 Task: For heading  Tahoma with underline.  font size for heading20,  'Change the font style of data to'Arial.  and font size to 12,  Change the alignment of both headline & data to Align left.  In the sheet  FinStatementtemplates
Action: Mouse moved to (919, 117)
Screenshot: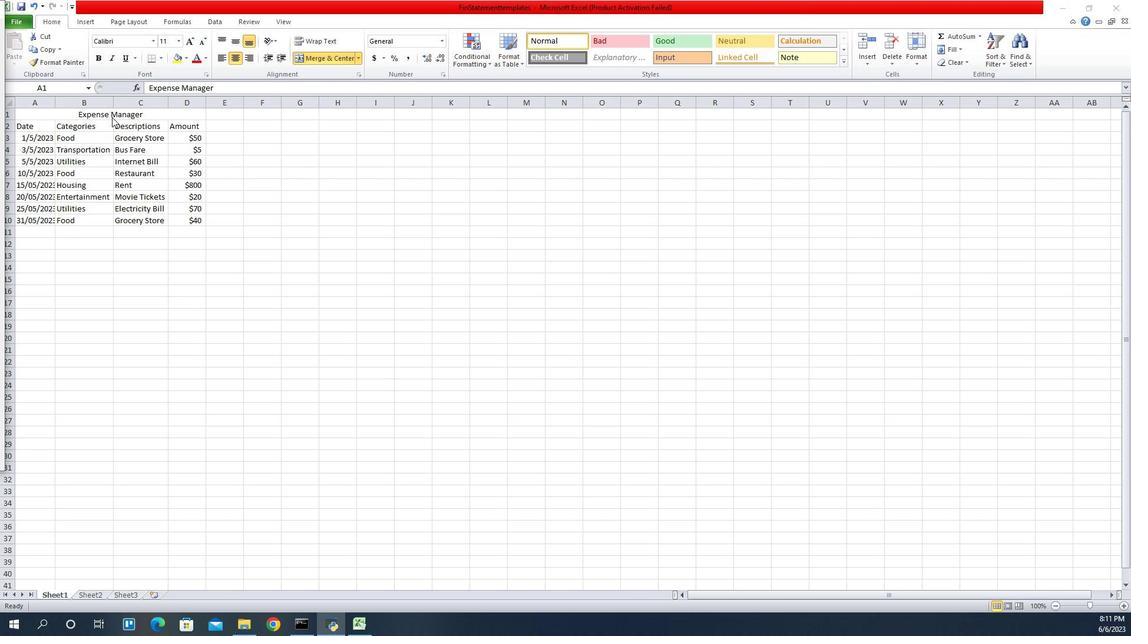 
Action: Mouse pressed left at (919, 117)
Screenshot: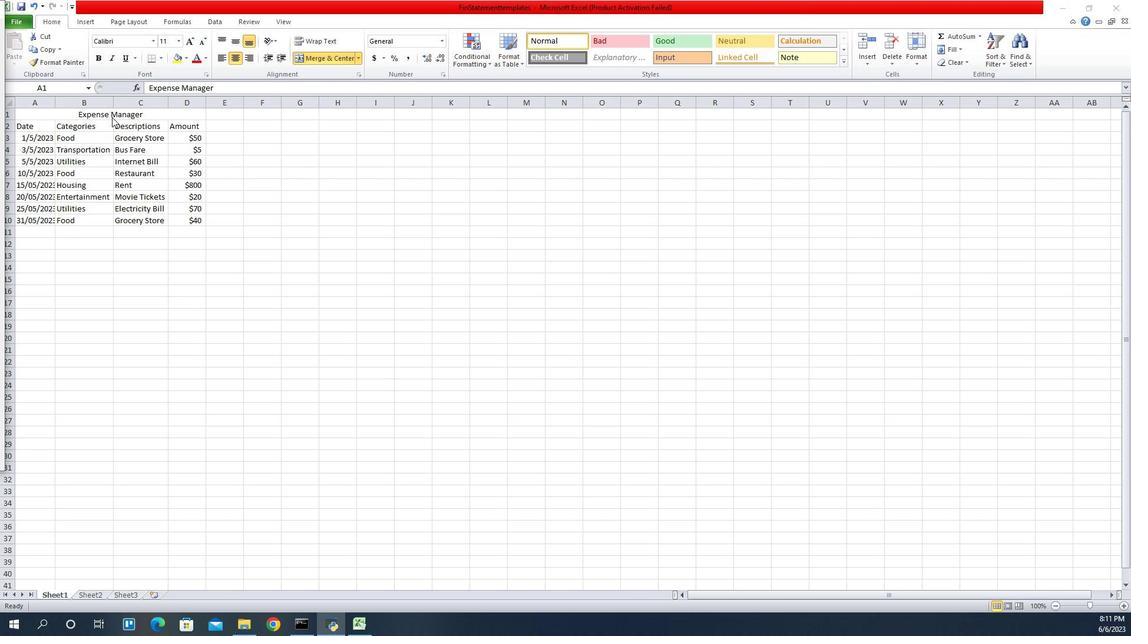 
Action: Mouse moved to (957, 43)
Screenshot: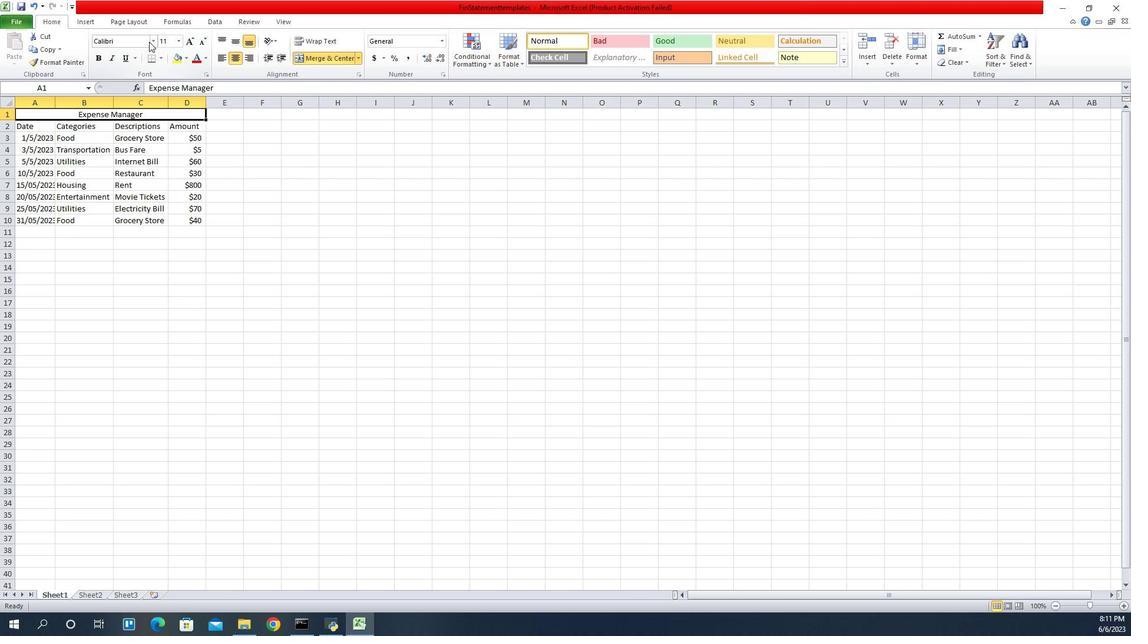 
Action: Mouse pressed left at (957, 43)
Screenshot: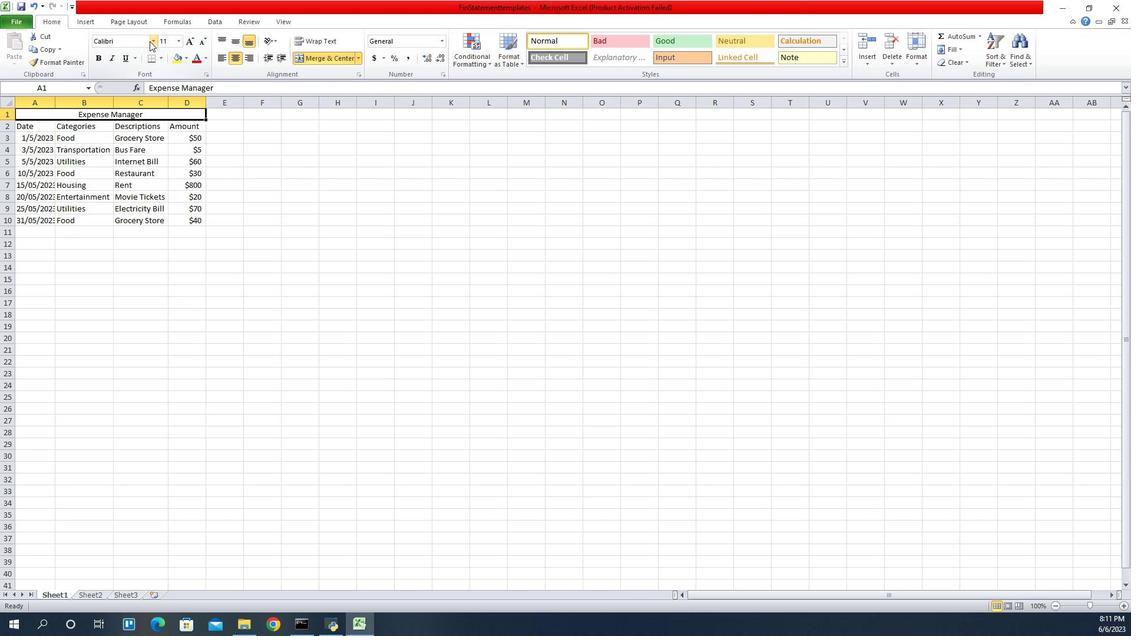 
Action: Mouse moved to (949, 90)
Screenshot: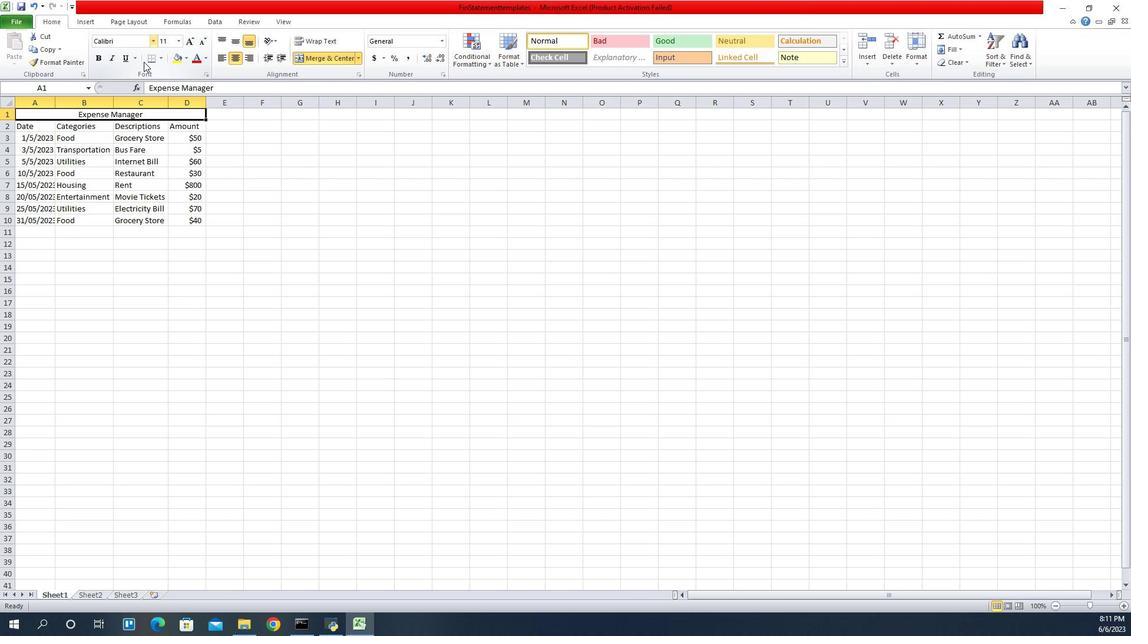 
Action: Mouse scrolled (949, 90) with delta (0, 0)
Screenshot: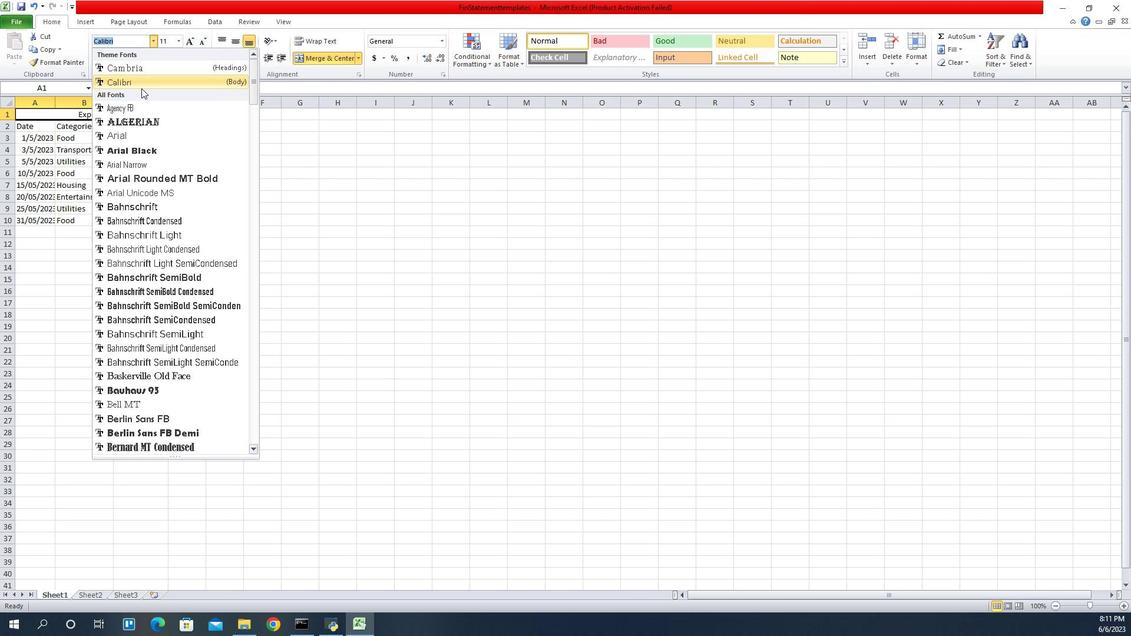 
Action: Mouse scrolled (949, 90) with delta (0, 0)
Screenshot: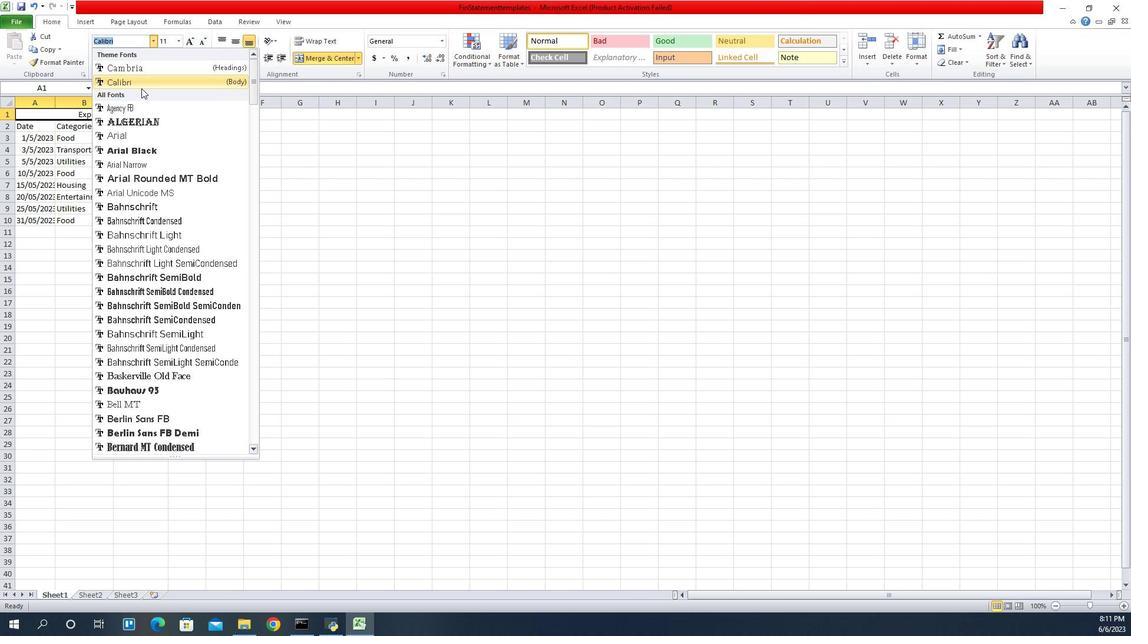 
Action: Mouse scrolled (949, 90) with delta (0, 0)
Screenshot: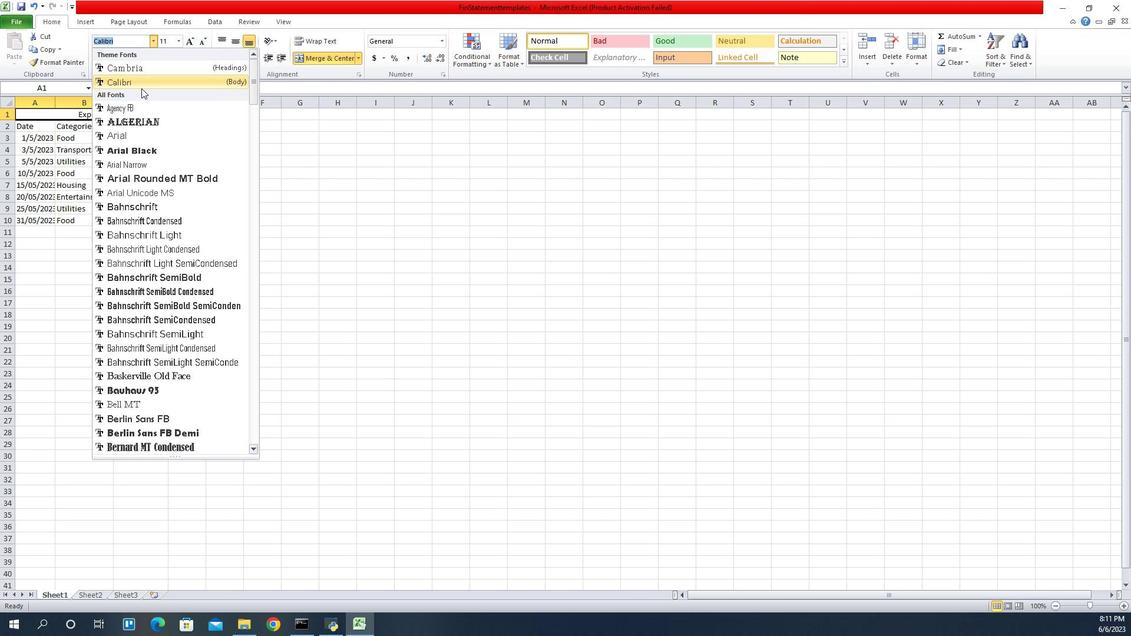 
Action: Mouse moved to (947, 100)
Screenshot: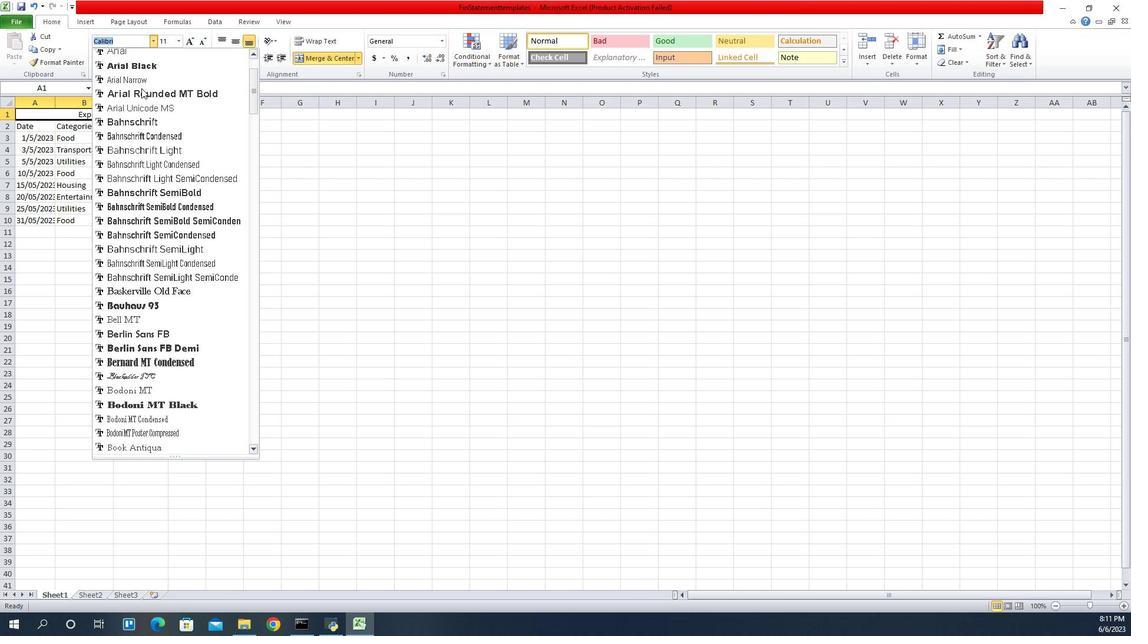 
Action: Mouse scrolled (947, 99) with delta (0, 0)
Screenshot: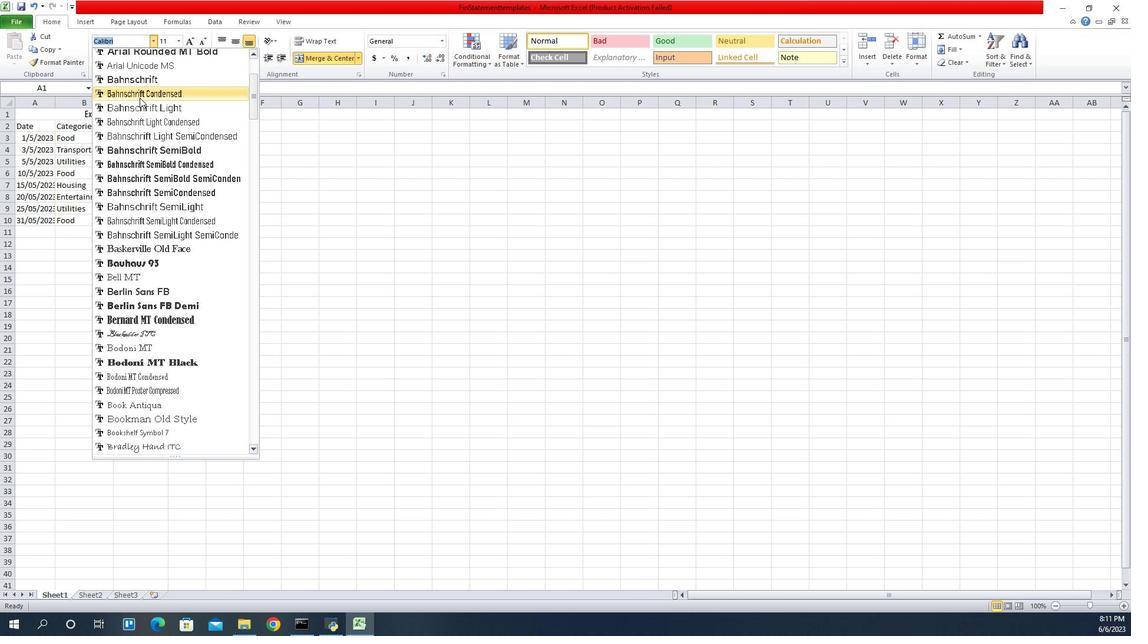 
Action: Mouse scrolled (947, 99) with delta (0, 0)
Screenshot: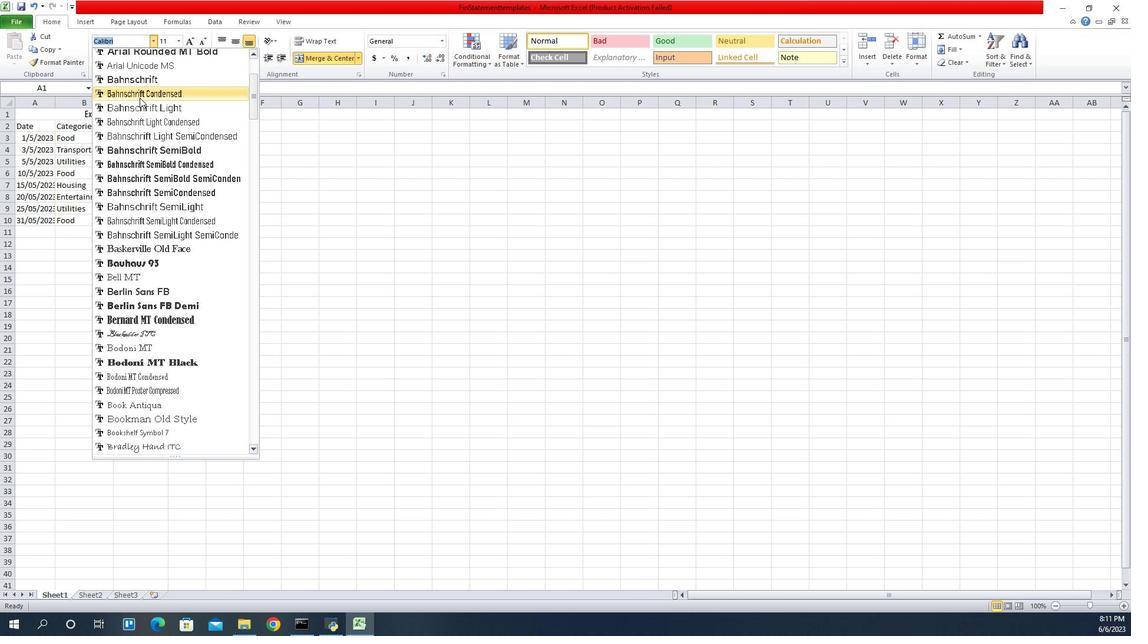
Action: Mouse scrolled (947, 99) with delta (0, 0)
Screenshot: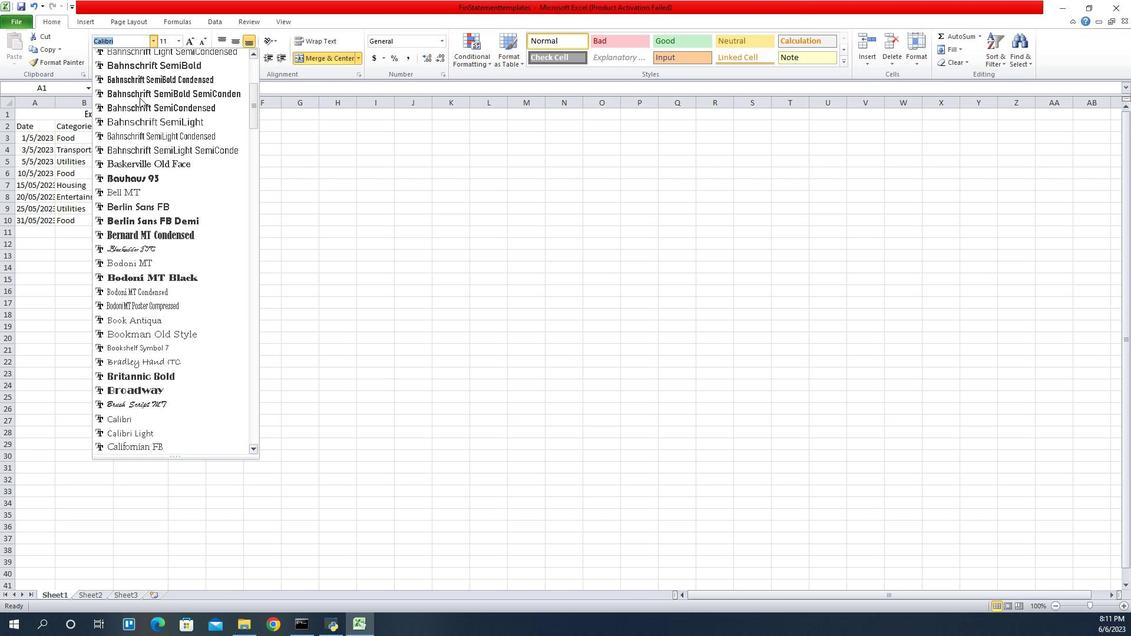 
Action: Mouse scrolled (947, 99) with delta (0, 0)
Screenshot: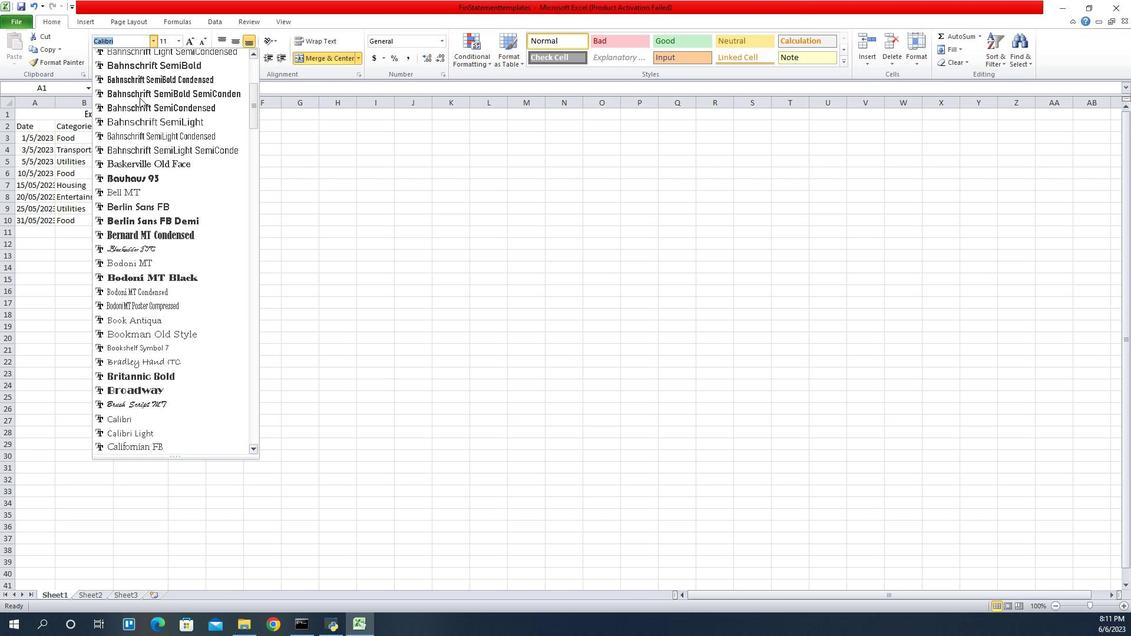 
Action: Mouse scrolled (947, 99) with delta (0, 0)
Screenshot: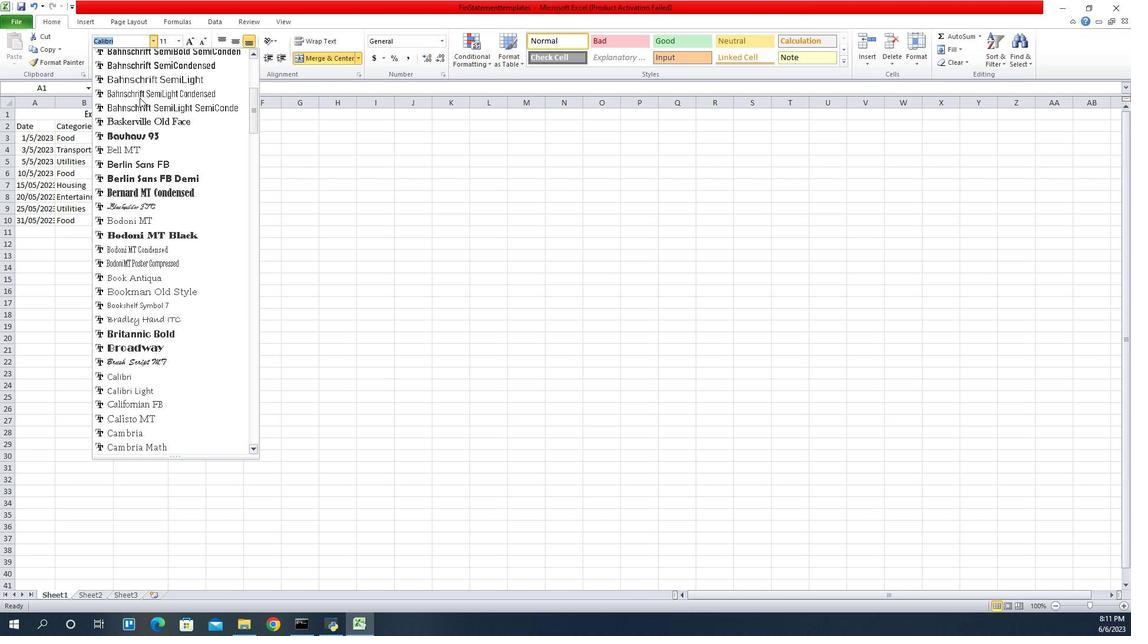 
Action: Mouse scrolled (947, 99) with delta (0, 0)
Screenshot: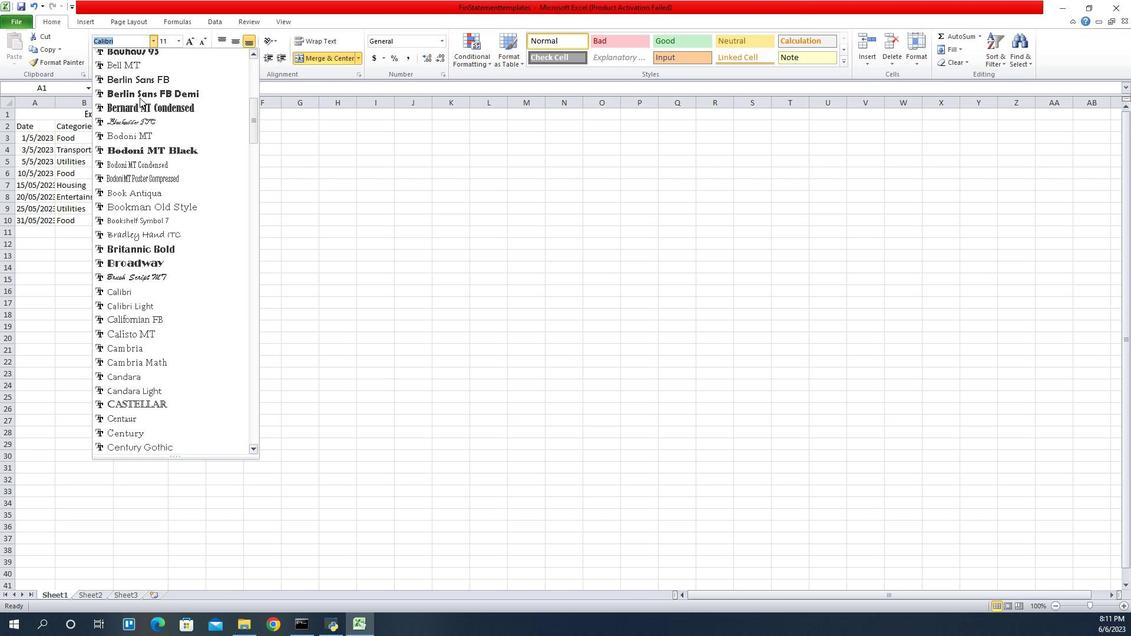 
Action: Mouse scrolled (947, 99) with delta (0, 0)
Screenshot: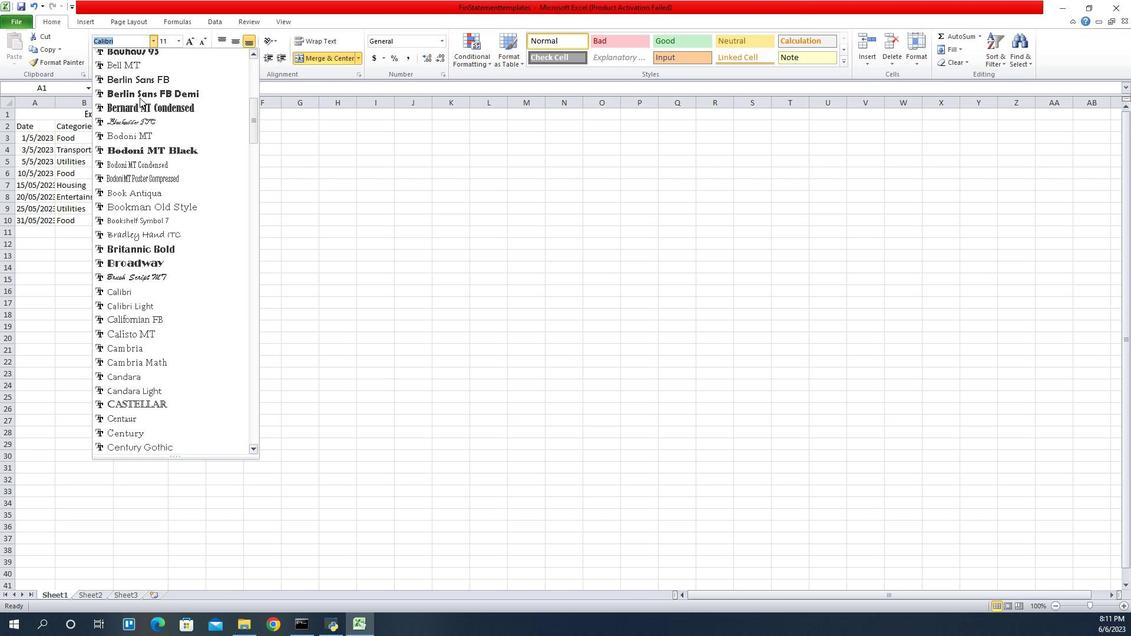 
Action: Mouse scrolled (947, 99) with delta (0, 0)
Screenshot: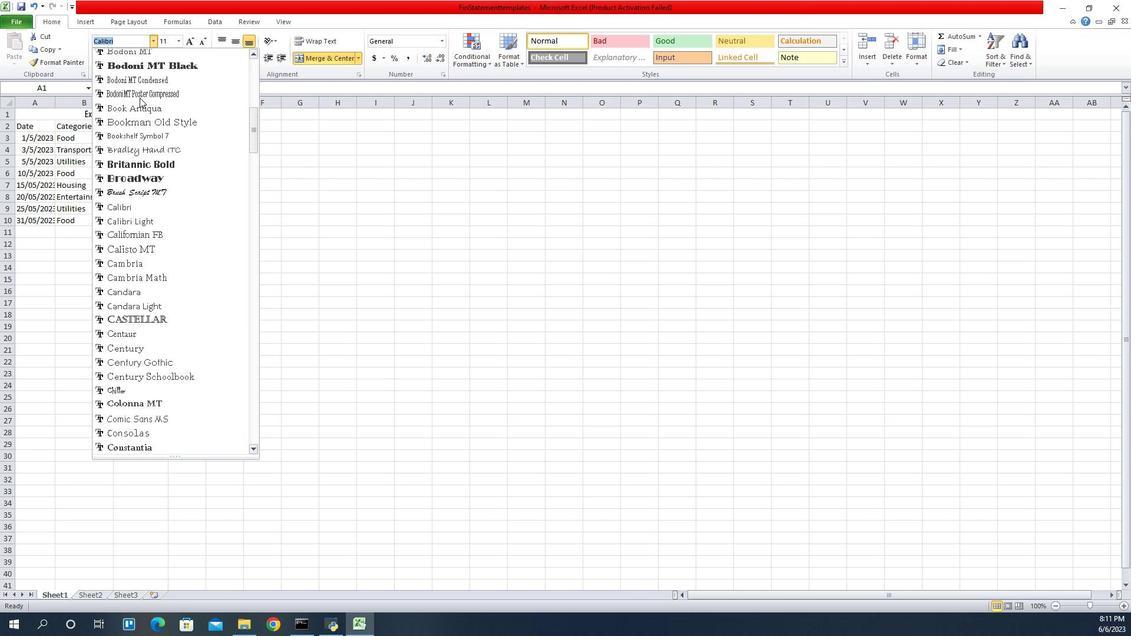 
Action: Mouse scrolled (947, 99) with delta (0, 0)
Screenshot: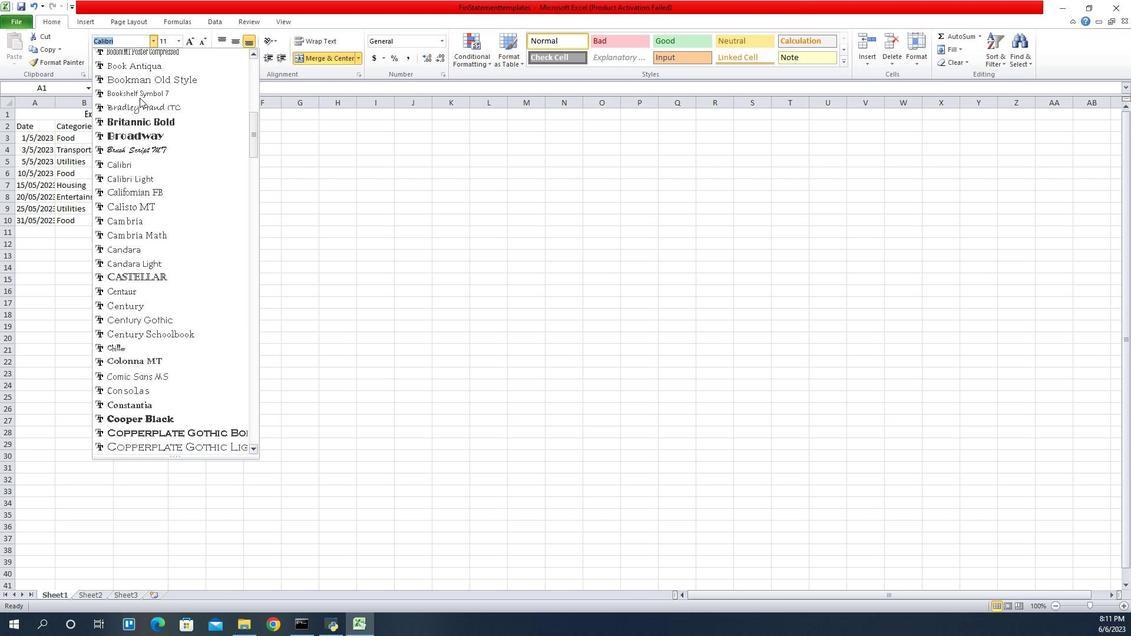 
Action: Mouse scrolled (947, 99) with delta (0, 0)
Screenshot: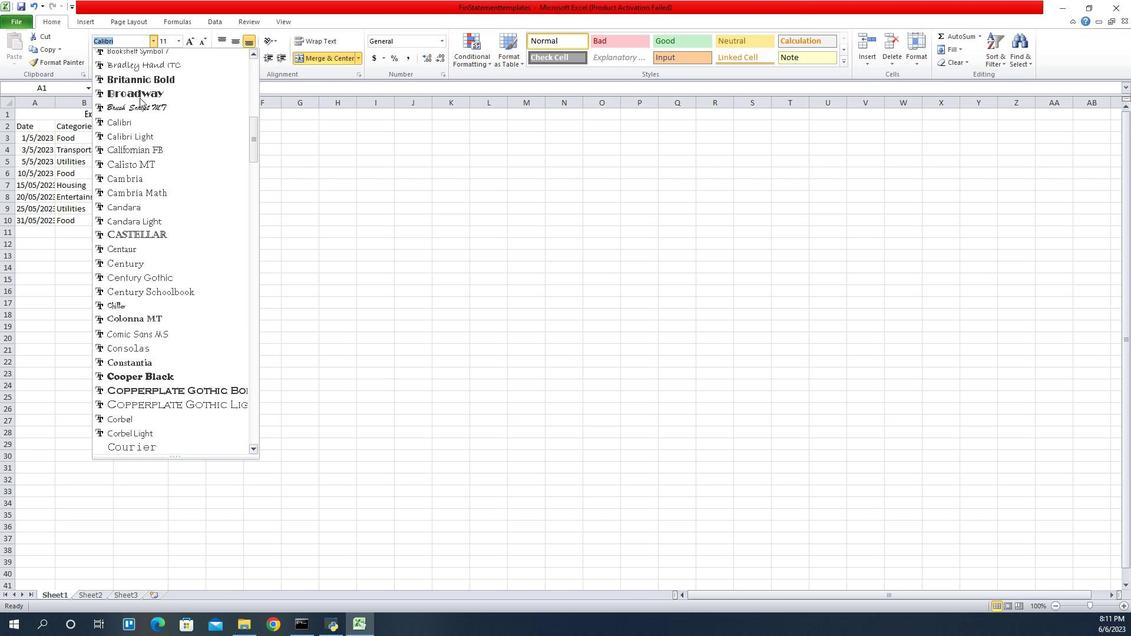 
Action: Mouse scrolled (947, 99) with delta (0, 0)
Screenshot: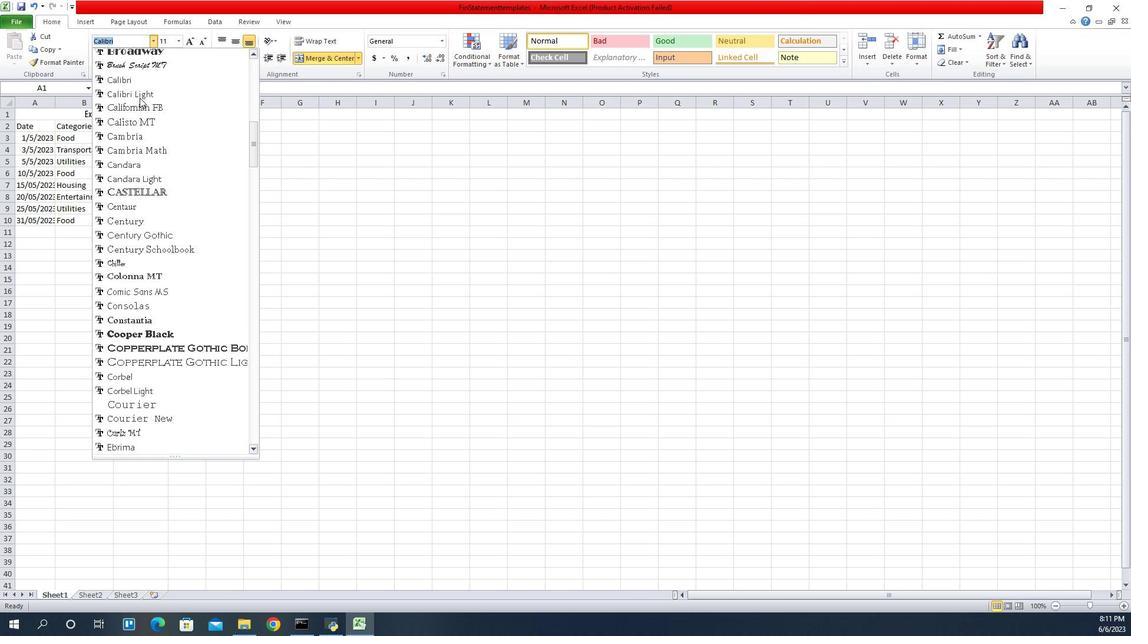 
Action: Mouse scrolled (947, 99) with delta (0, 0)
Screenshot: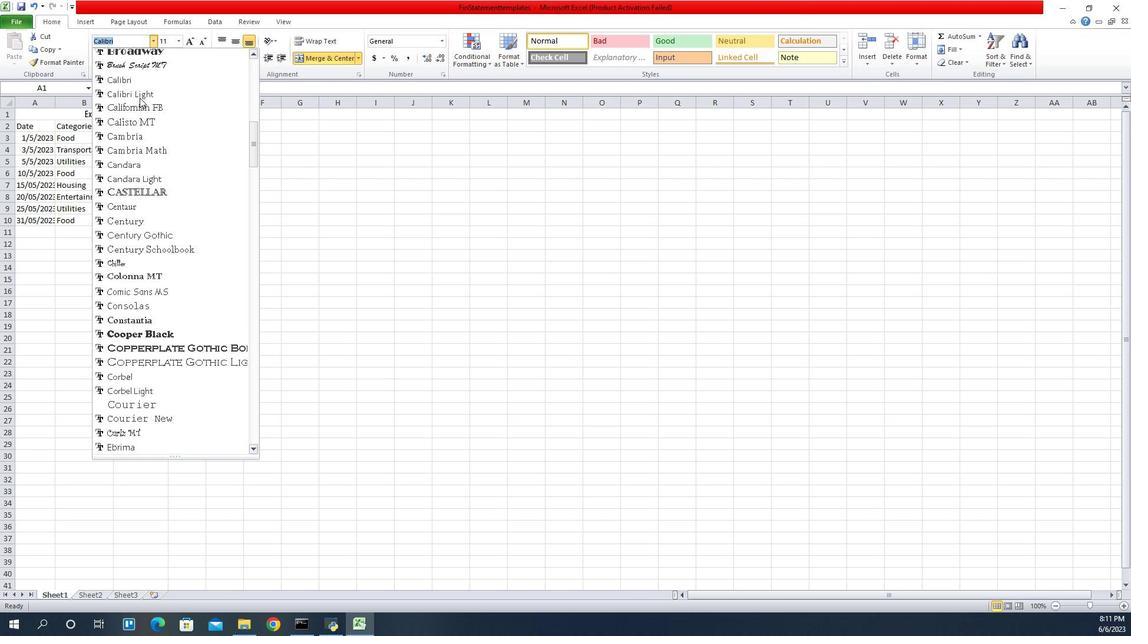 
Action: Mouse scrolled (947, 99) with delta (0, 0)
Screenshot: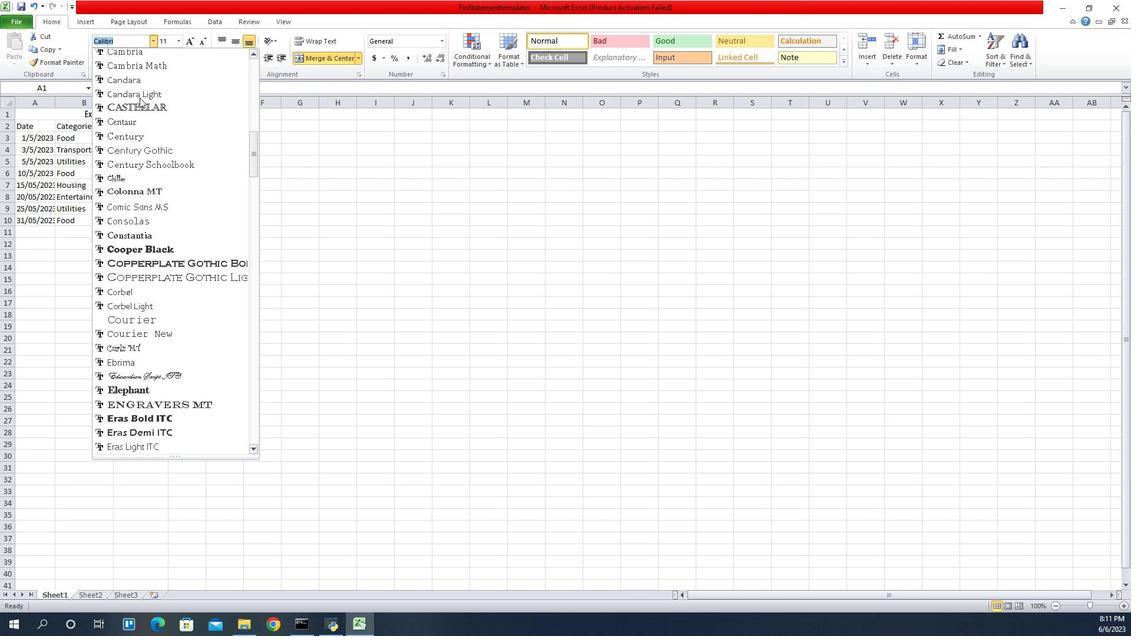 
Action: Mouse scrolled (947, 99) with delta (0, 0)
Screenshot: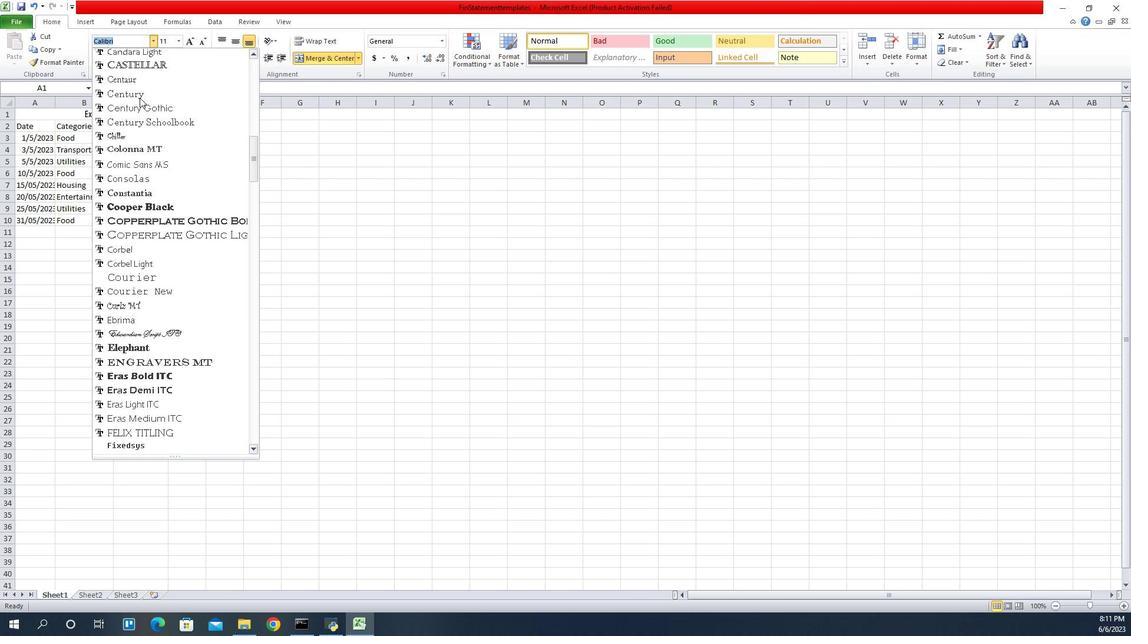 
Action: Mouse scrolled (947, 99) with delta (0, 0)
Screenshot: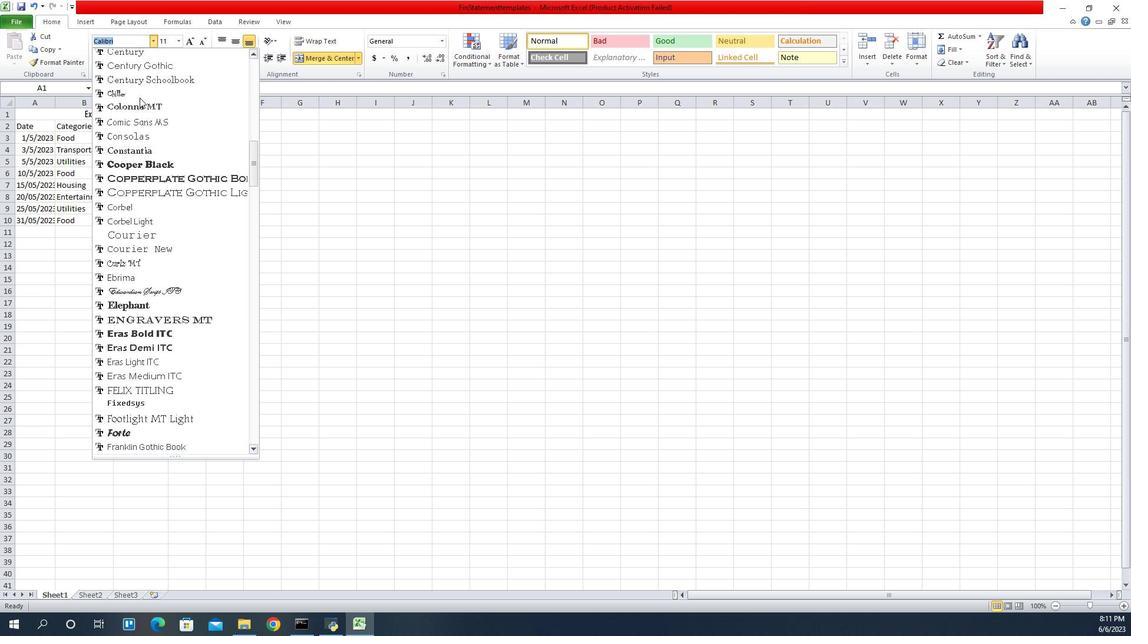 
Action: Mouse scrolled (947, 99) with delta (0, 0)
Screenshot: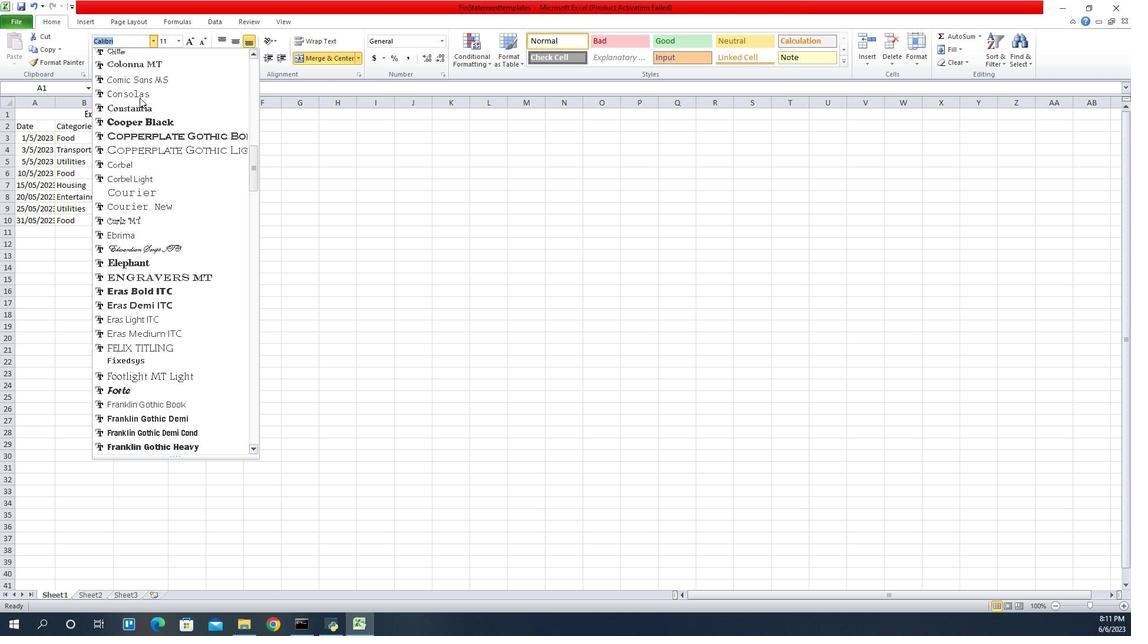 
Action: Mouse scrolled (947, 99) with delta (0, 0)
Screenshot: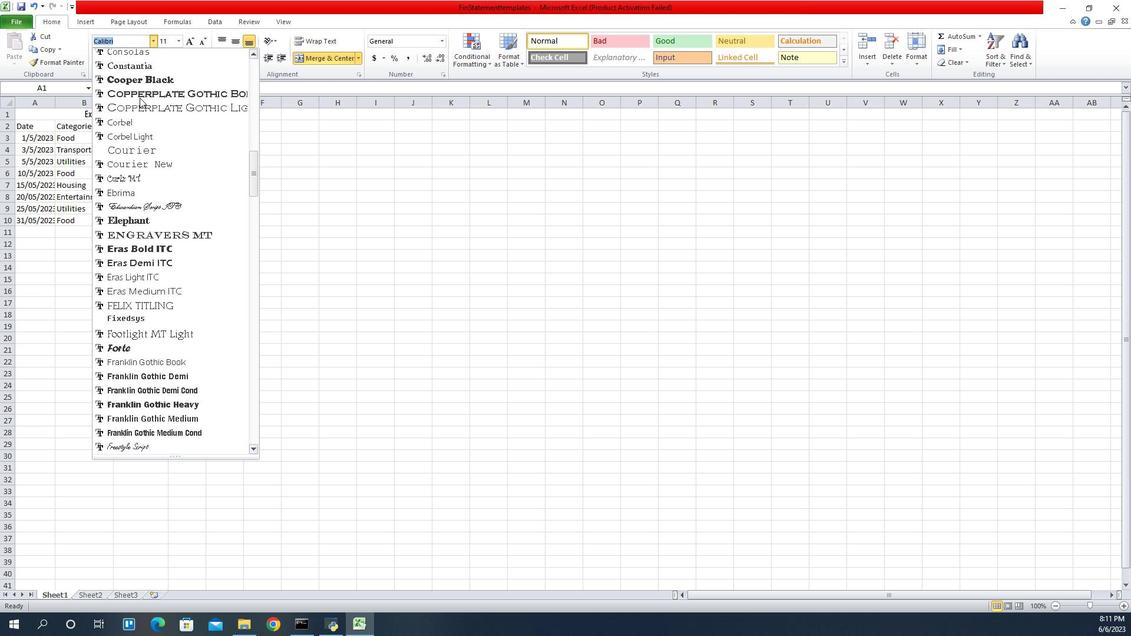 
Action: Mouse scrolled (947, 99) with delta (0, 0)
Screenshot: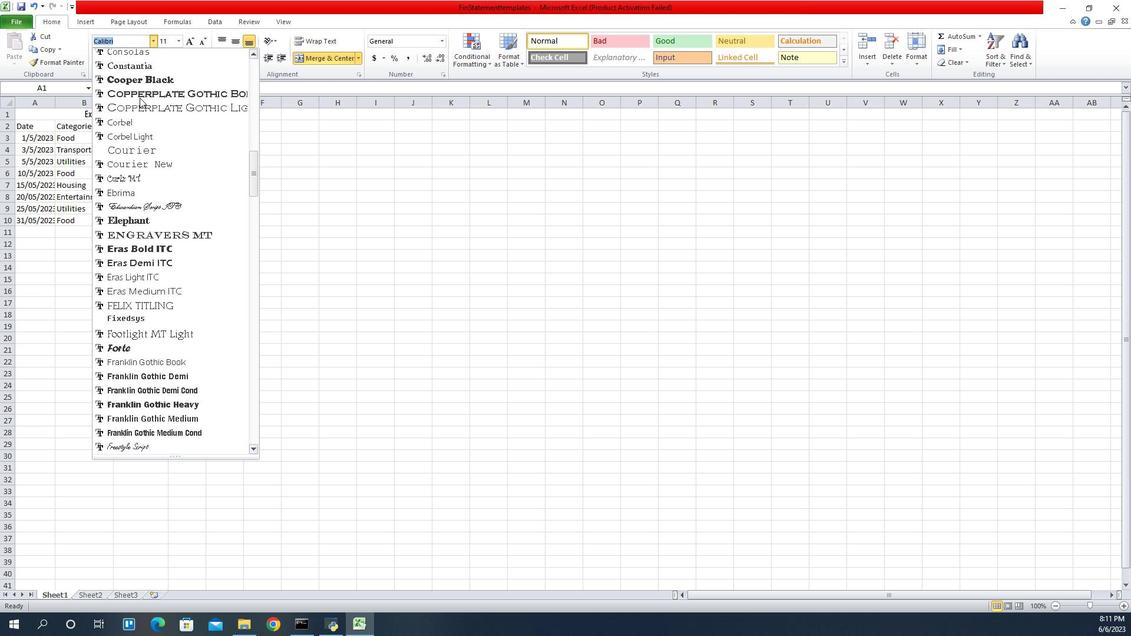 
Action: Mouse scrolled (947, 99) with delta (0, 0)
Screenshot: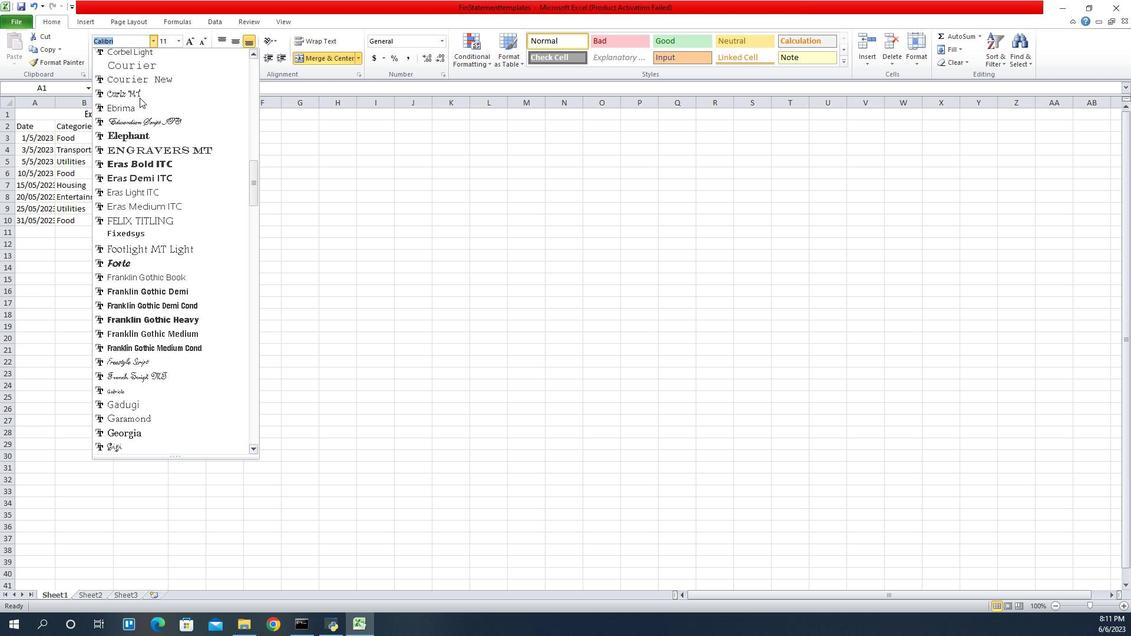 
Action: Mouse scrolled (947, 99) with delta (0, 0)
Screenshot: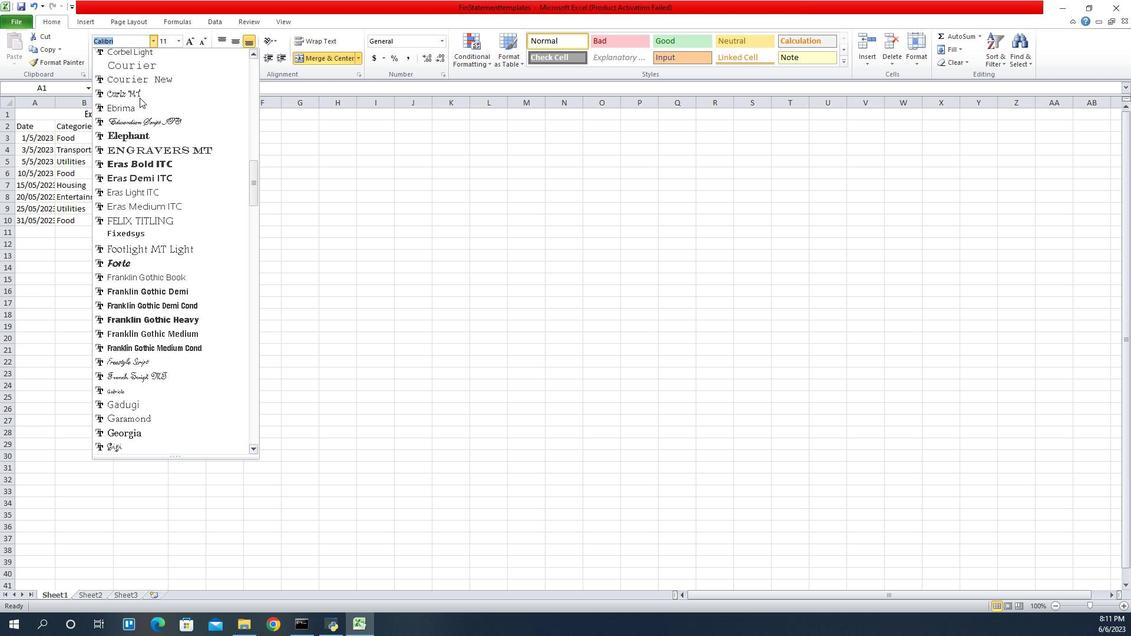
Action: Mouse scrolled (947, 99) with delta (0, 0)
Screenshot: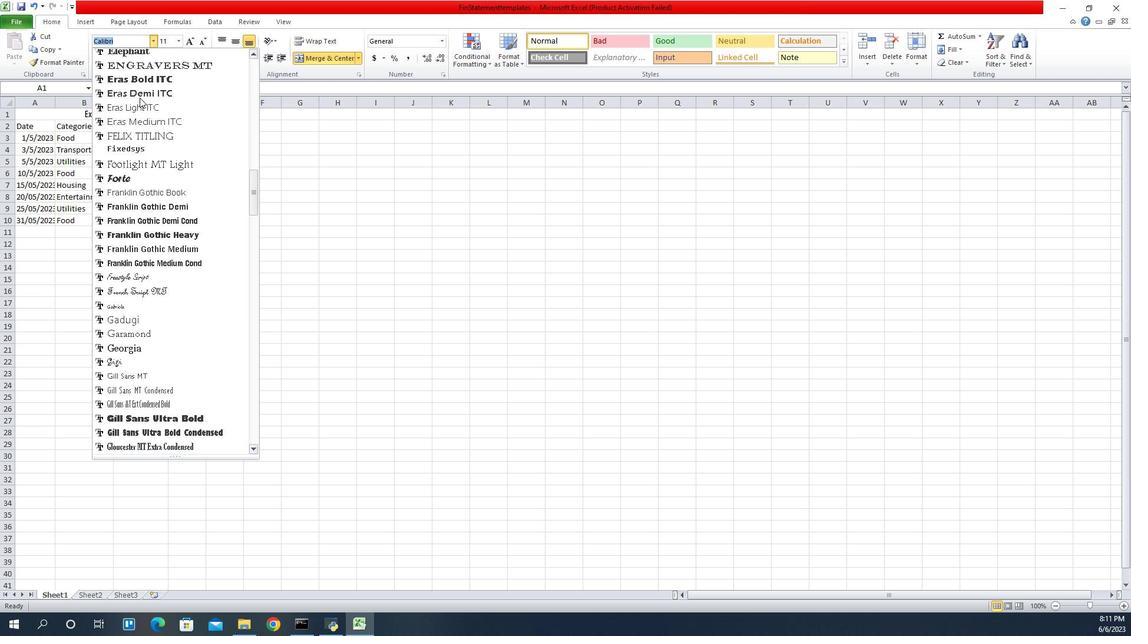 
Action: Mouse scrolled (947, 99) with delta (0, 0)
Screenshot: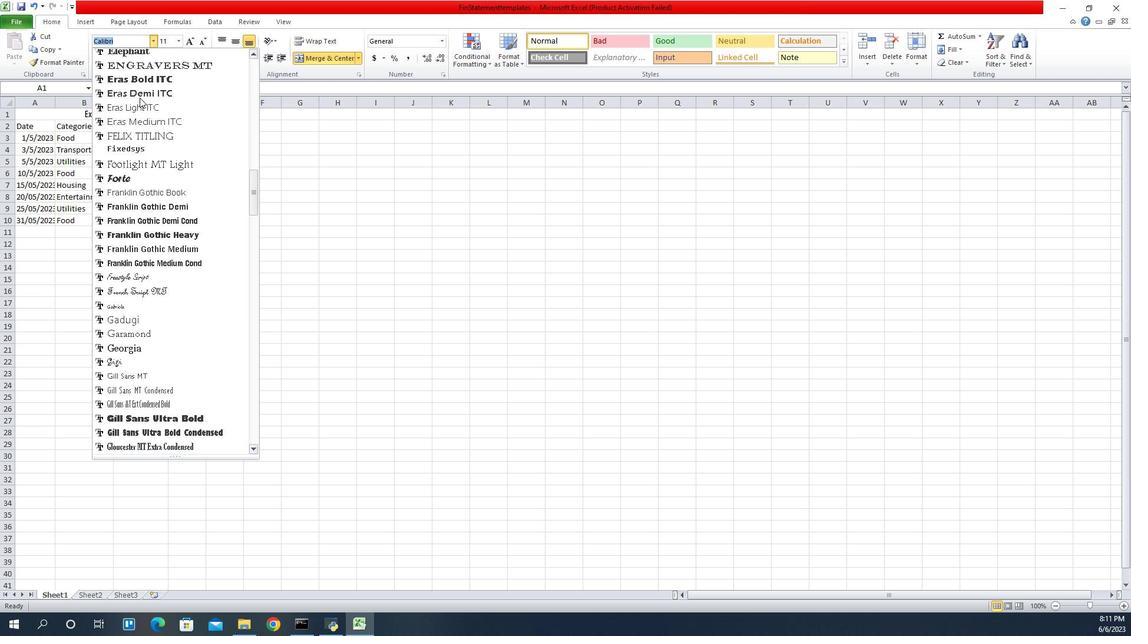 
Action: Mouse scrolled (947, 99) with delta (0, 0)
Screenshot: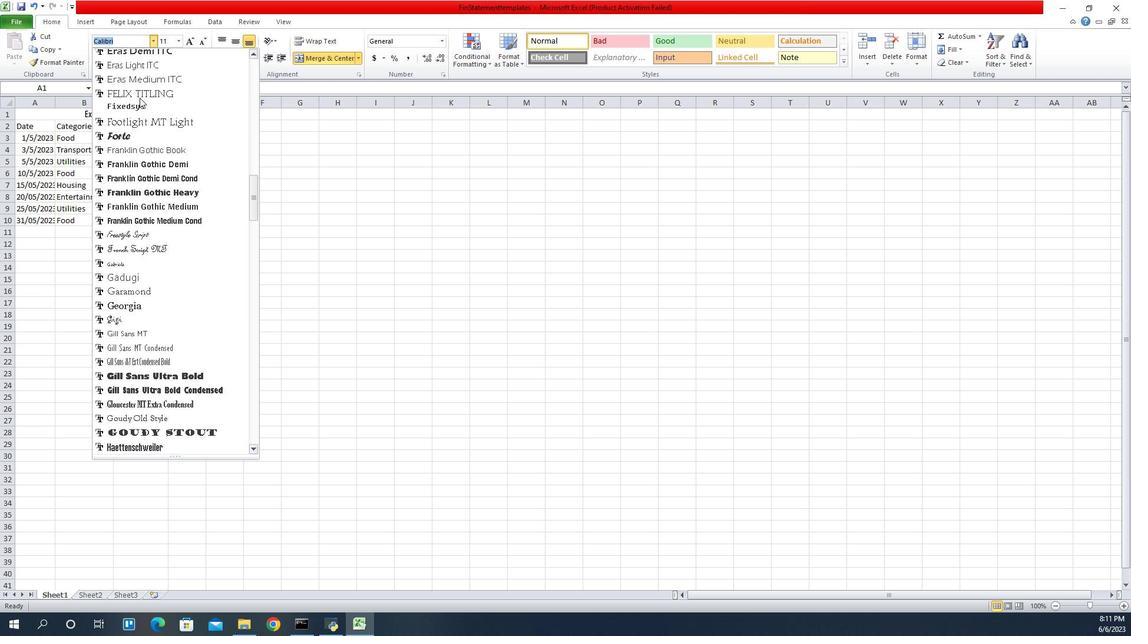 
Action: Mouse scrolled (947, 100) with delta (0, 0)
Screenshot: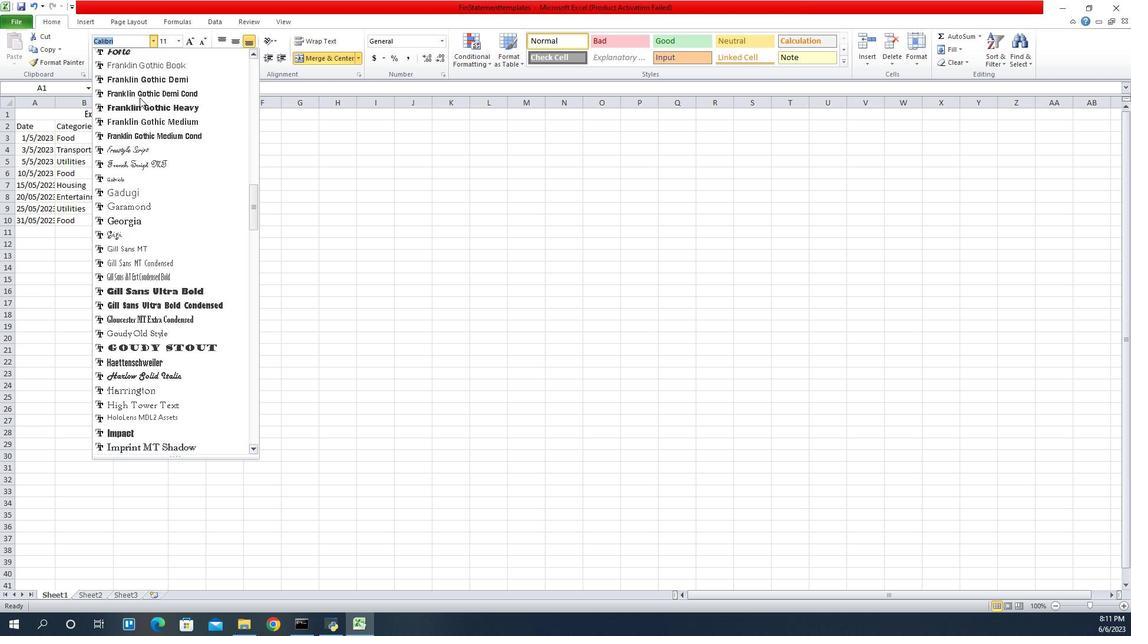 
Action: Mouse scrolled (947, 99) with delta (0, 0)
Screenshot: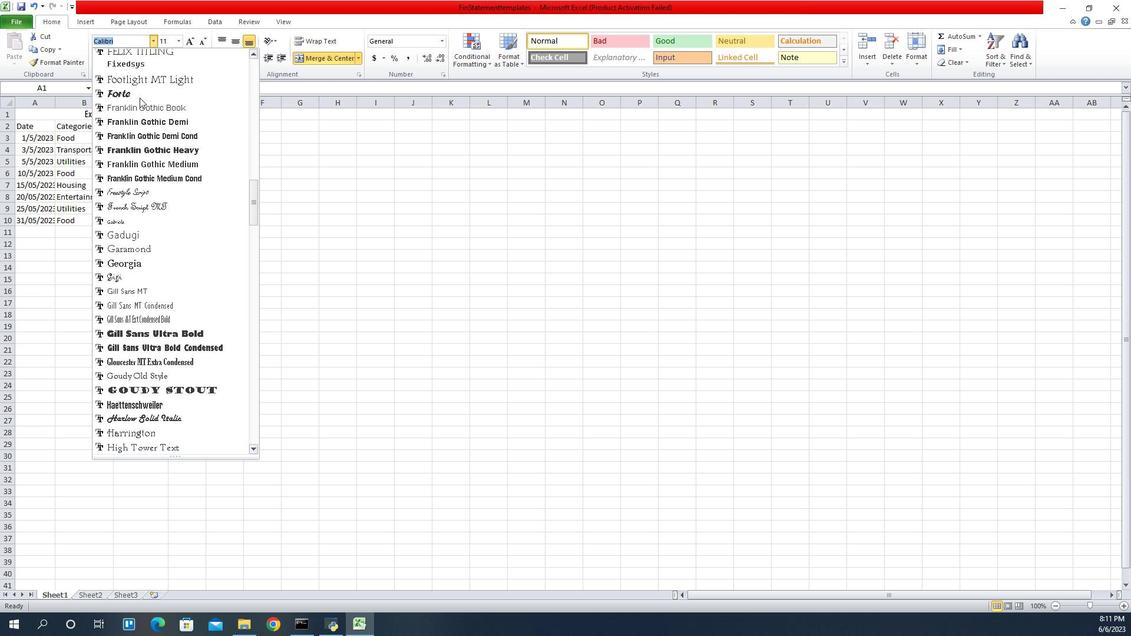 
Action: Mouse scrolled (947, 99) with delta (0, 0)
Screenshot: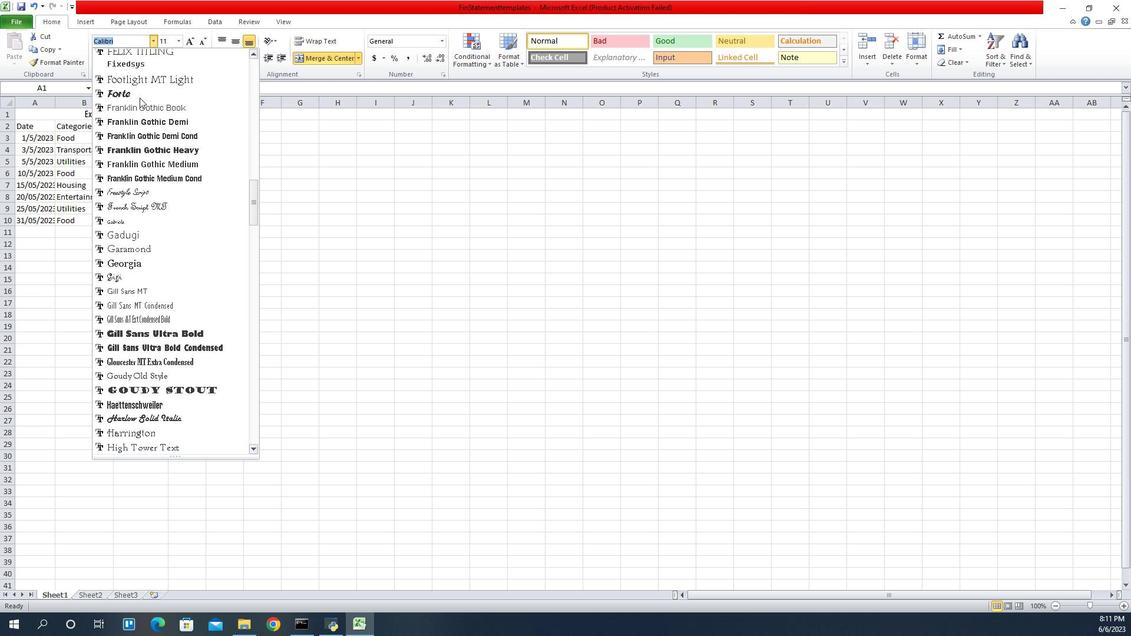 
Action: Mouse scrolled (947, 99) with delta (0, 0)
Screenshot: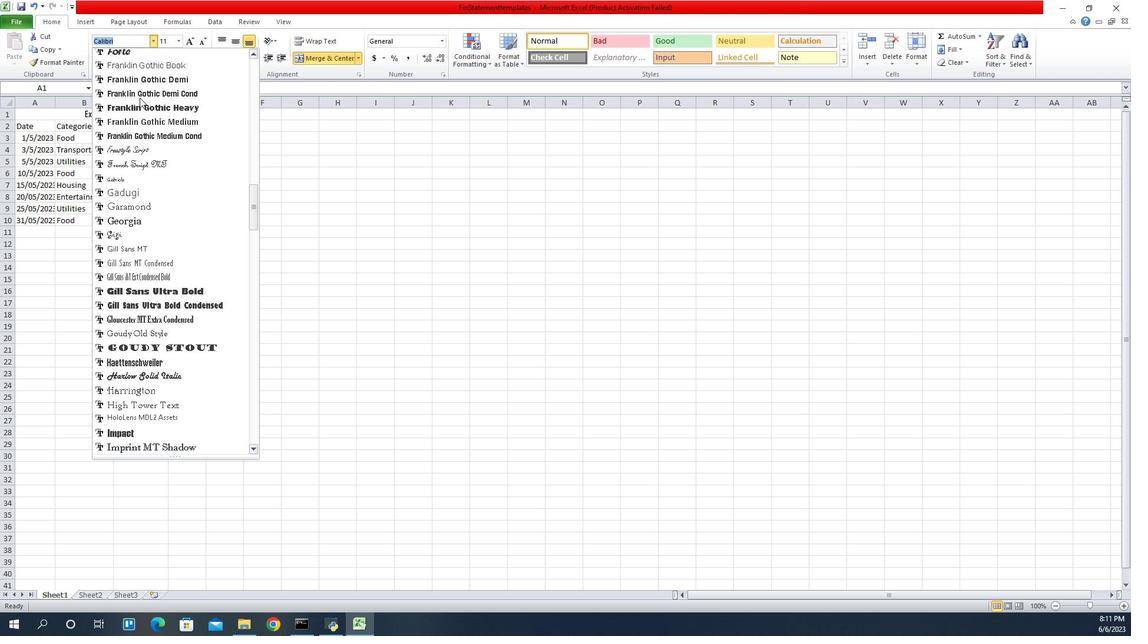 
Action: Mouse scrolled (947, 99) with delta (0, 0)
Screenshot: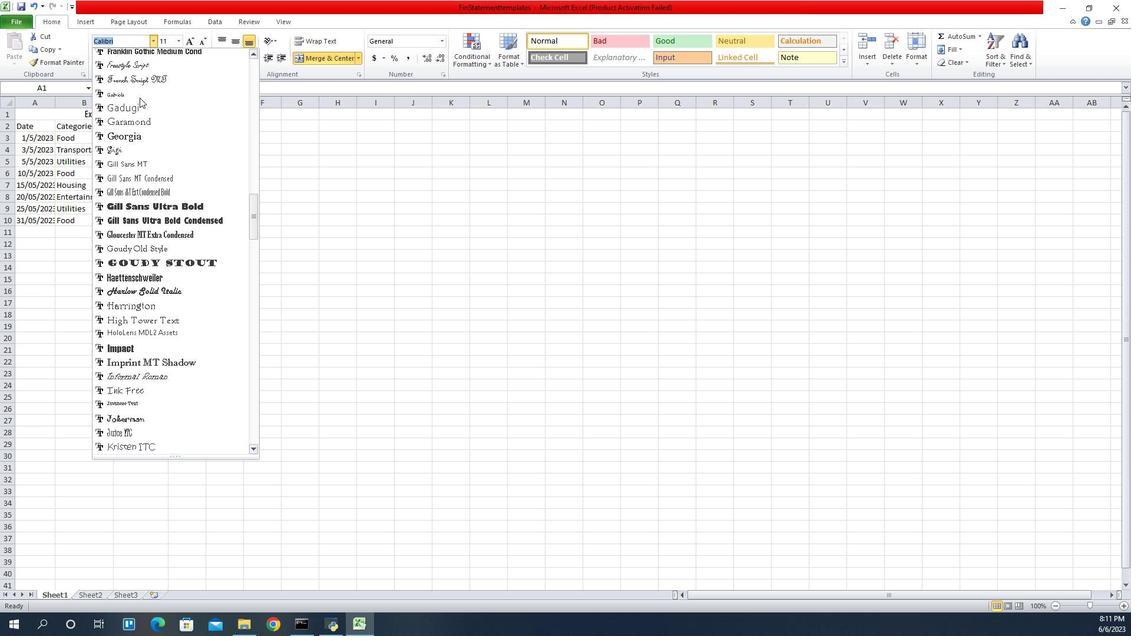 
Action: Mouse scrolled (947, 99) with delta (0, 0)
Screenshot: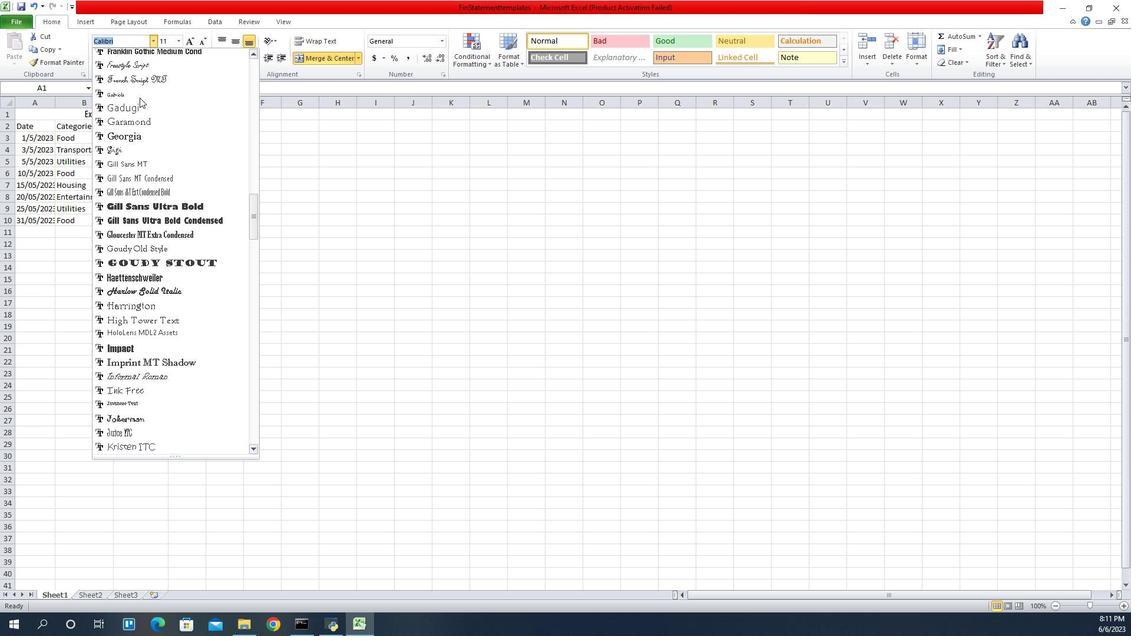 
Action: Mouse scrolled (947, 99) with delta (0, 0)
Screenshot: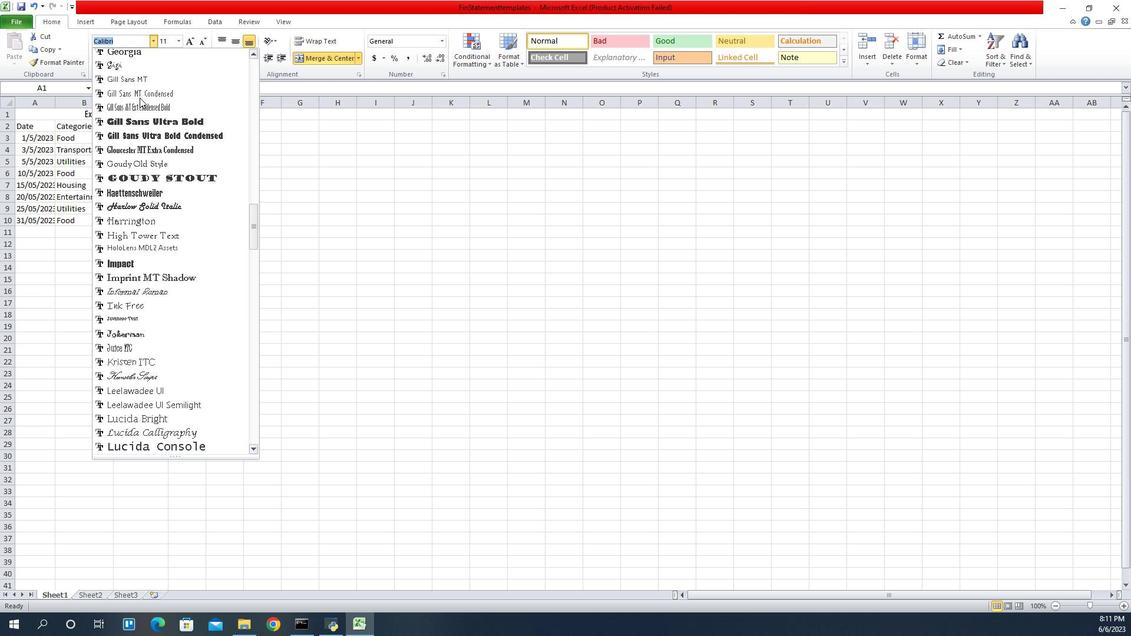
Action: Mouse scrolled (947, 99) with delta (0, 0)
Screenshot: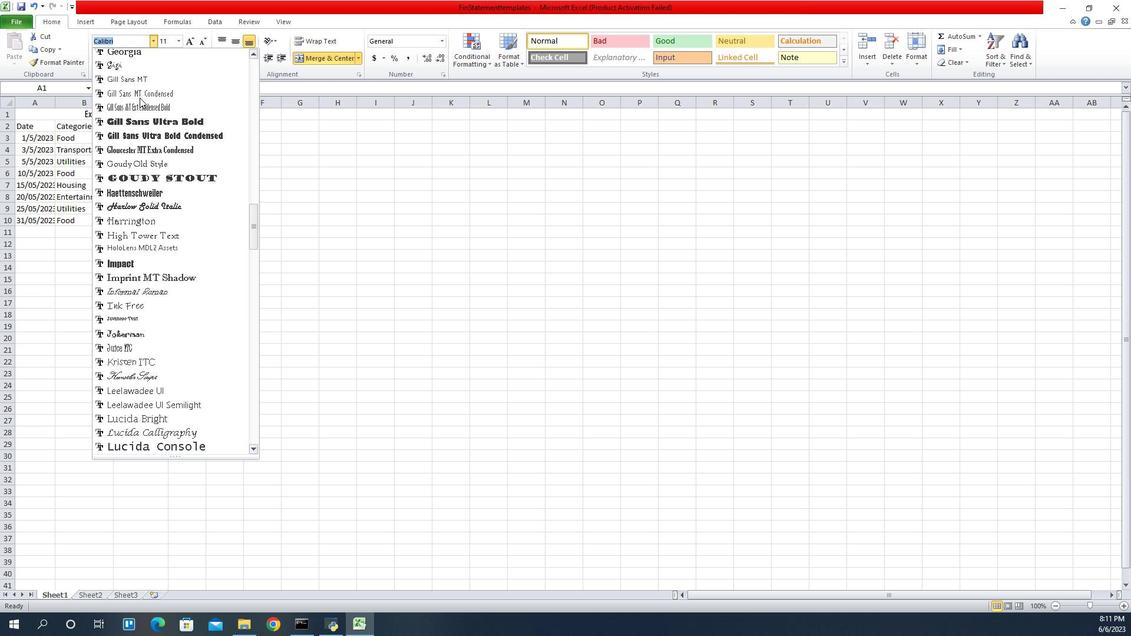 
Action: Mouse scrolled (947, 99) with delta (0, 0)
Screenshot: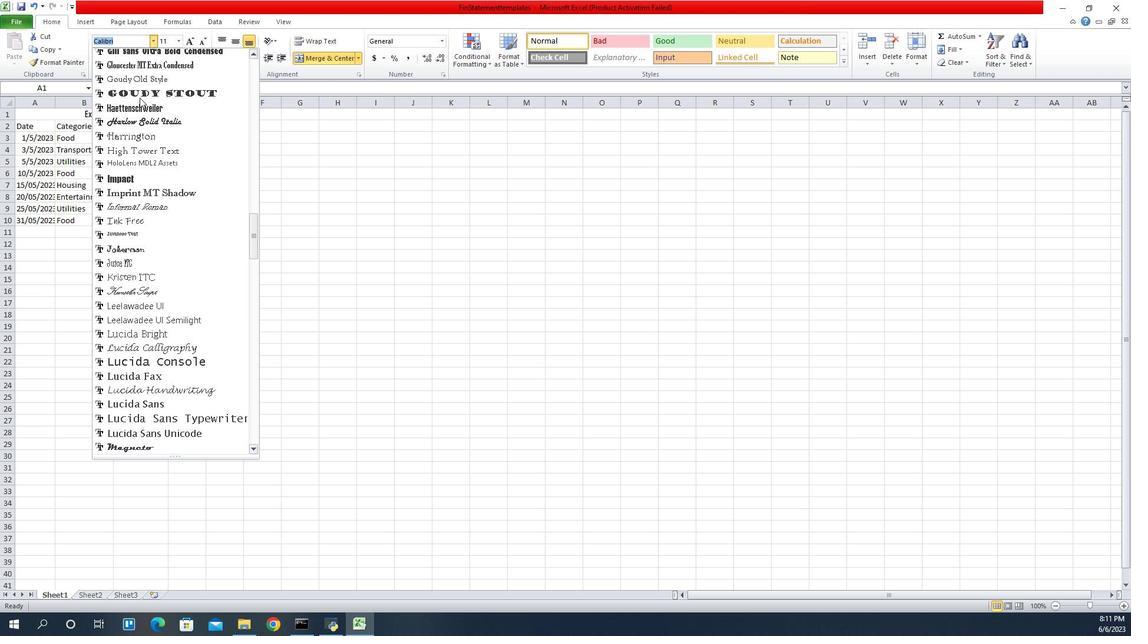 
Action: Mouse scrolled (947, 99) with delta (0, 0)
Screenshot: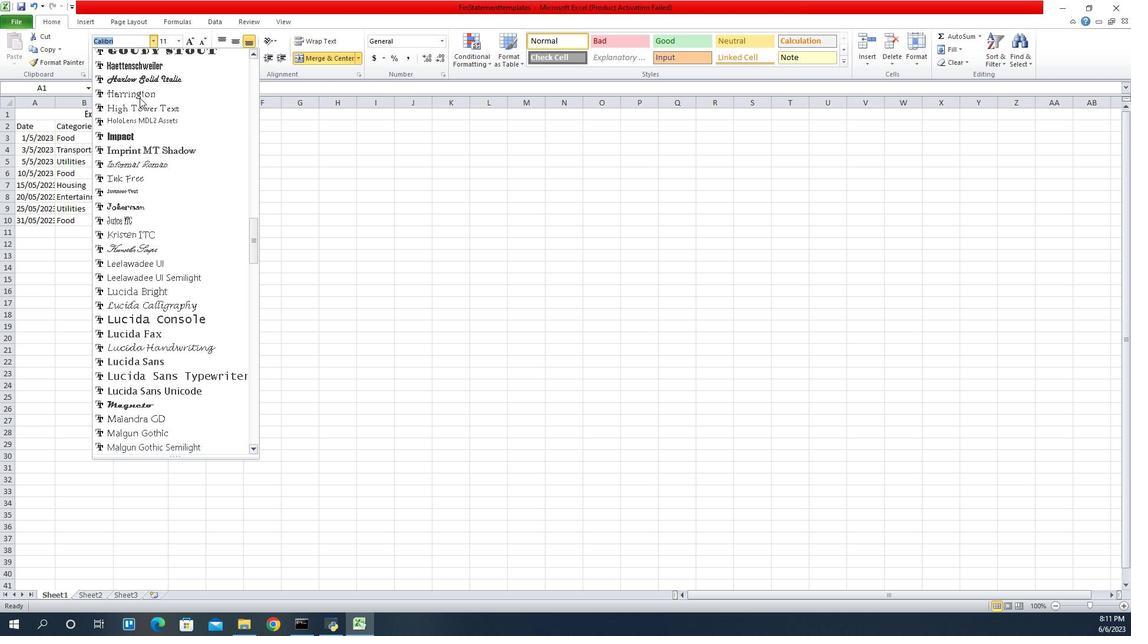 
Action: Mouse scrolled (947, 99) with delta (0, 0)
Screenshot: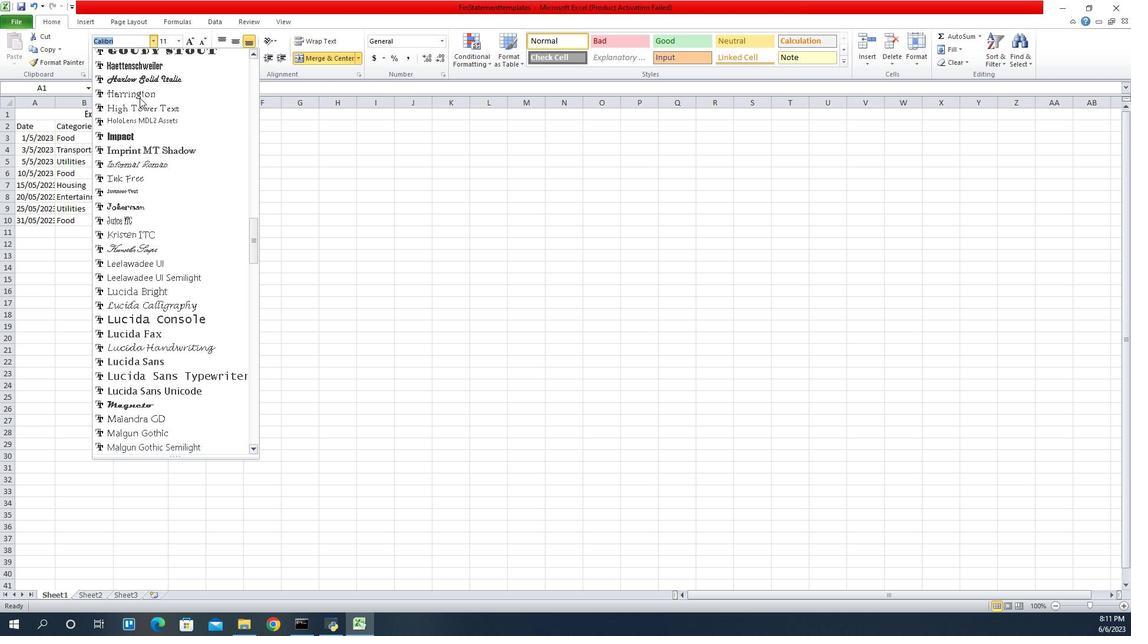 
Action: Mouse scrolled (947, 99) with delta (0, 0)
Screenshot: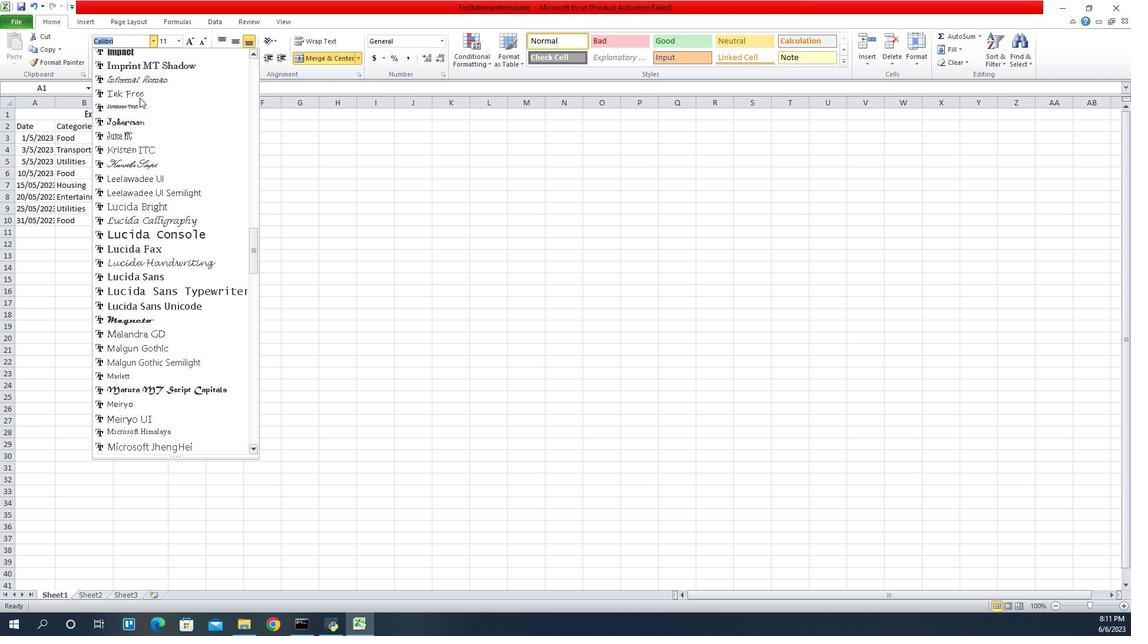 
Action: Mouse scrolled (947, 99) with delta (0, 0)
Screenshot: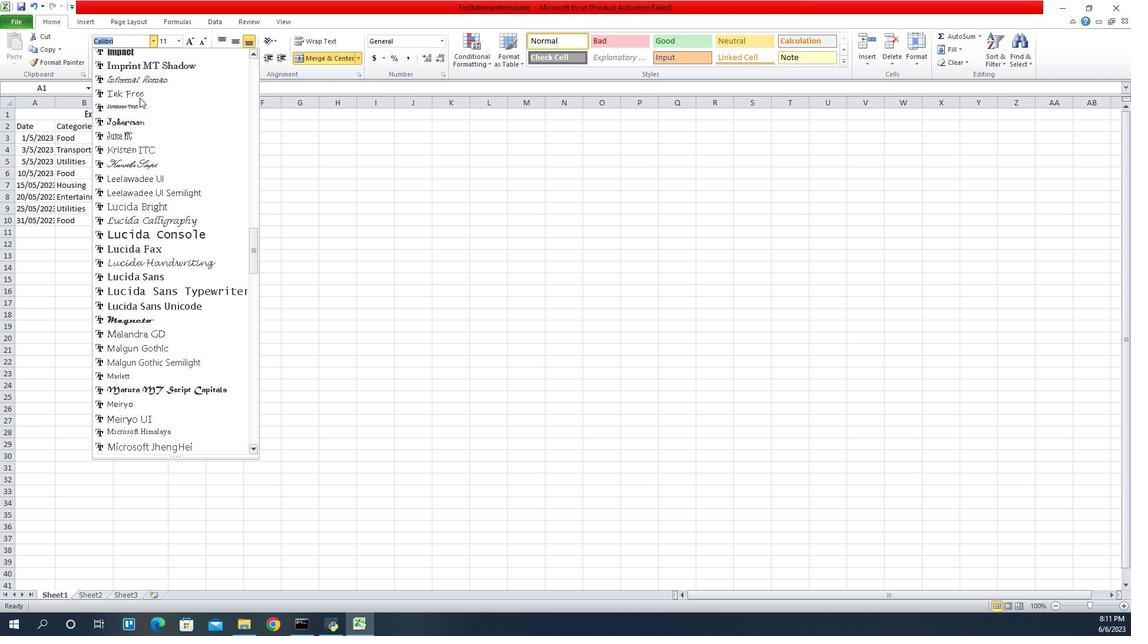 
Action: Mouse scrolled (947, 99) with delta (0, 0)
Screenshot: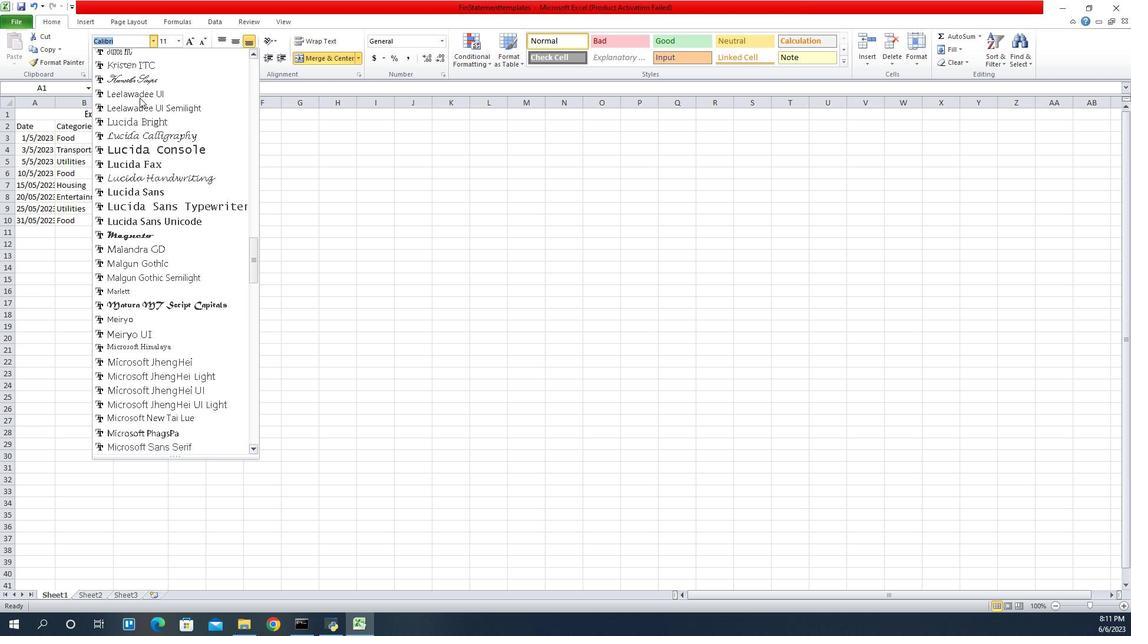 
Action: Mouse scrolled (947, 99) with delta (0, 0)
Screenshot: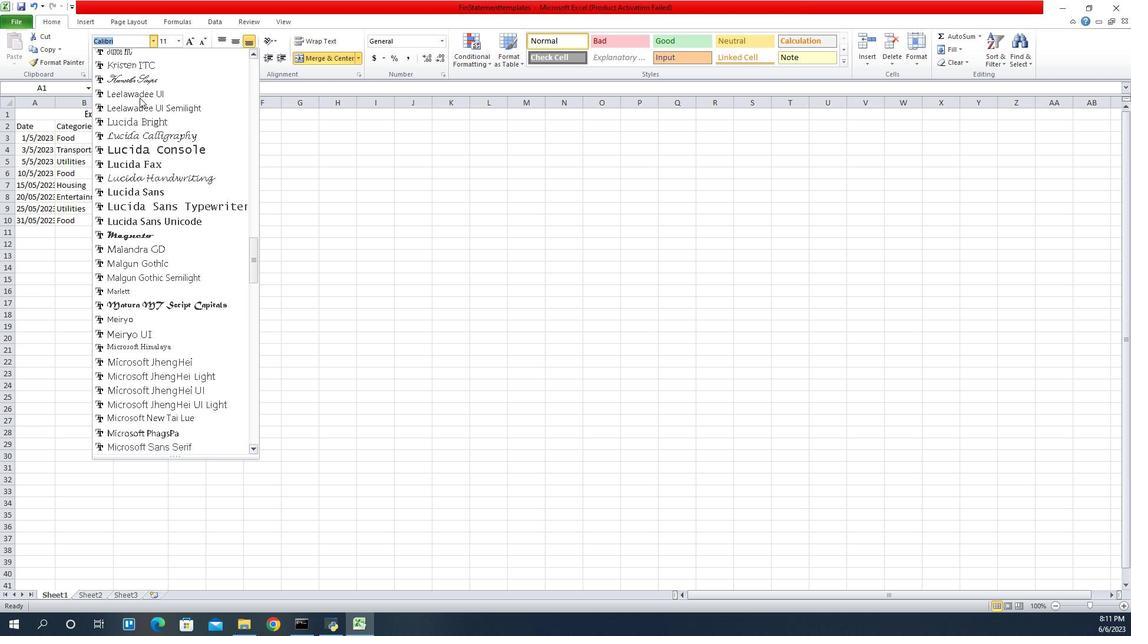 
Action: Mouse scrolled (947, 99) with delta (0, 0)
Screenshot: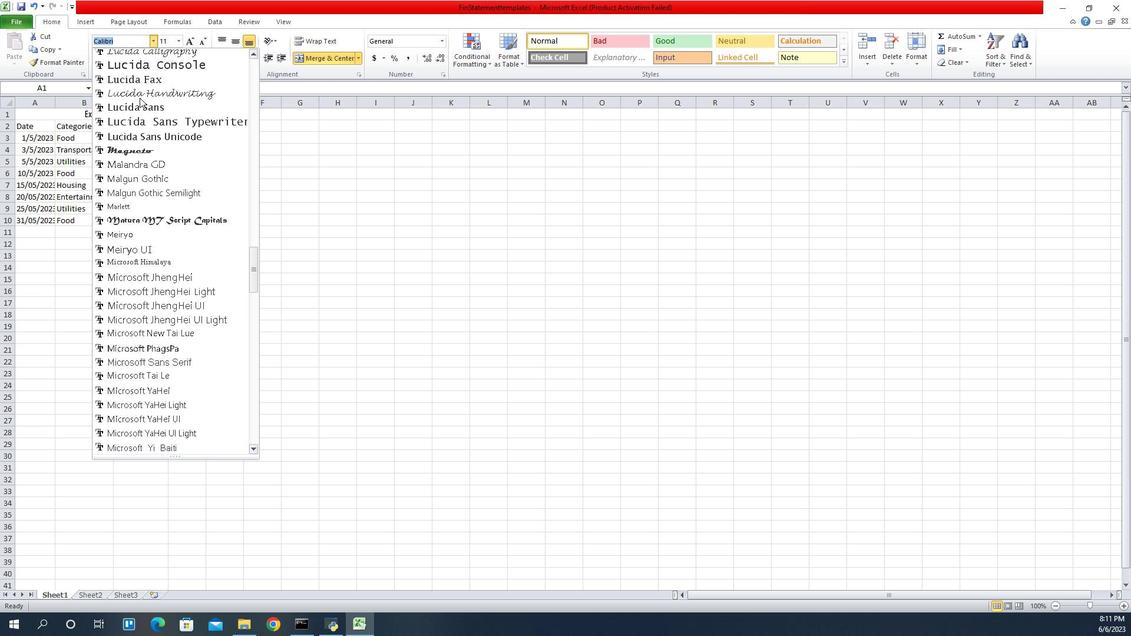 
Action: Mouse scrolled (947, 99) with delta (0, 0)
Screenshot: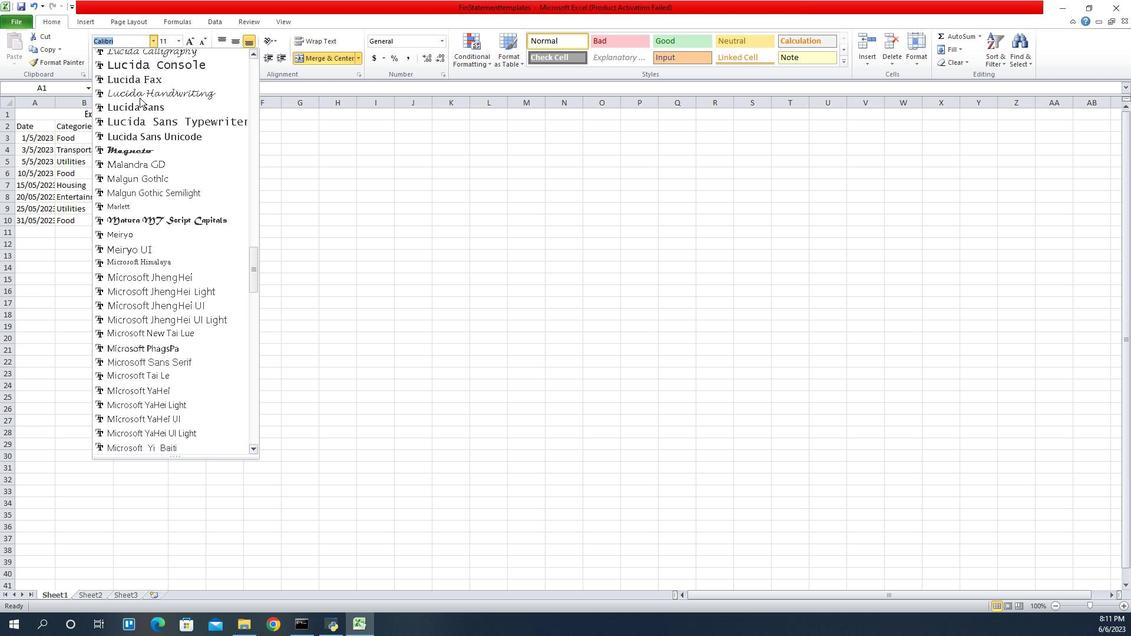 
Action: Mouse scrolled (947, 99) with delta (0, 0)
Screenshot: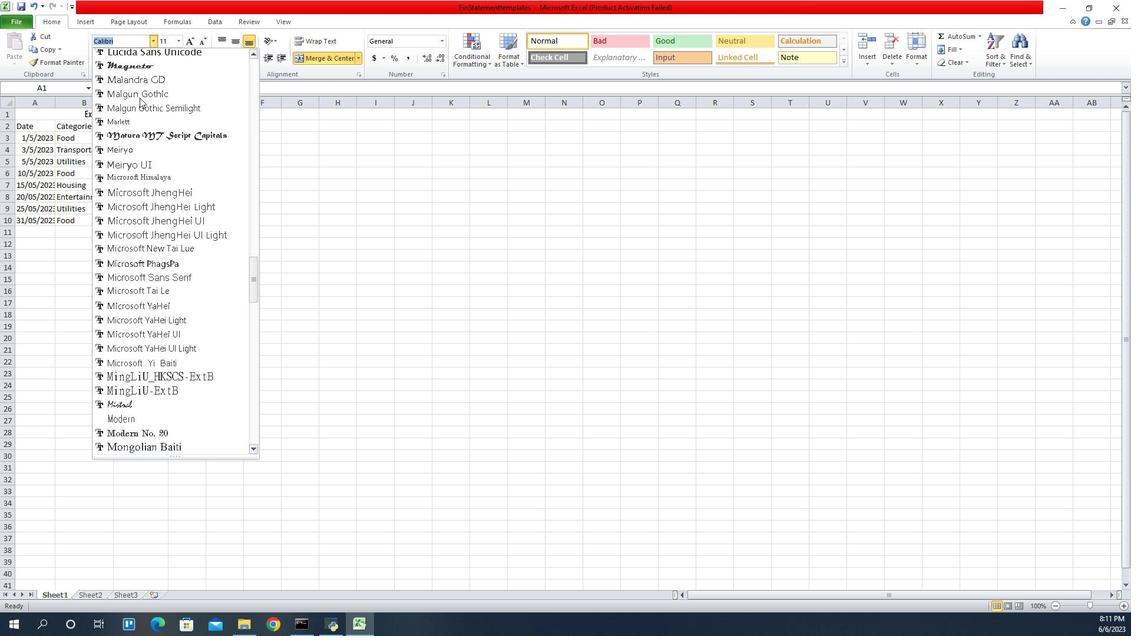 
Action: Mouse scrolled (947, 99) with delta (0, 0)
Screenshot: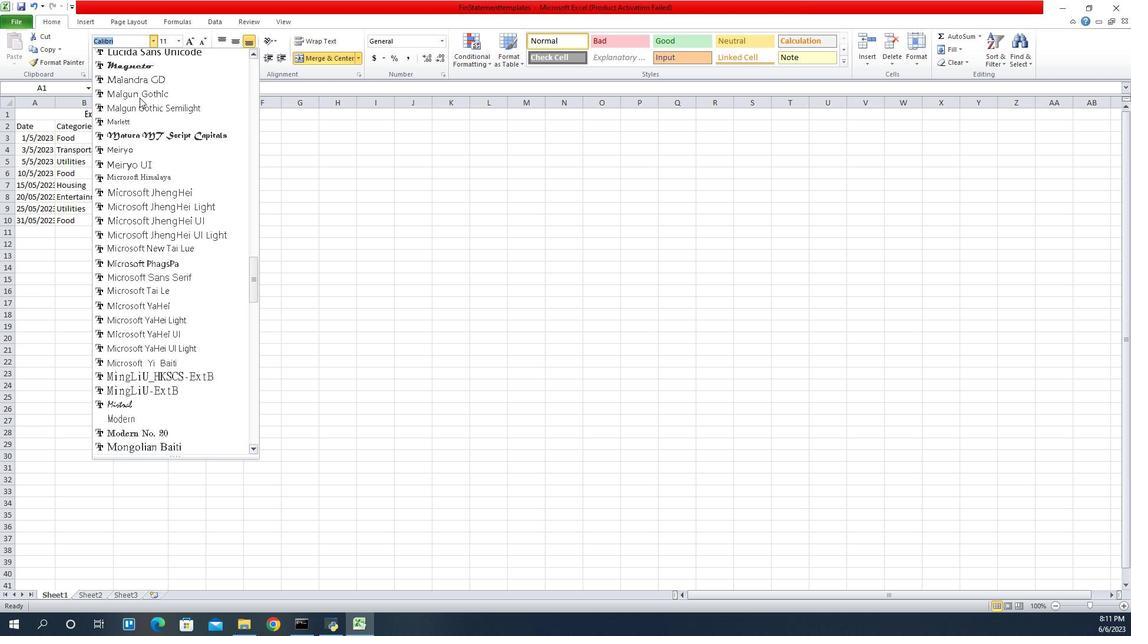 
Action: Mouse scrolled (947, 99) with delta (0, 0)
Screenshot: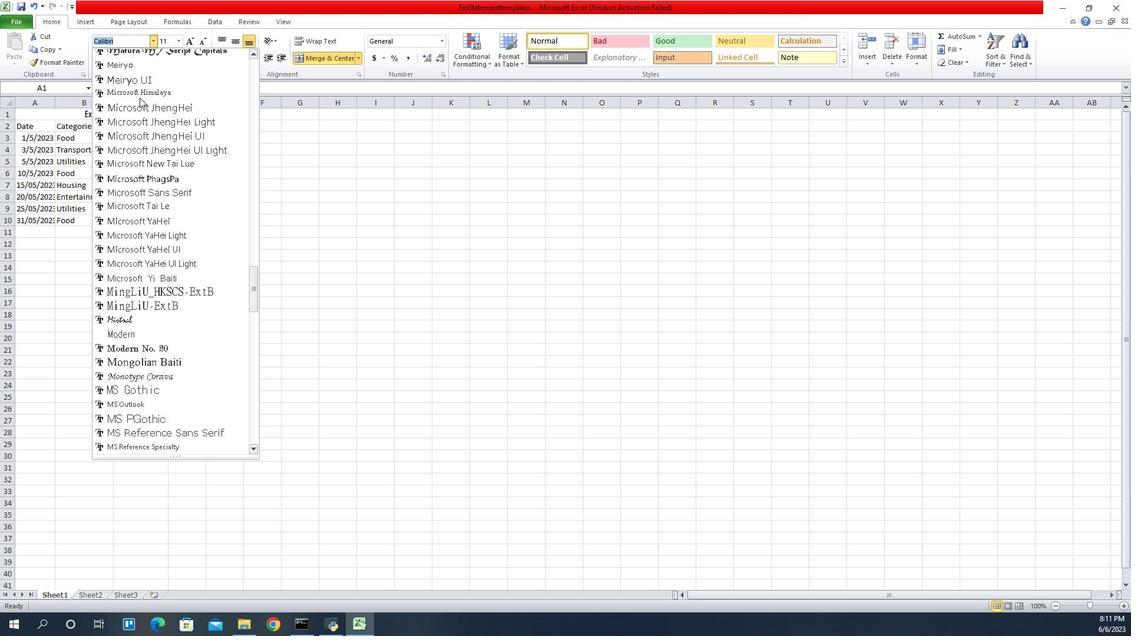 
Action: Mouse scrolled (947, 99) with delta (0, 0)
Screenshot: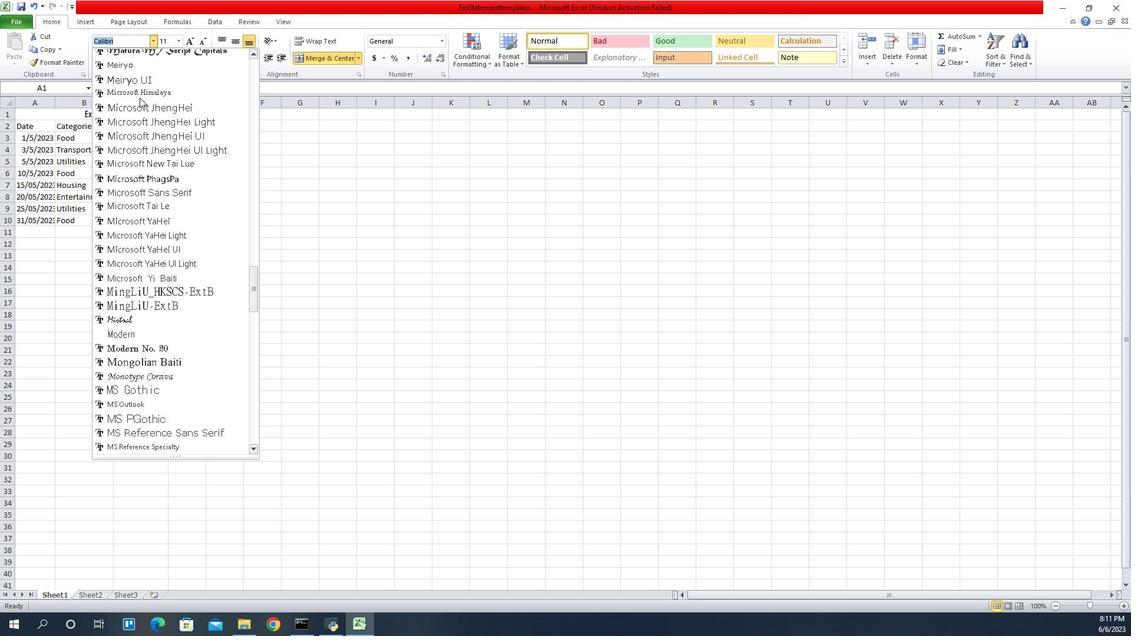 
Action: Mouse scrolled (947, 99) with delta (0, 0)
Screenshot: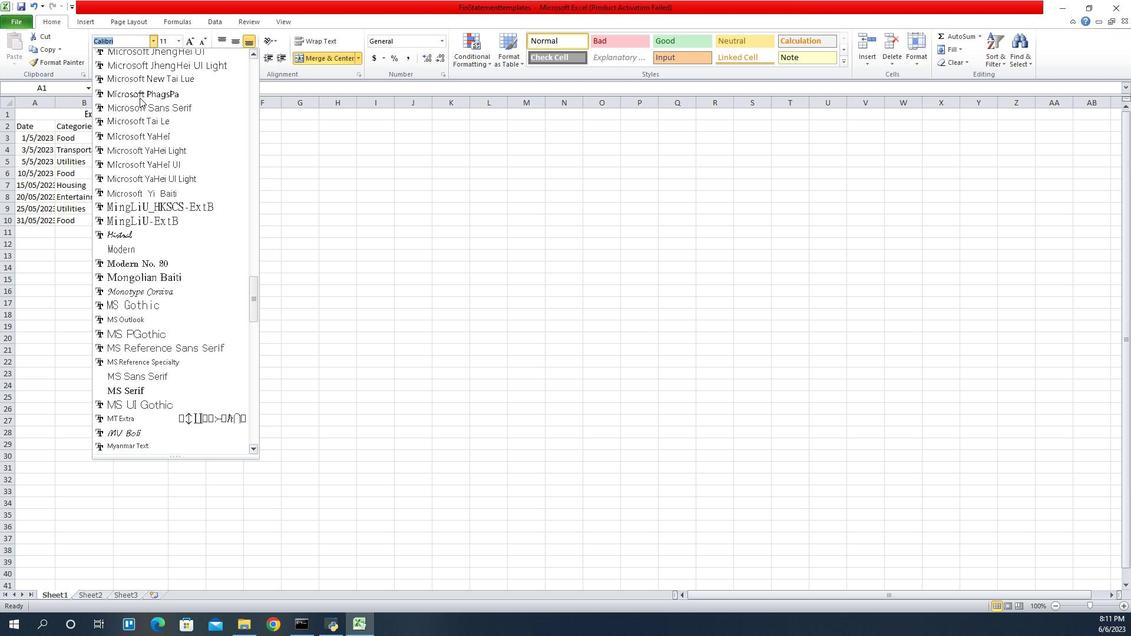 
Action: Mouse scrolled (947, 99) with delta (0, 0)
Screenshot: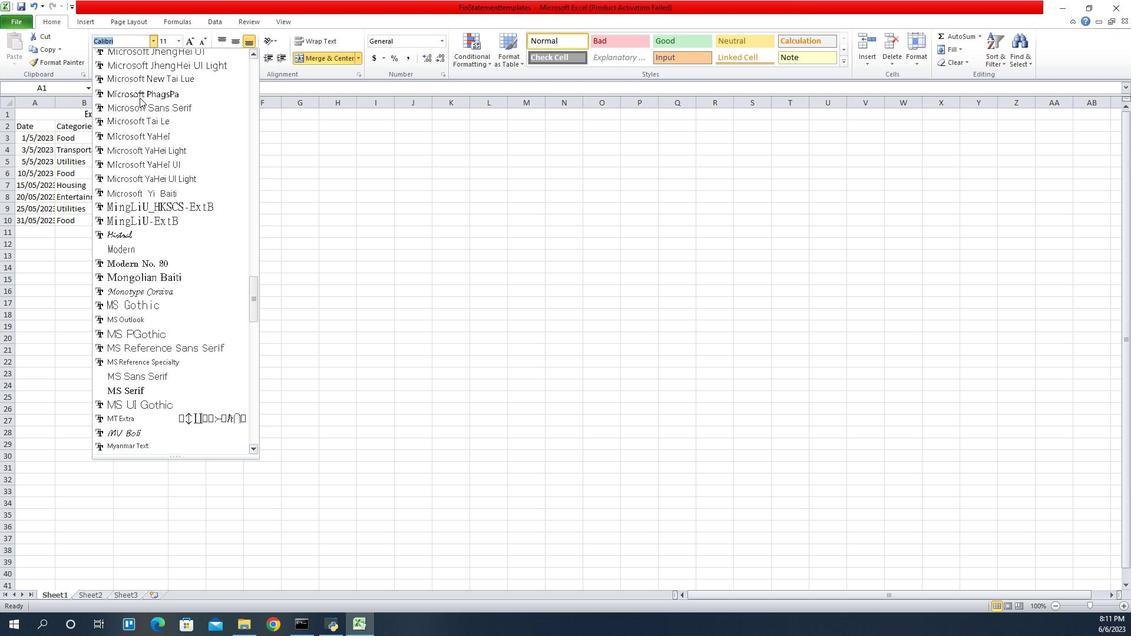 
Action: Mouse scrolled (947, 99) with delta (0, 0)
Screenshot: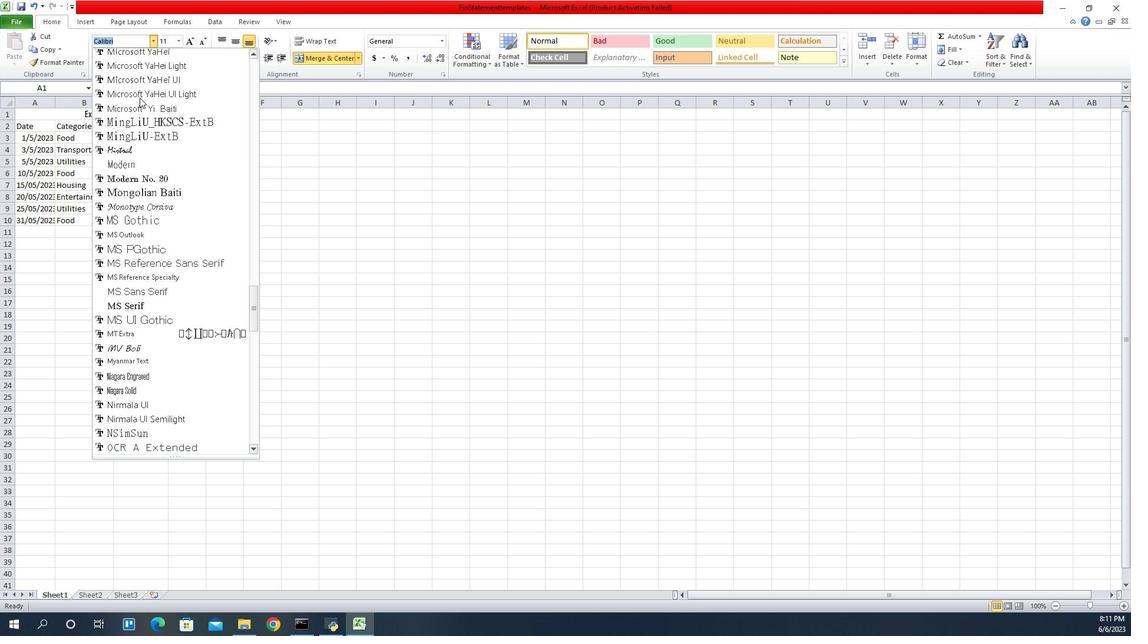 
Action: Mouse scrolled (947, 99) with delta (0, 0)
Screenshot: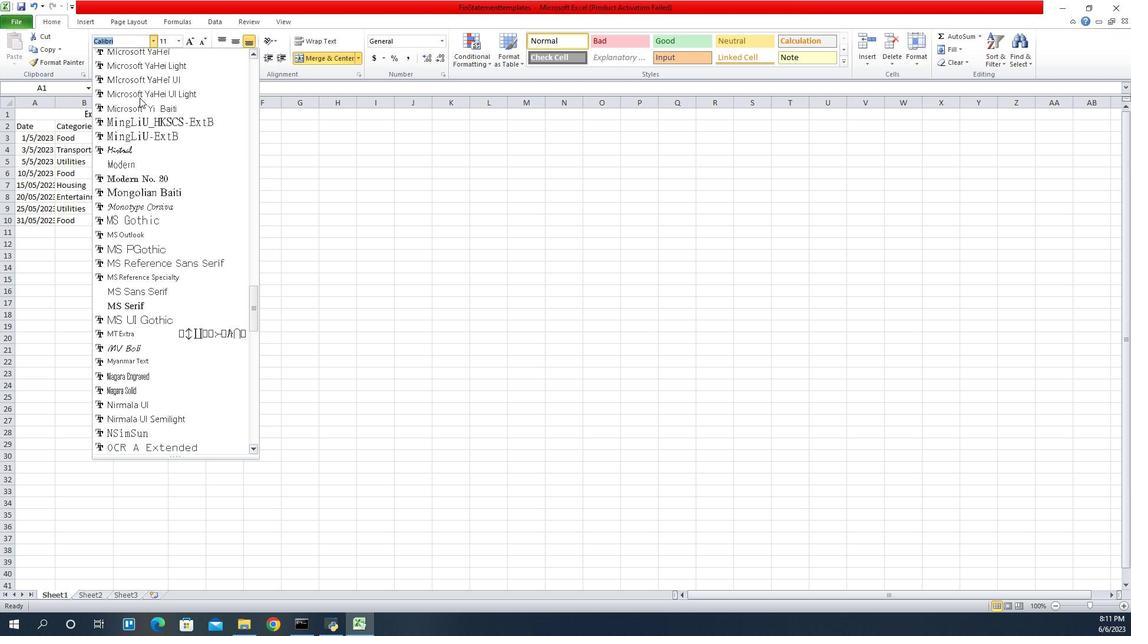 
Action: Mouse scrolled (947, 99) with delta (0, 0)
Screenshot: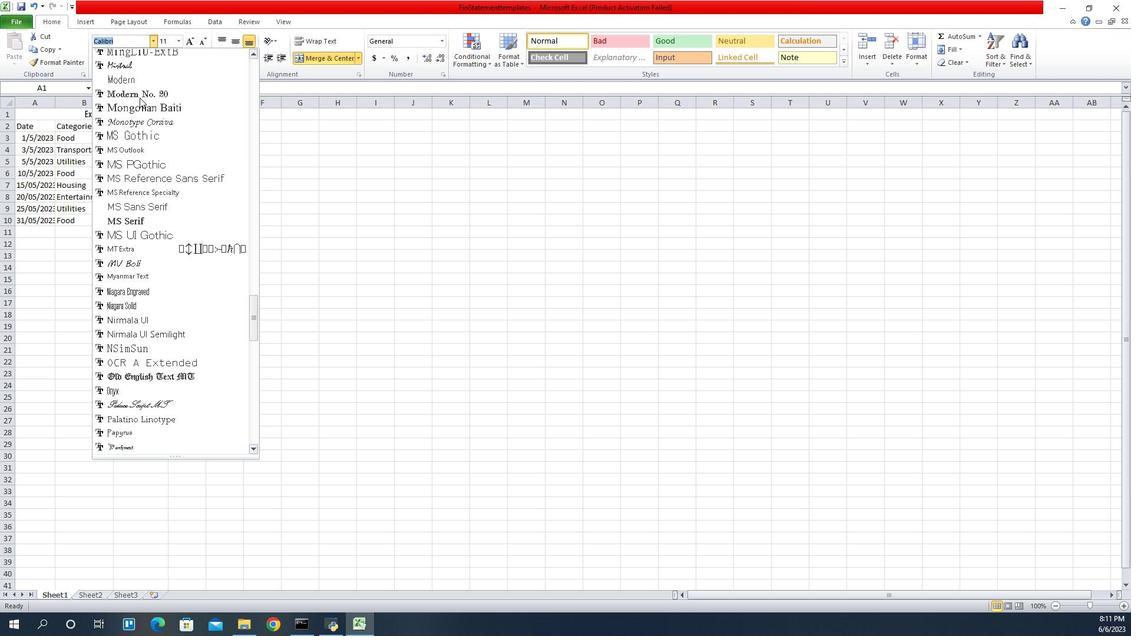 
Action: Mouse scrolled (947, 99) with delta (0, 0)
Screenshot: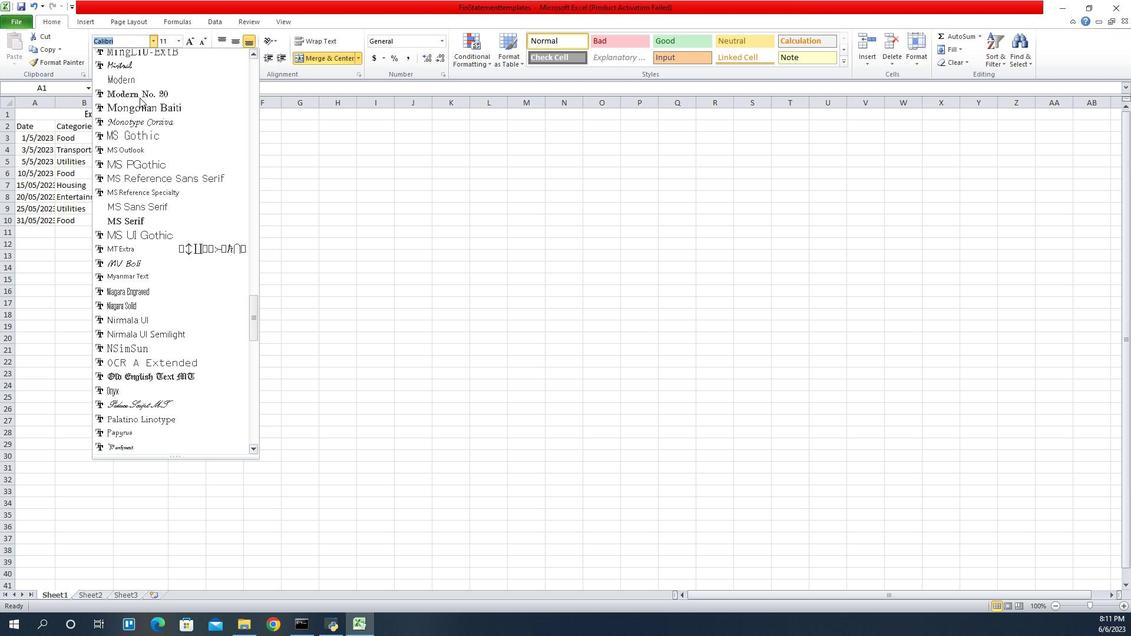 
Action: Mouse scrolled (947, 99) with delta (0, 0)
Screenshot: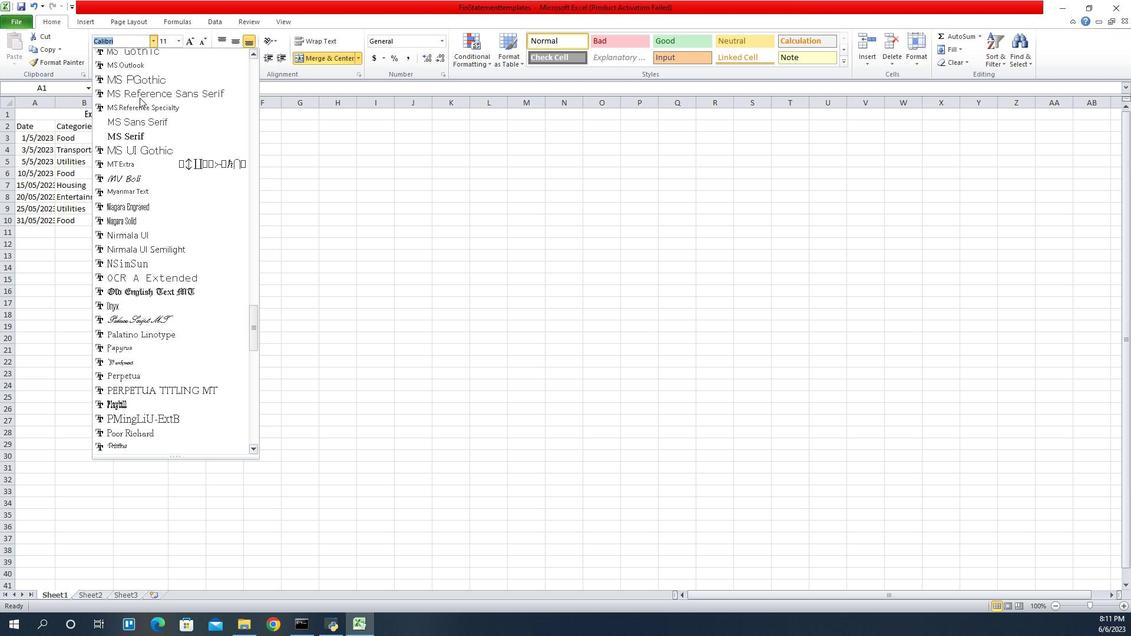 
Action: Mouse scrolled (947, 99) with delta (0, 0)
Screenshot: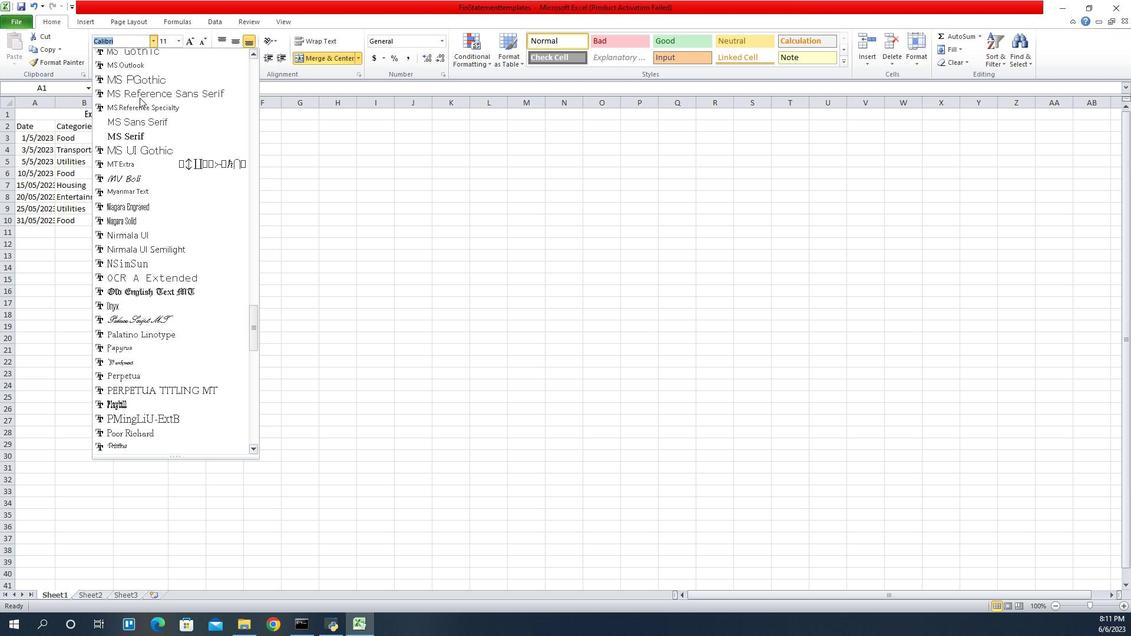 
Action: Mouse scrolled (947, 99) with delta (0, 0)
Screenshot: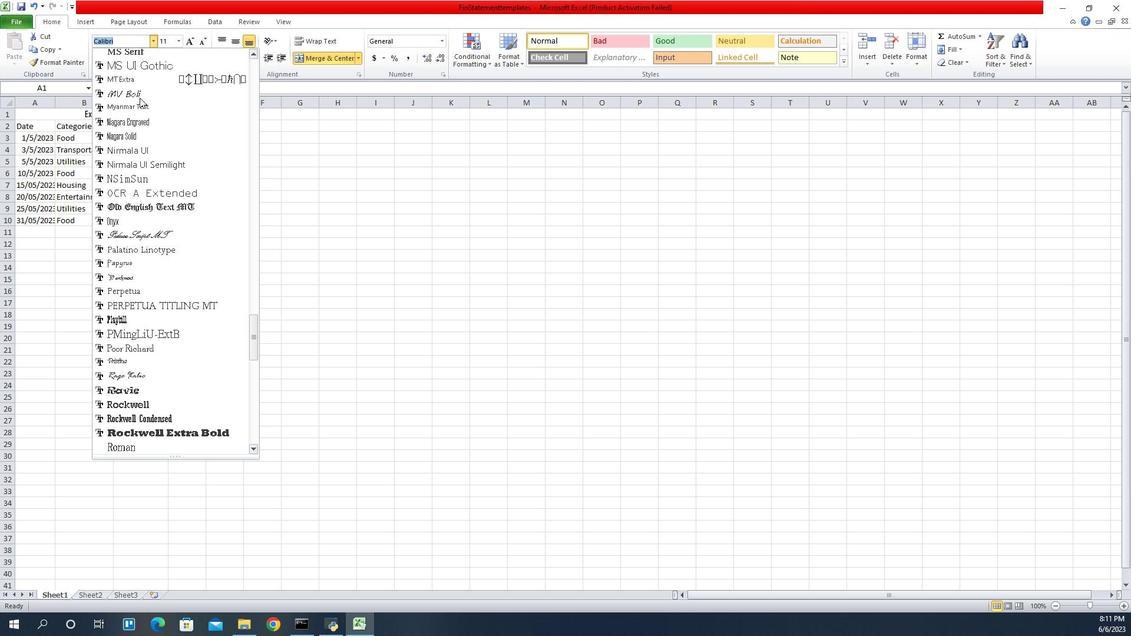 
Action: Mouse scrolled (947, 99) with delta (0, 0)
Screenshot: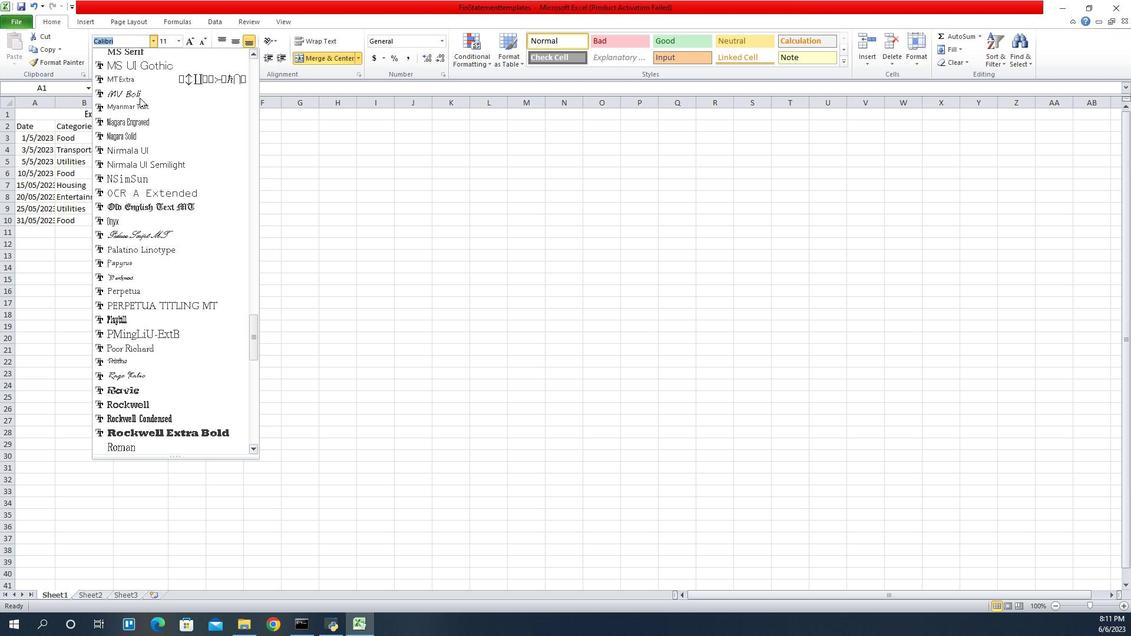 
Action: Mouse scrolled (947, 99) with delta (0, 0)
Screenshot: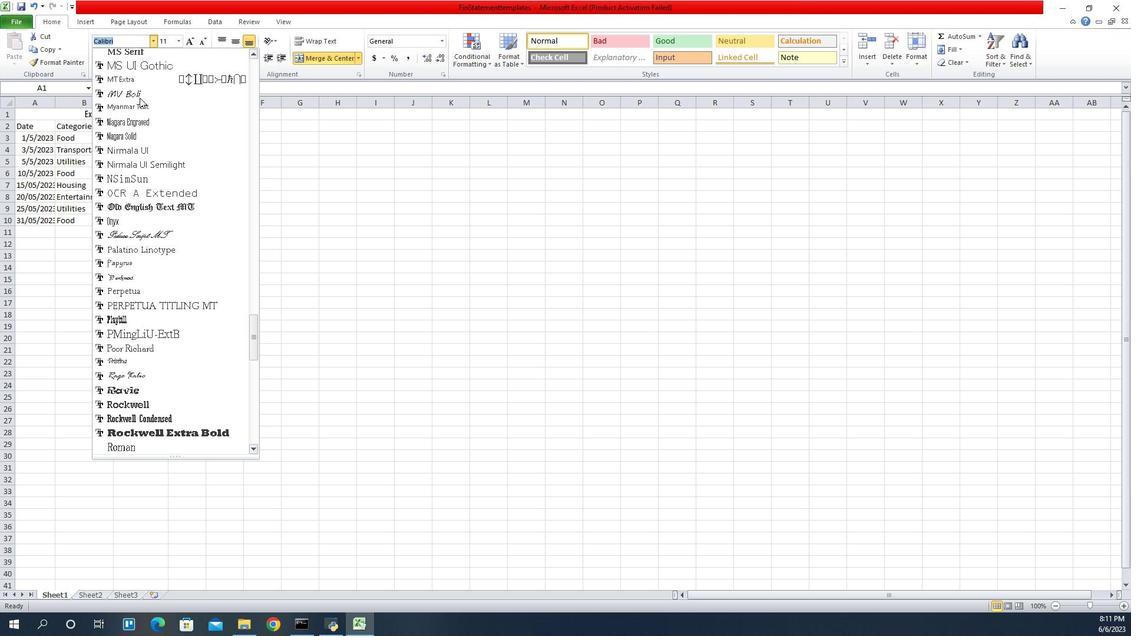 
Action: Mouse scrolled (947, 99) with delta (0, 0)
Screenshot: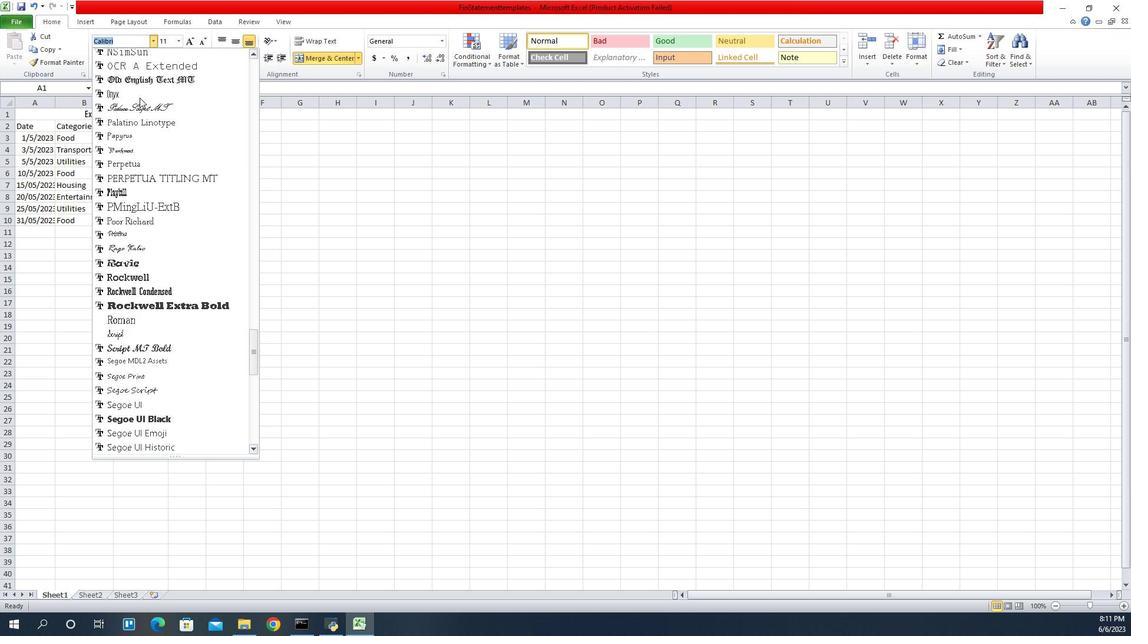 
Action: Mouse scrolled (947, 99) with delta (0, 0)
Screenshot: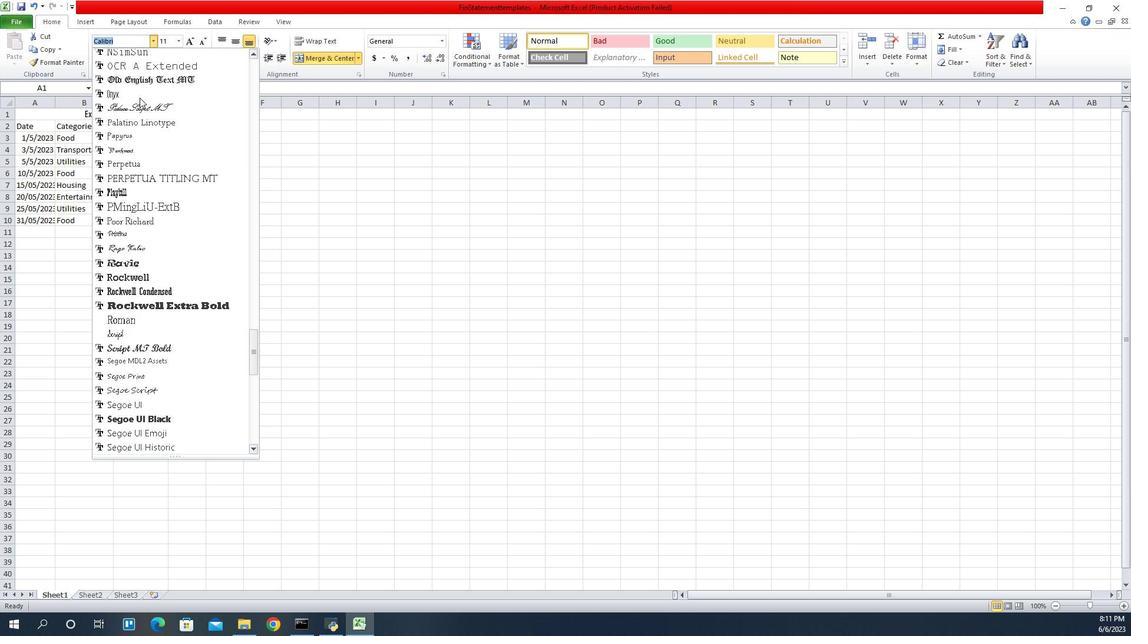 
Action: Mouse scrolled (947, 99) with delta (0, 0)
Screenshot: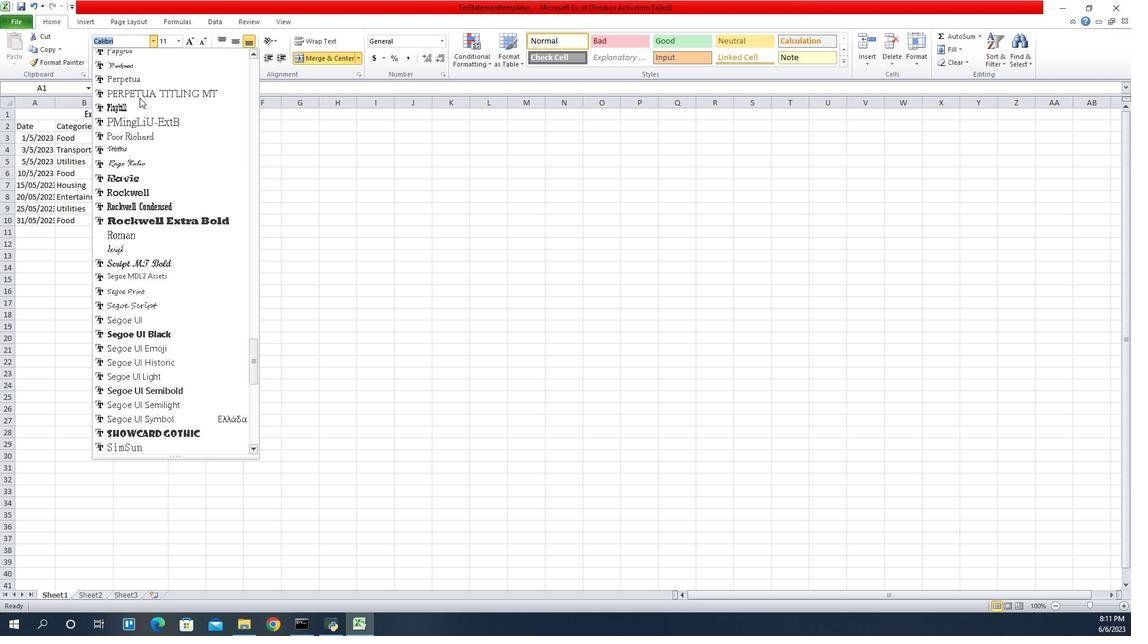 
Action: Mouse scrolled (947, 99) with delta (0, 0)
Screenshot: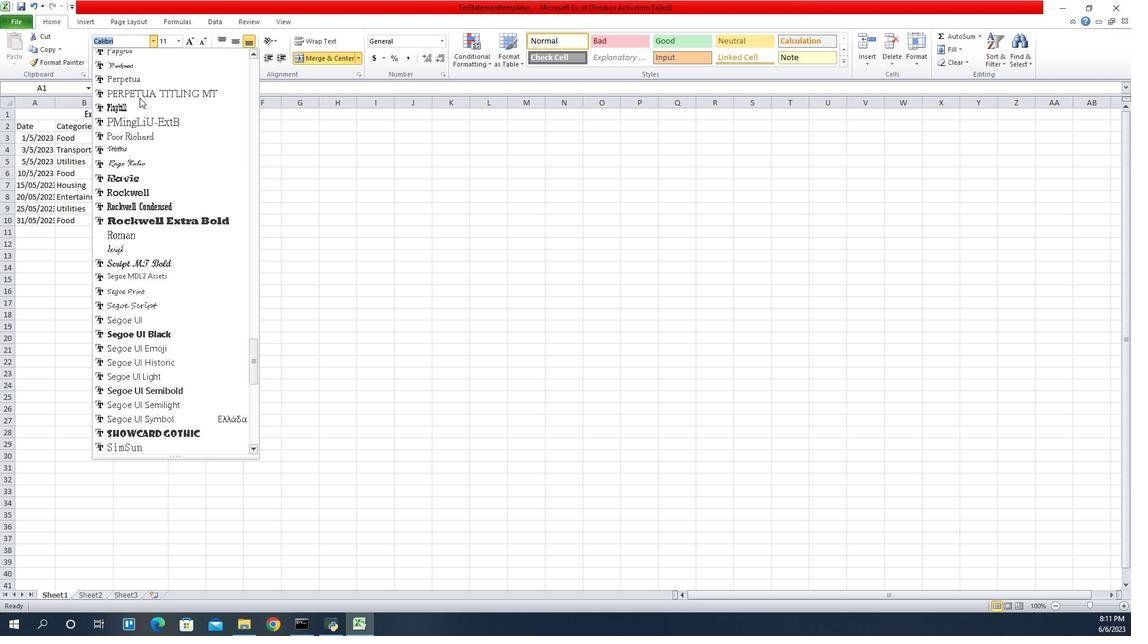 
Action: Mouse scrolled (947, 99) with delta (0, 0)
Screenshot: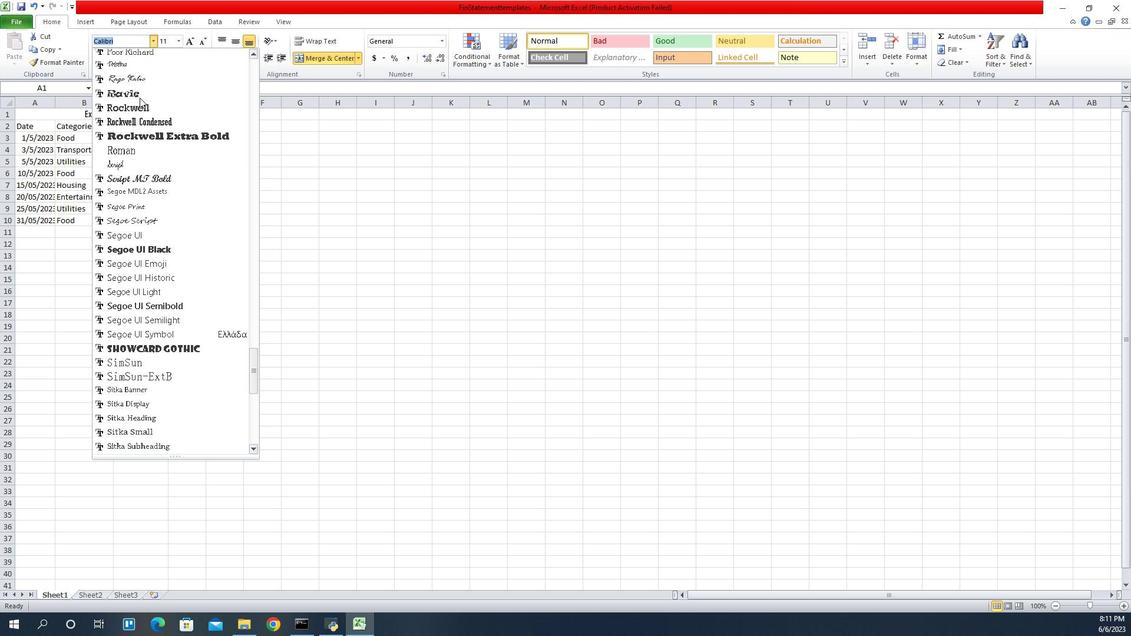 
Action: Mouse scrolled (947, 99) with delta (0, 0)
Screenshot: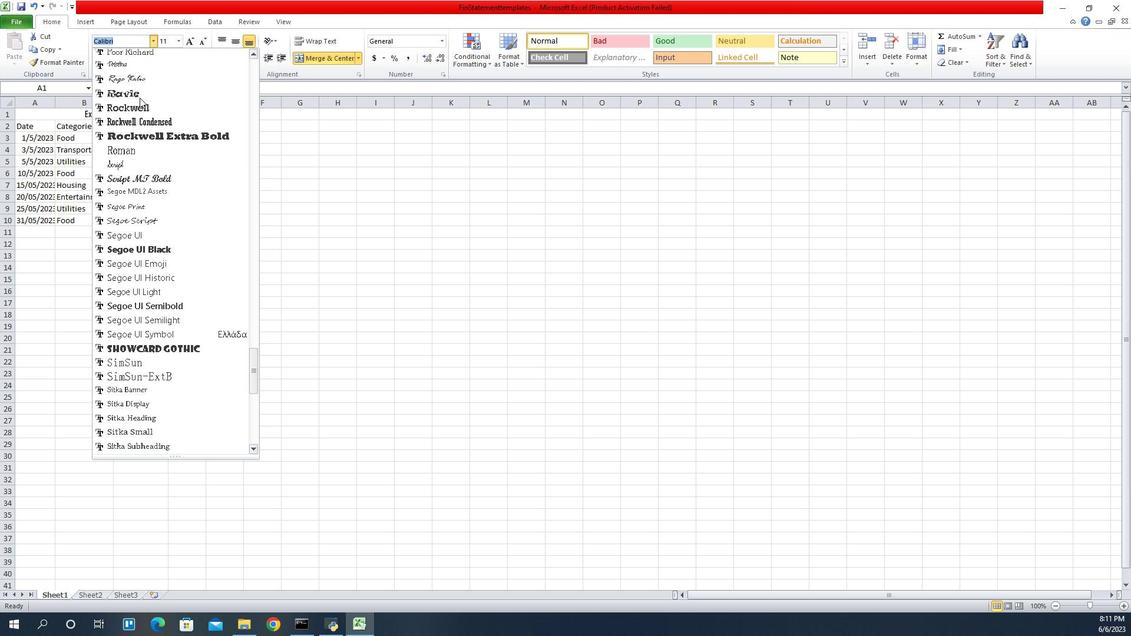
Action: Mouse scrolled (947, 99) with delta (0, 0)
Screenshot: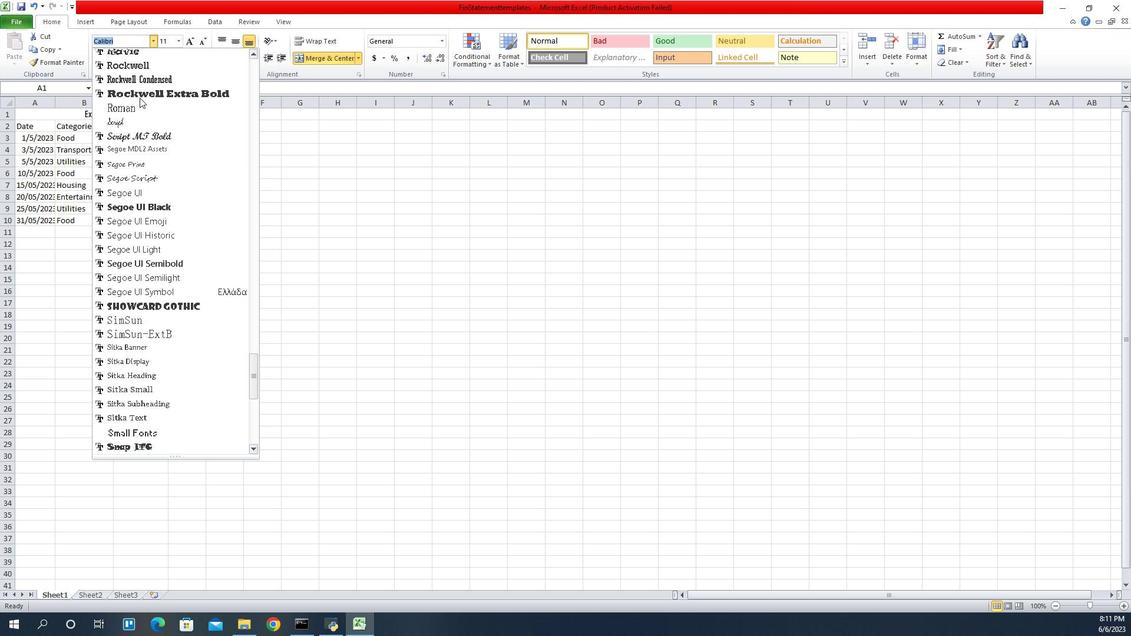 
Action: Mouse scrolled (947, 99) with delta (0, 0)
Screenshot: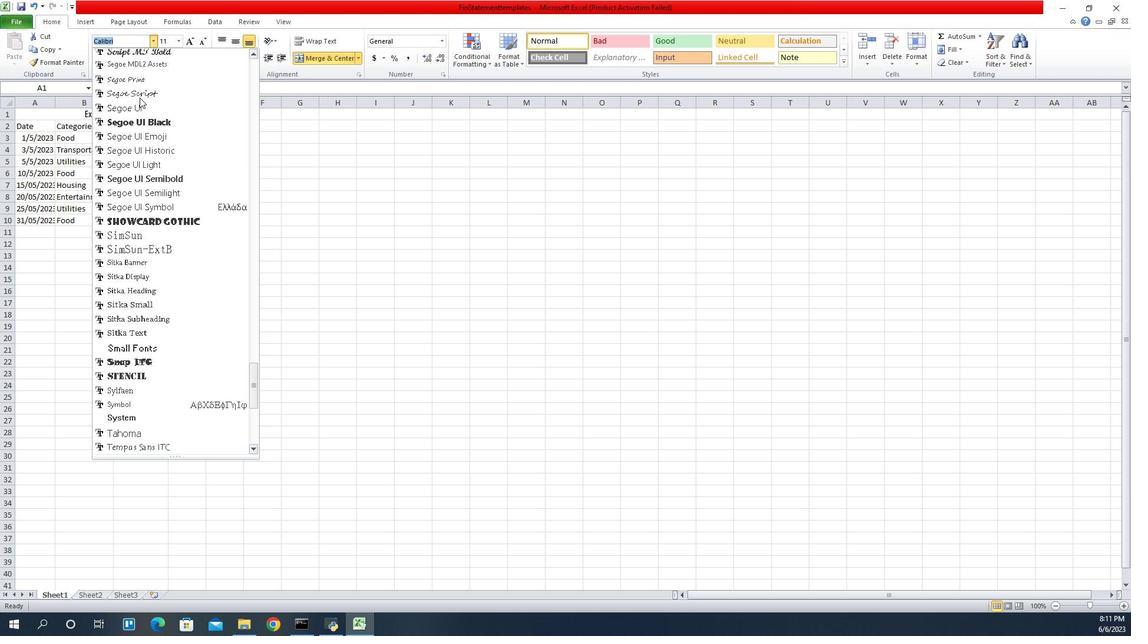 
Action: Mouse moved to (924, 390)
Screenshot: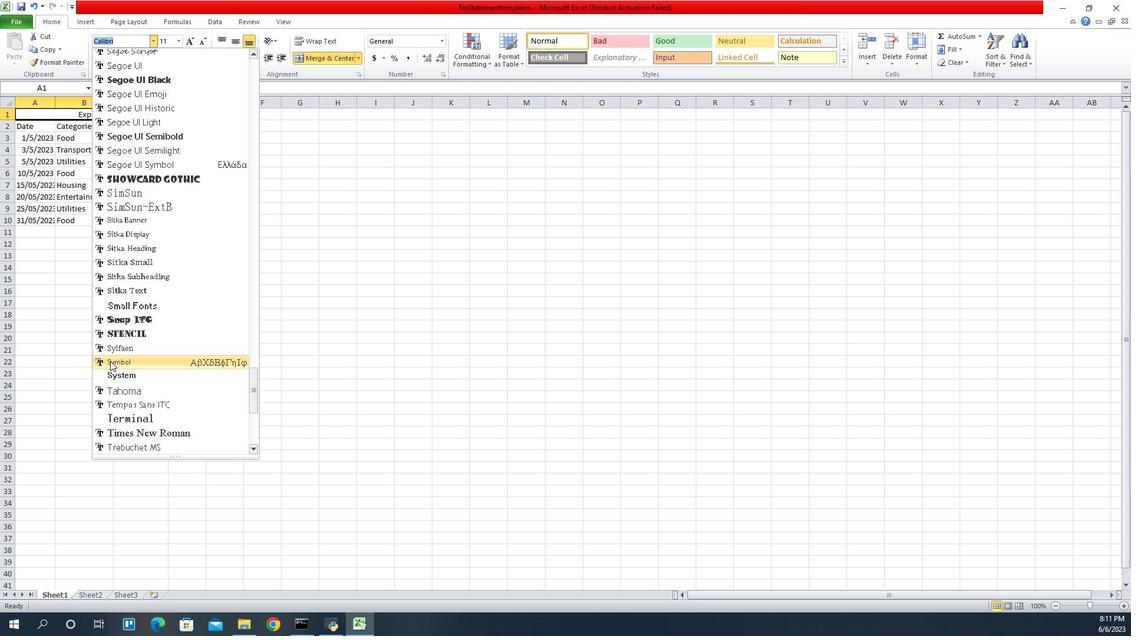 
Action: Mouse pressed left at (924, 390)
Screenshot: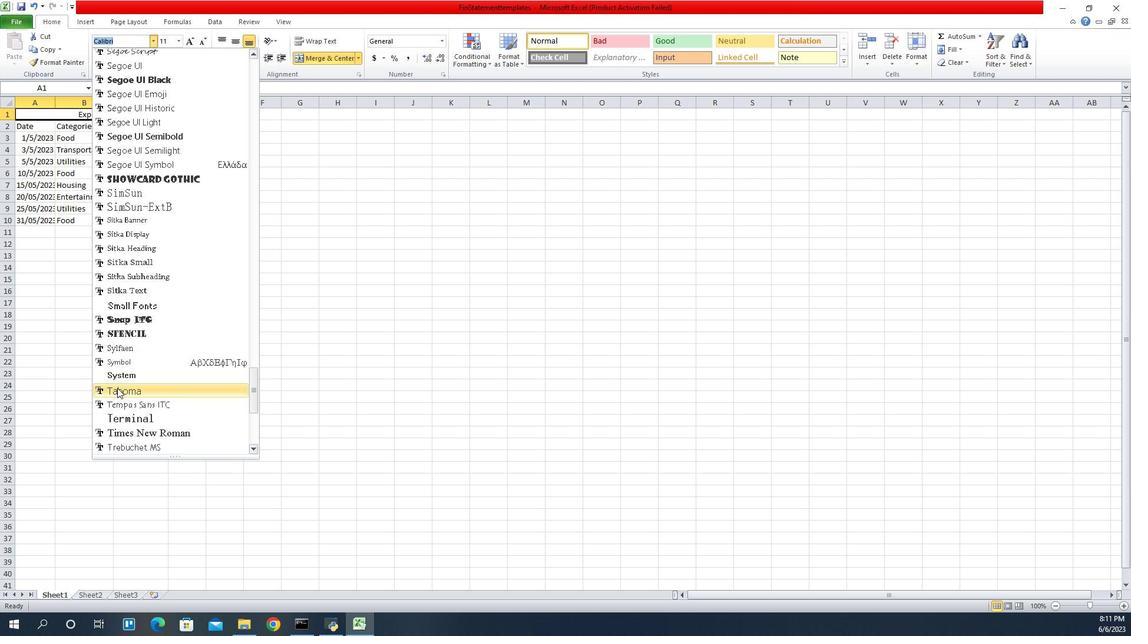 
Action: Mouse moved to (935, 64)
Screenshot: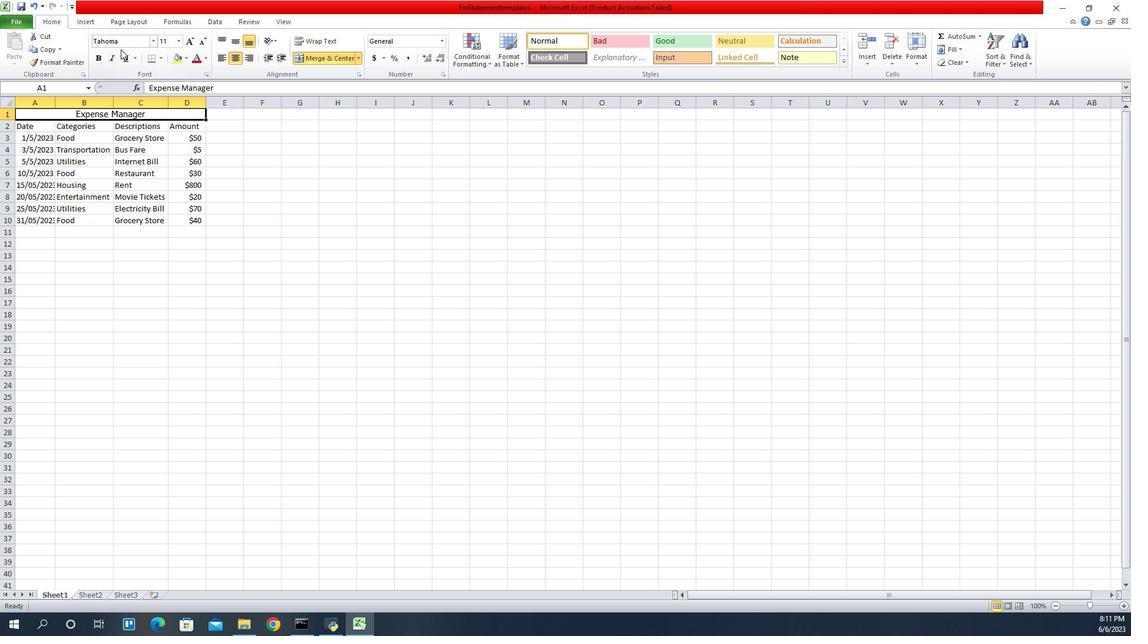 
Action: Mouse pressed left at (935, 64)
Screenshot: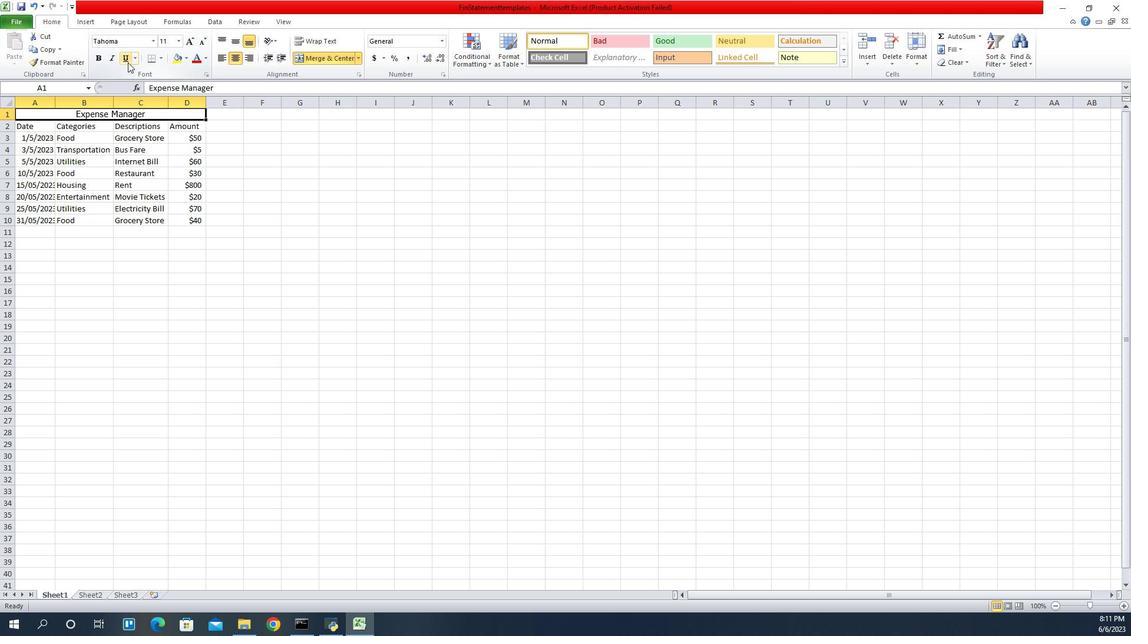 
Action: Mouse moved to (986, 43)
Screenshot: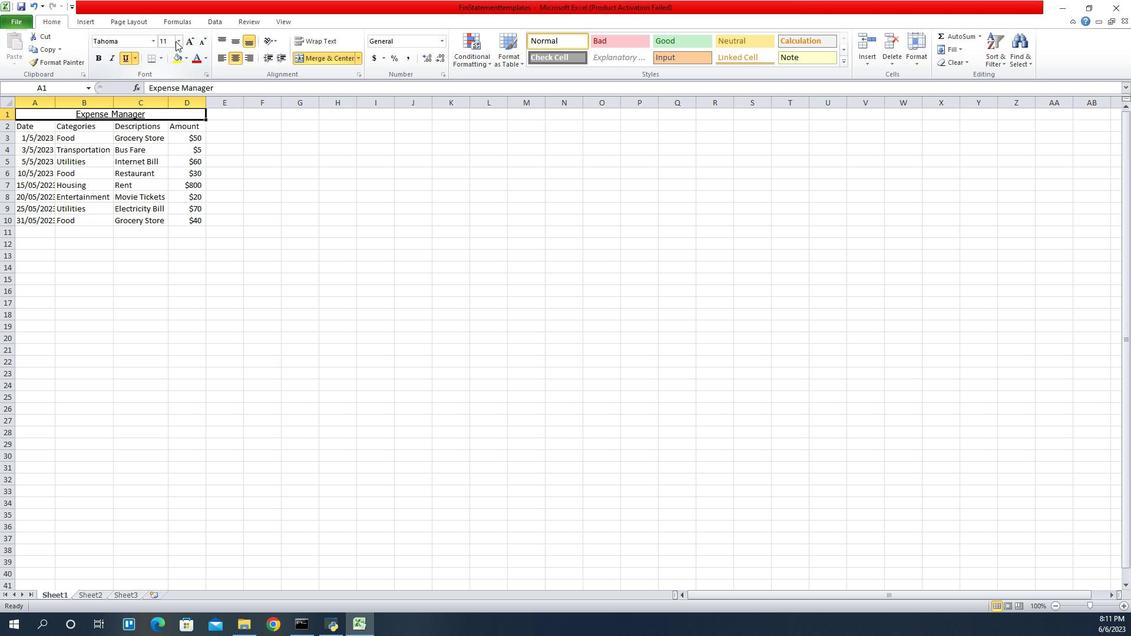 
Action: Mouse pressed left at (986, 43)
Screenshot: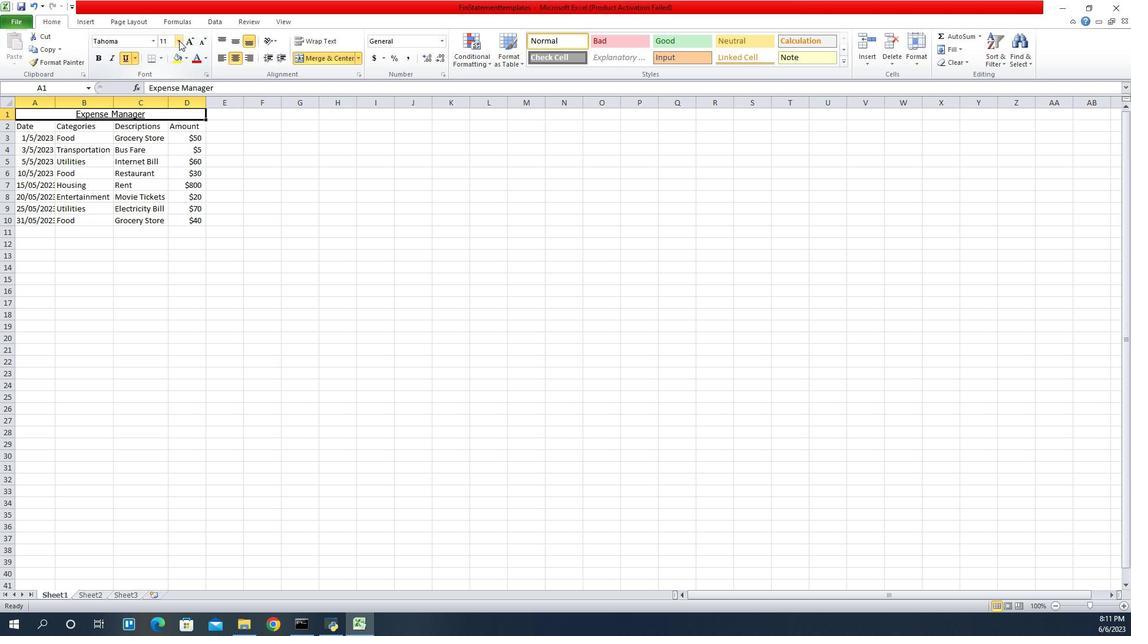 
Action: Mouse moved to (975, 137)
Screenshot: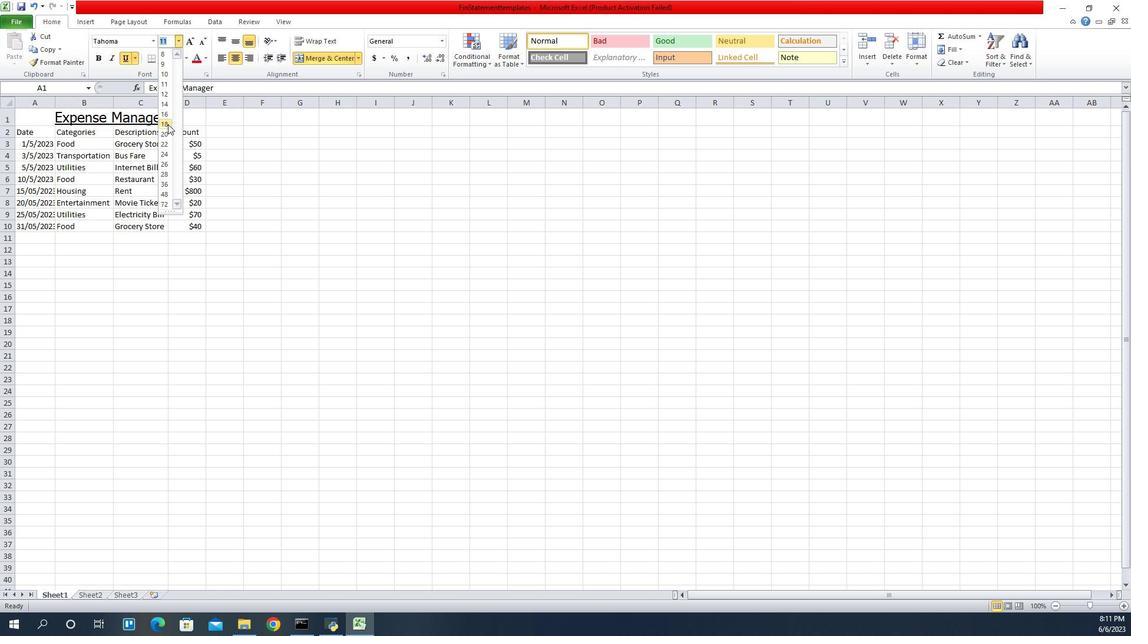 
Action: Mouse pressed left at (975, 137)
Screenshot: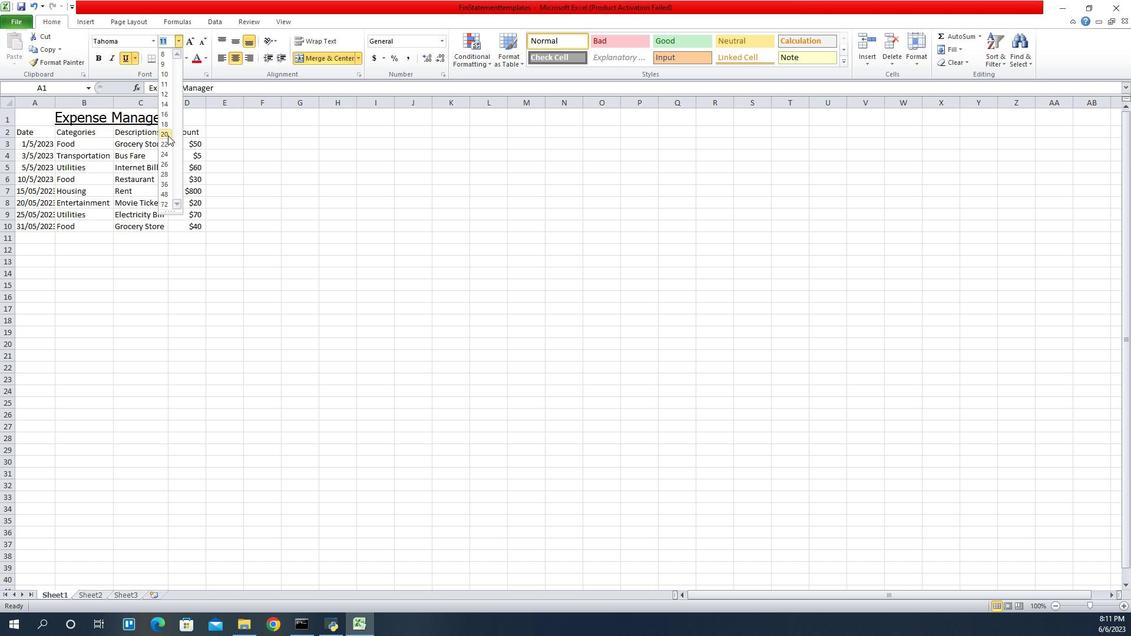 
Action: Mouse moved to (837, 134)
Screenshot: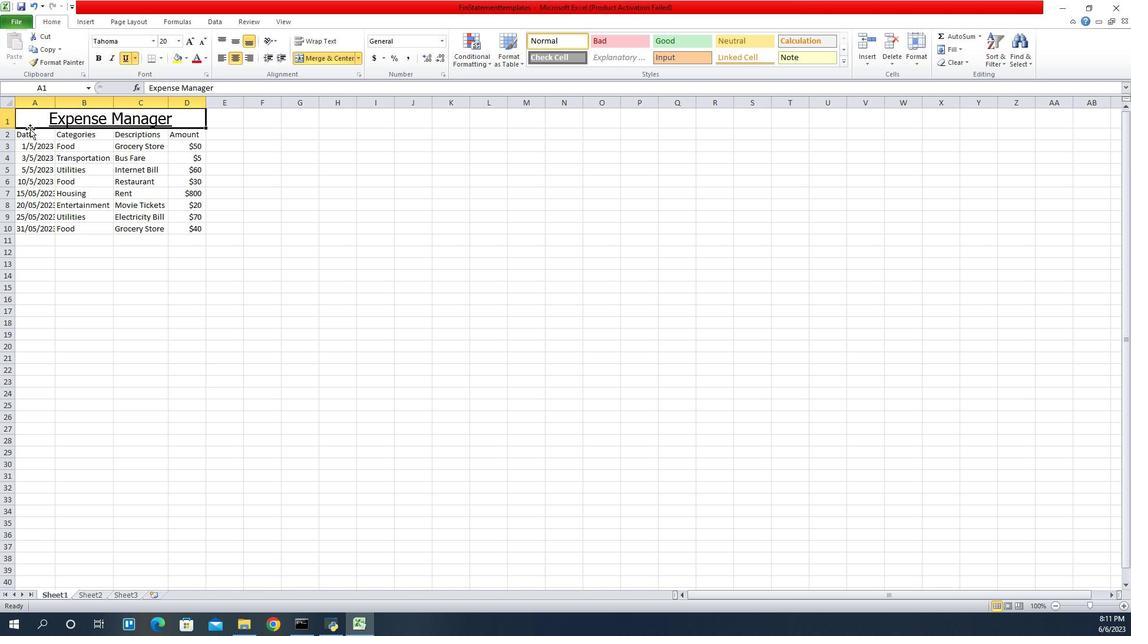 
Action: Mouse pressed left at (837, 134)
Screenshot: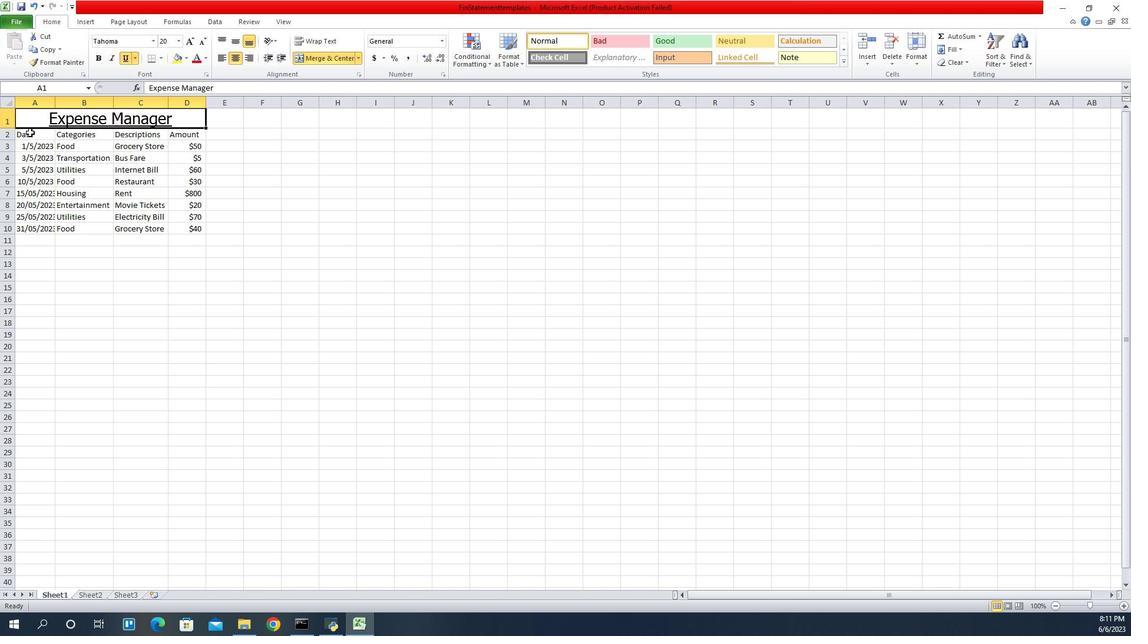 
Action: Mouse moved to (961, 44)
Screenshot: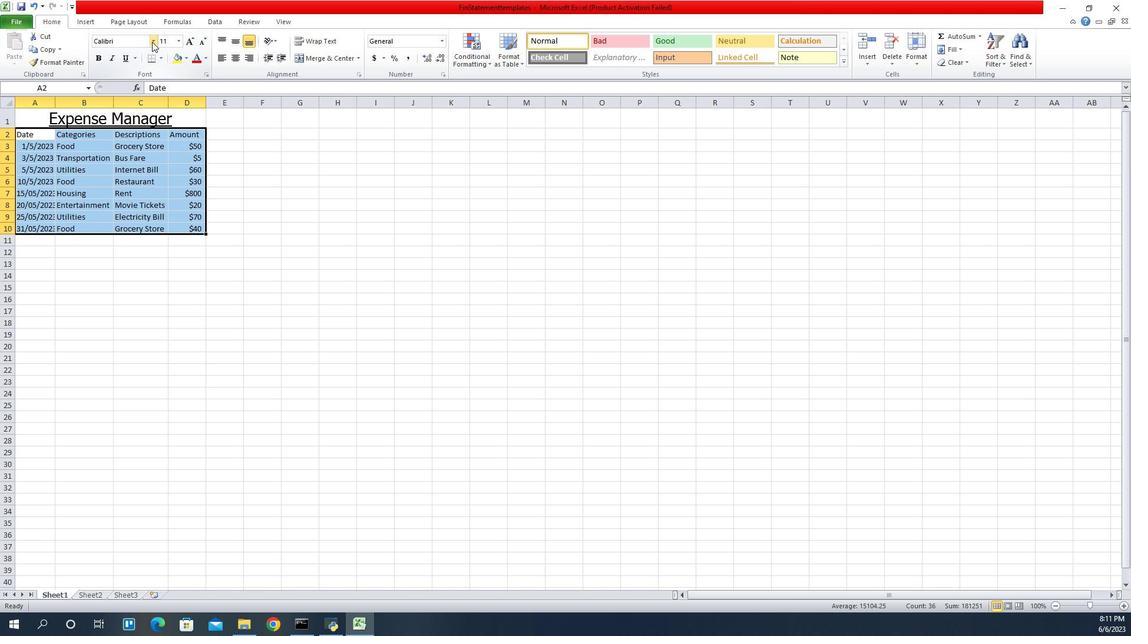 
Action: Mouse pressed left at (961, 44)
Screenshot: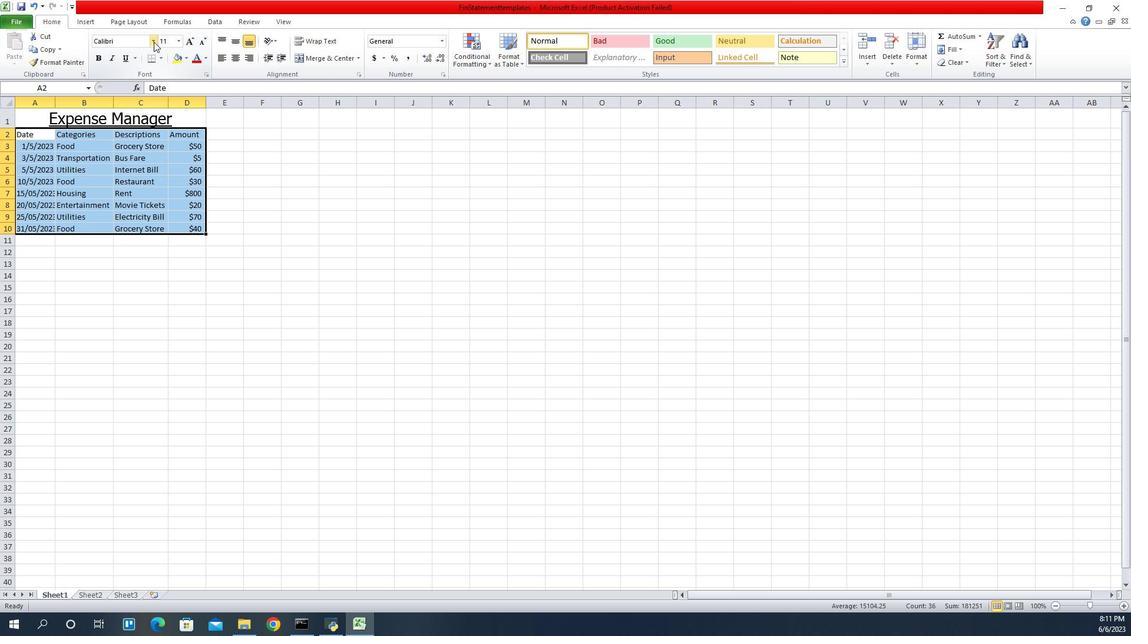 
Action: Mouse pressed left at (961, 44)
Screenshot: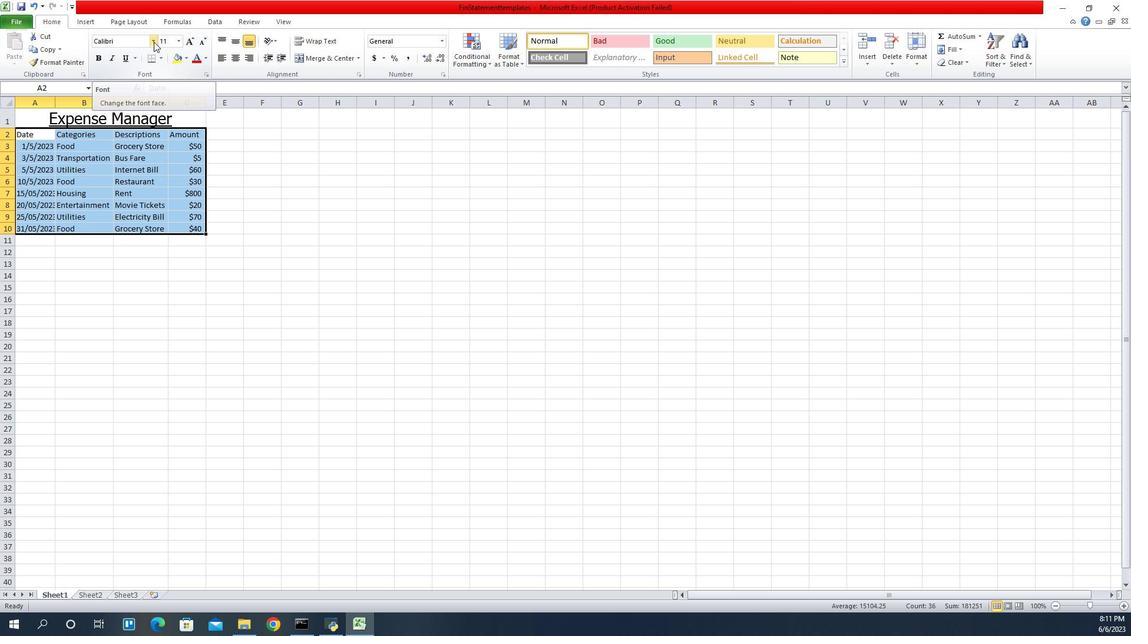 
Action: Mouse moved to (962, 44)
Screenshot: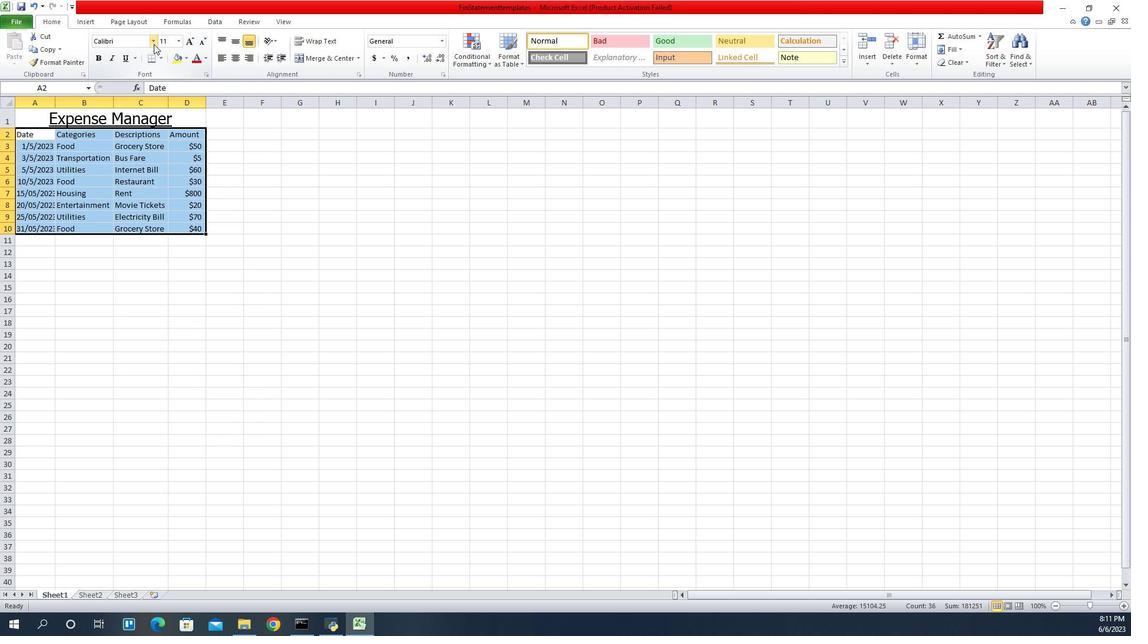 
Action: Mouse pressed left at (962, 44)
Screenshot: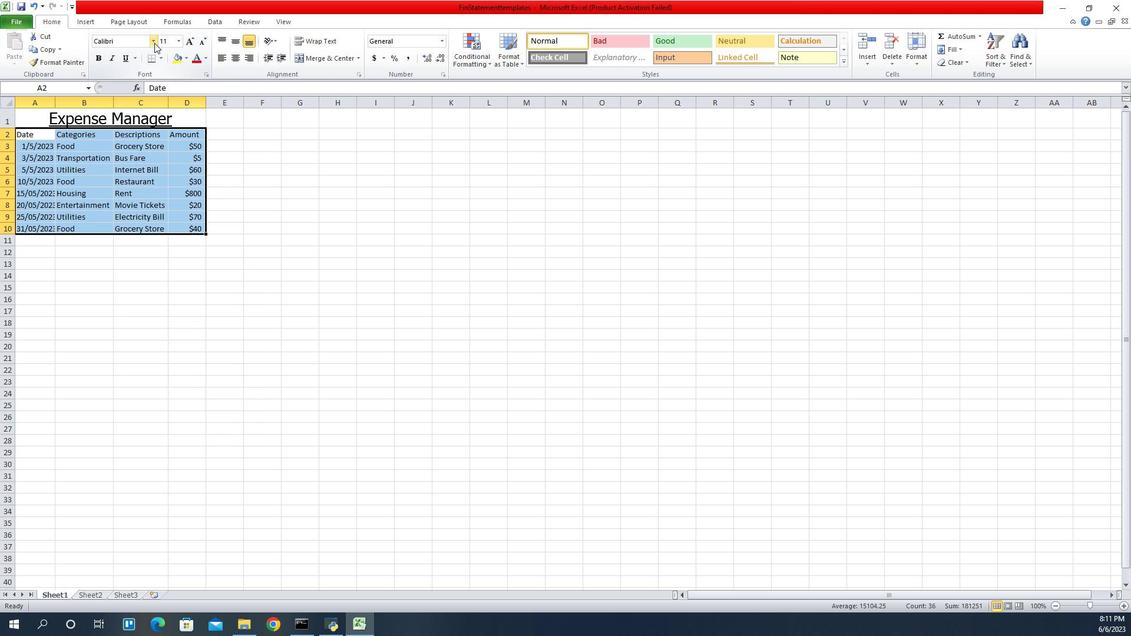 
Action: Mouse moved to (939, 134)
Screenshot: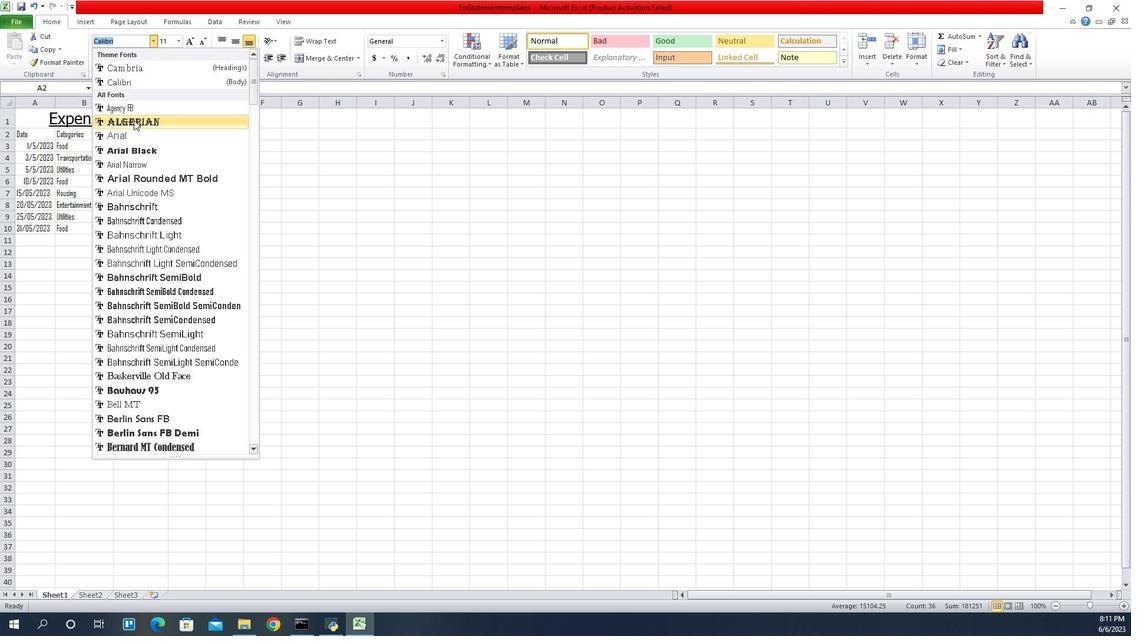 
Action: Mouse pressed left at (939, 134)
Screenshot: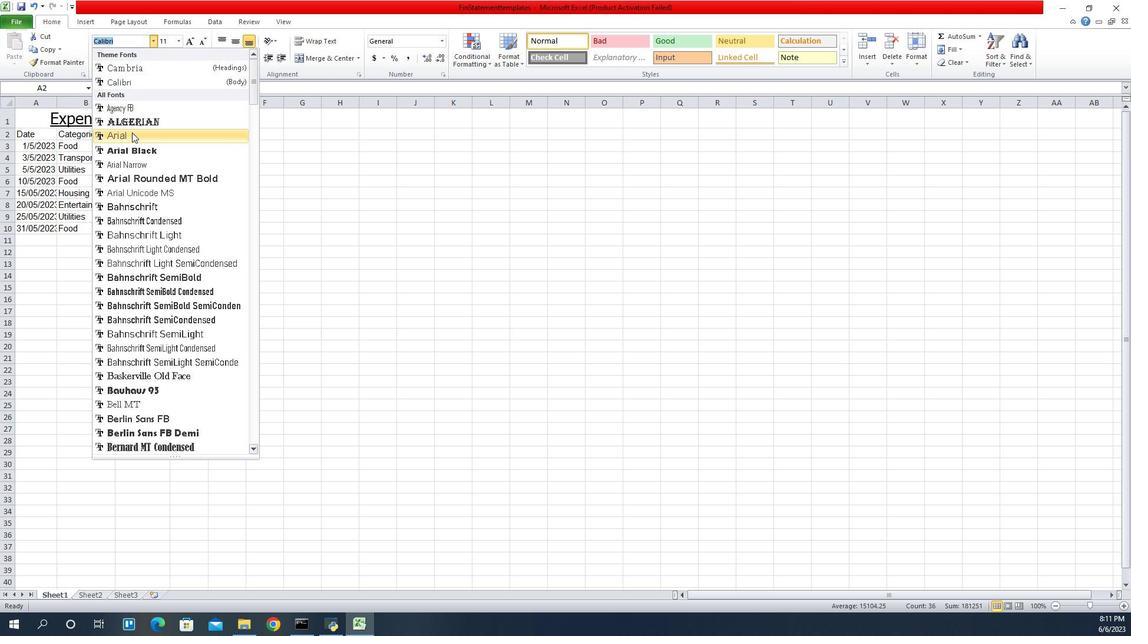 
Action: Mouse moved to (987, 43)
Screenshot: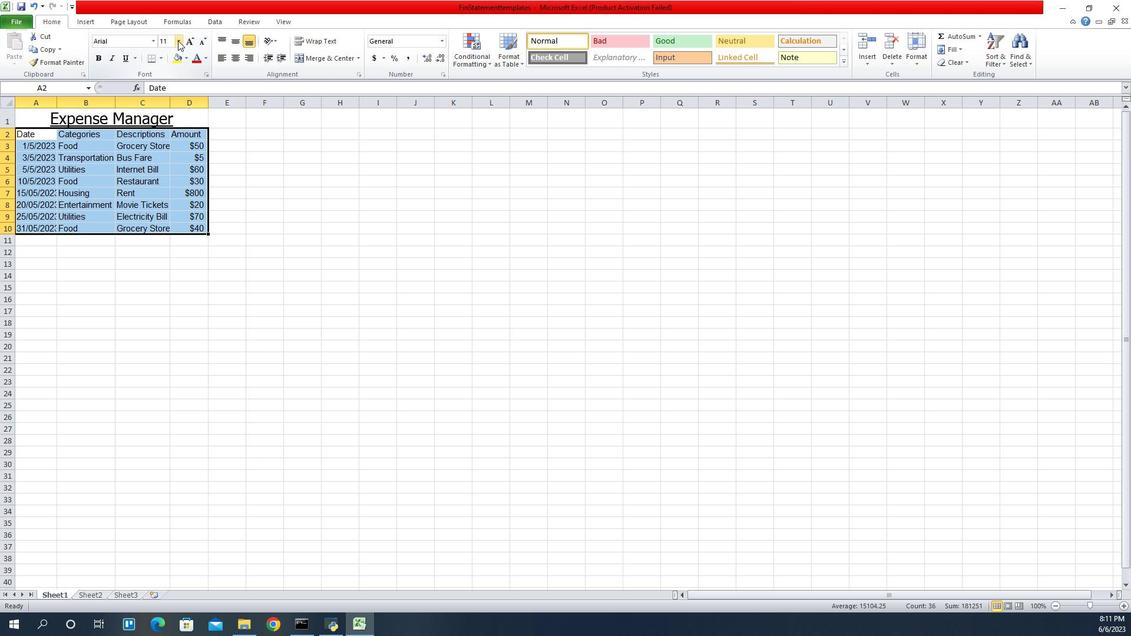 
Action: Mouse pressed left at (987, 43)
Screenshot: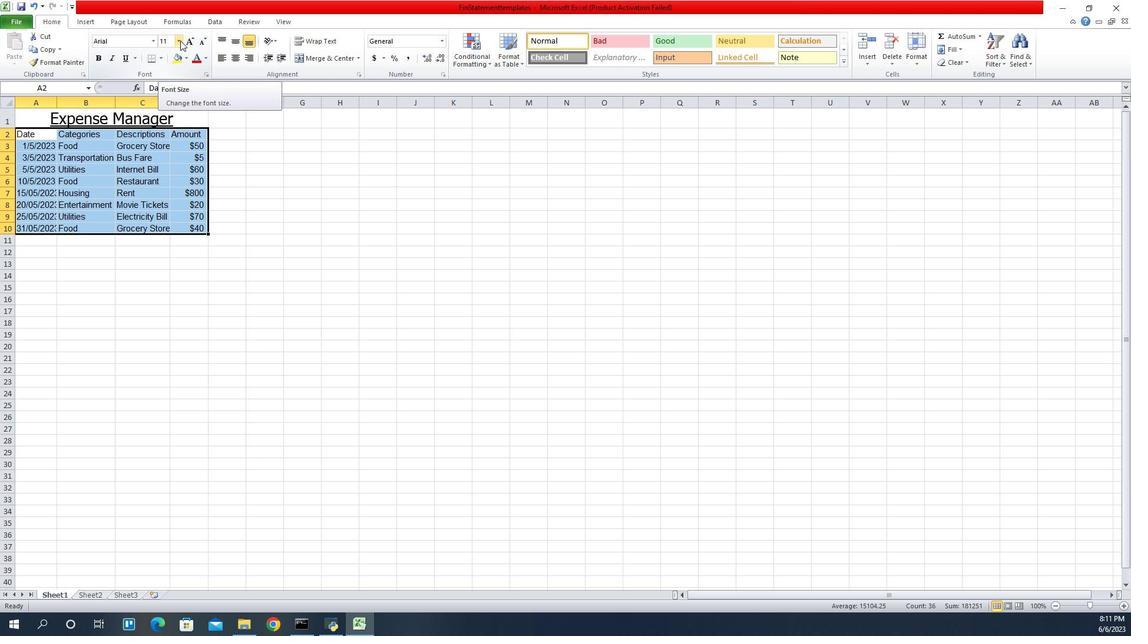 
Action: Mouse moved to (974, 94)
Screenshot: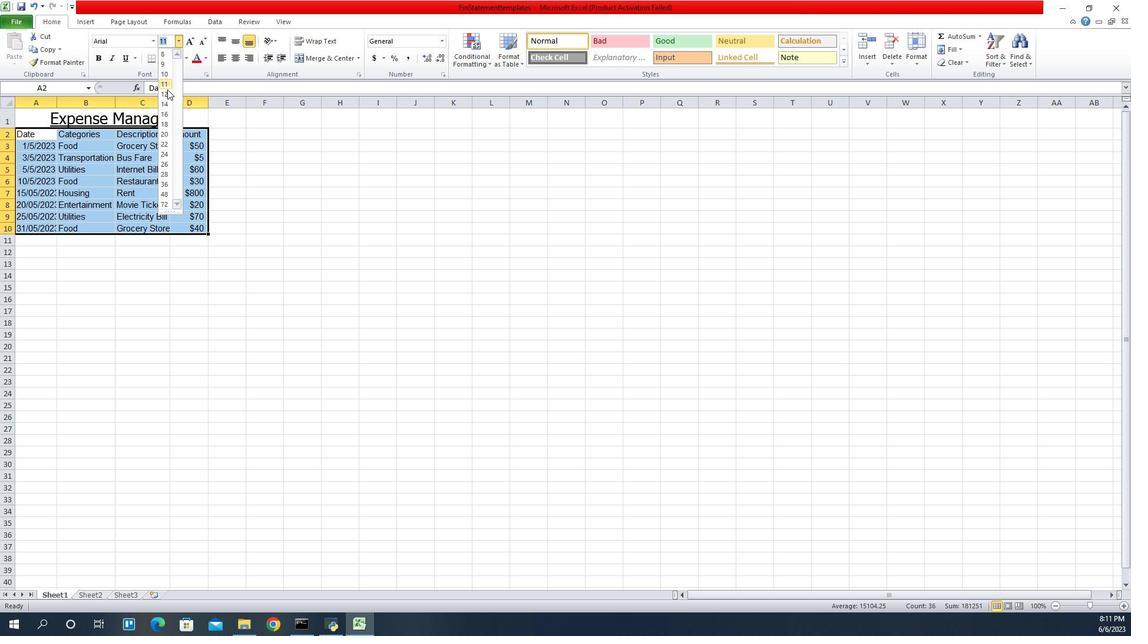 
Action: Mouse pressed left at (974, 94)
Screenshot: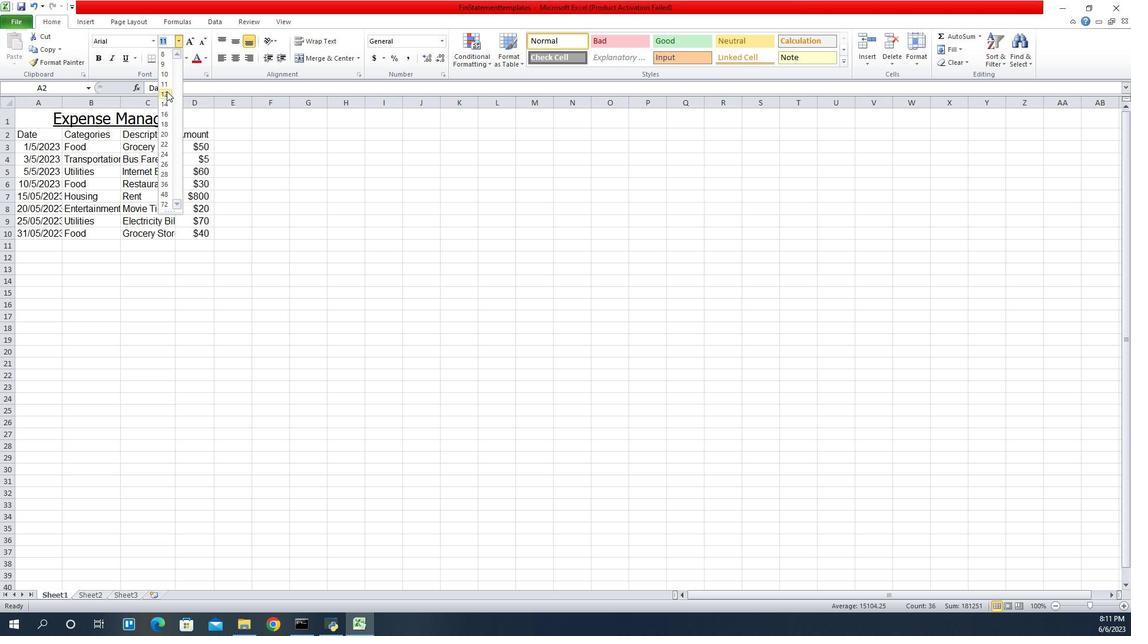 
Action: Mouse moved to (893, 115)
Screenshot: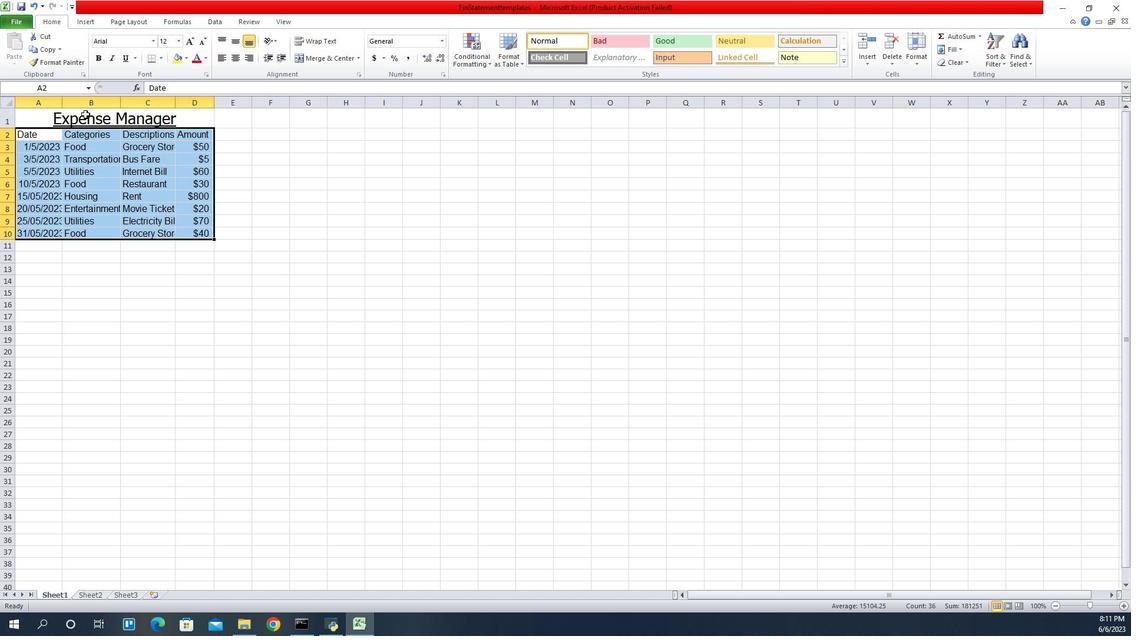 
Action: Mouse pressed left at (893, 115)
Screenshot: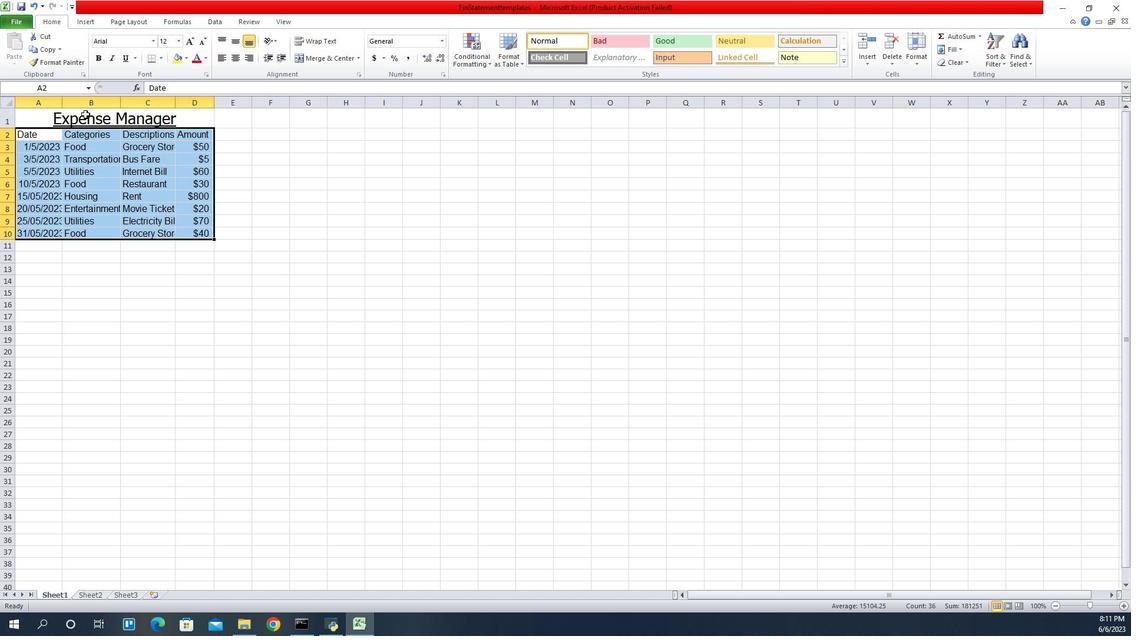 
Action: Mouse moved to (1028, 62)
Screenshot: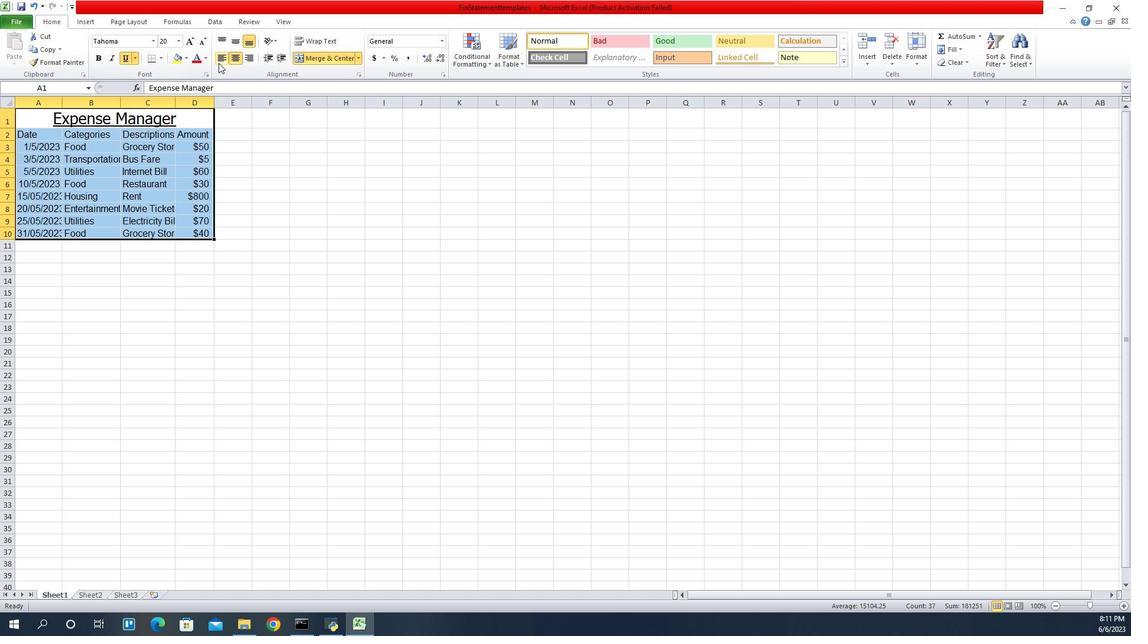 
Action: Mouse pressed left at (1028, 62)
Screenshot: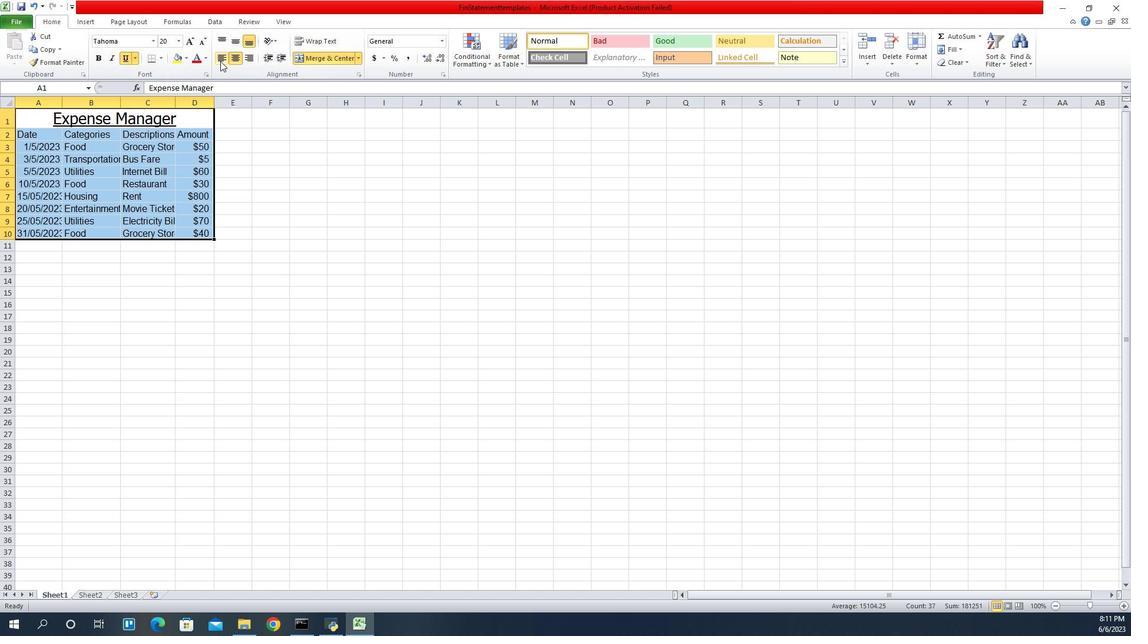 
Action: Mouse moved to (872, 107)
Screenshot: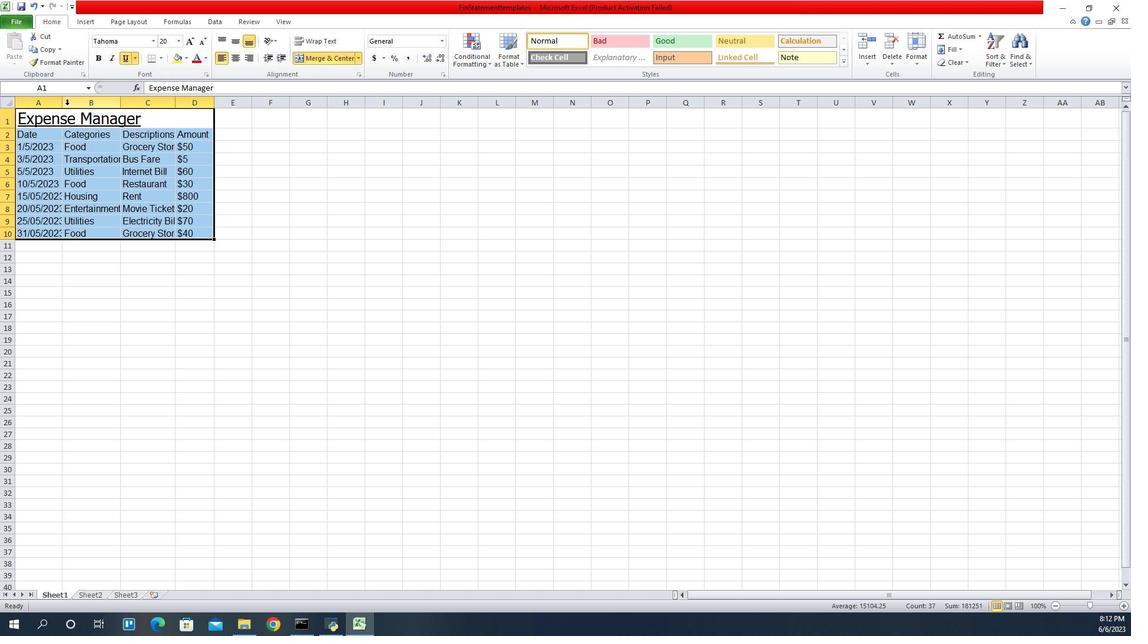 
Action: Mouse pressed left at (872, 107)
Screenshot: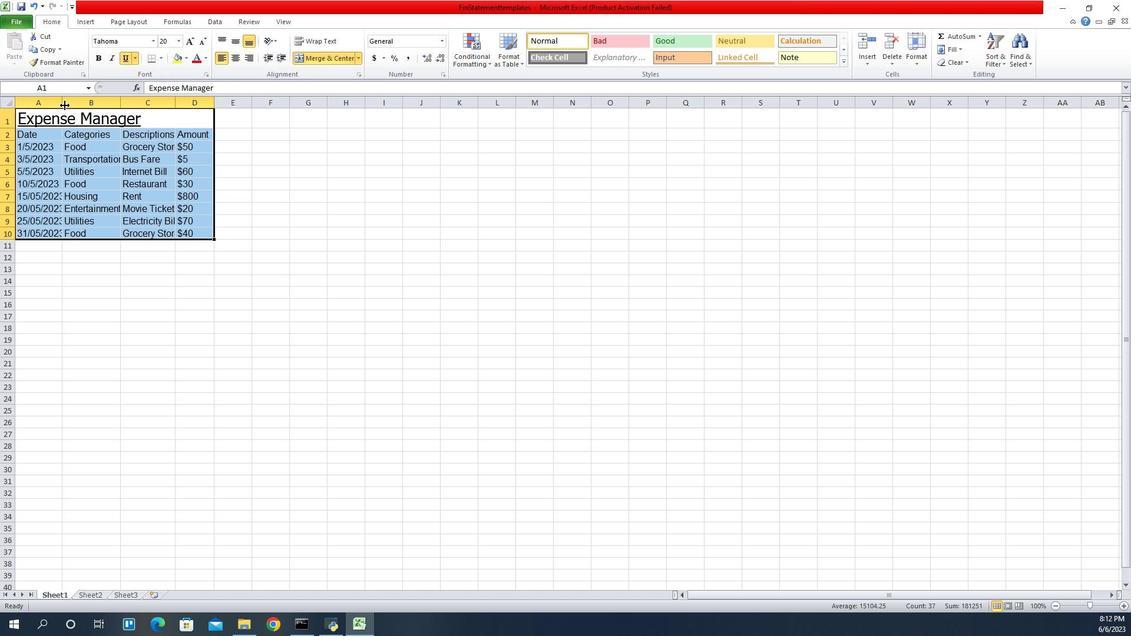 
Action: Mouse pressed left at (872, 107)
Screenshot: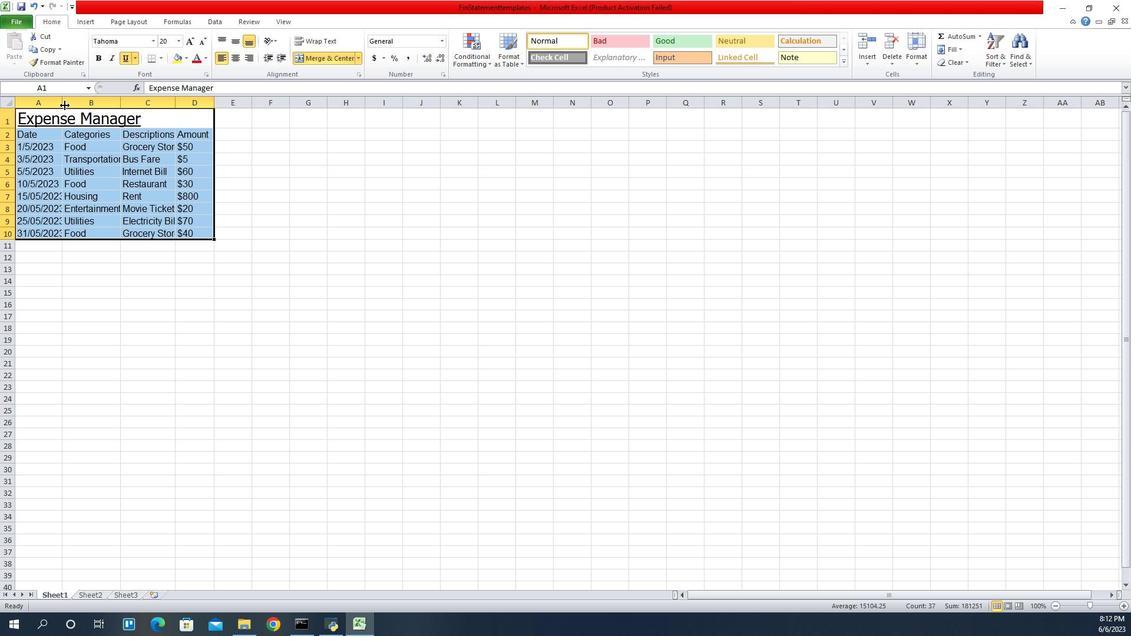 
Action: Mouse moved to (933, 105)
Screenshot: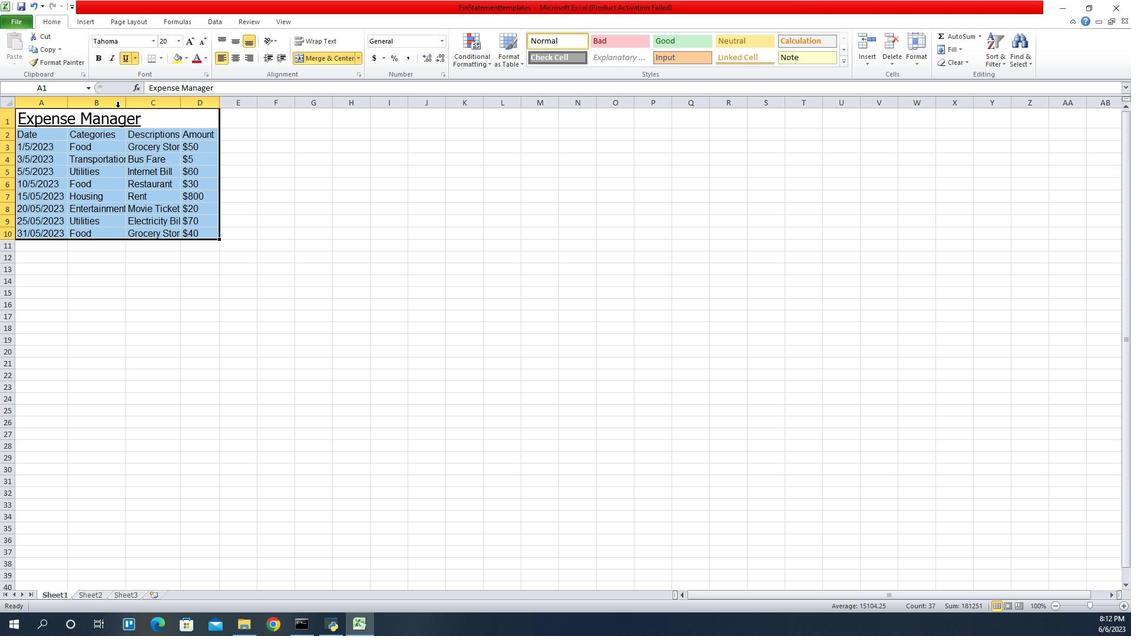 
Action: Mouse pressed left at (933, 105)
Screenshot: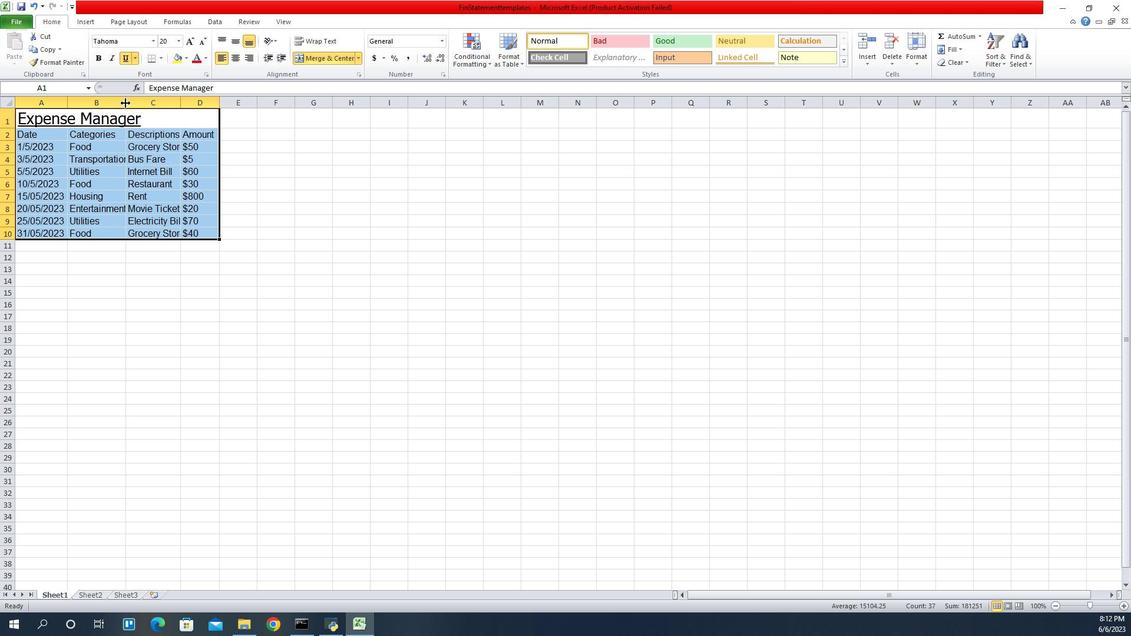 
Action: Mouse pressed left at (933, 105)
Screenshot: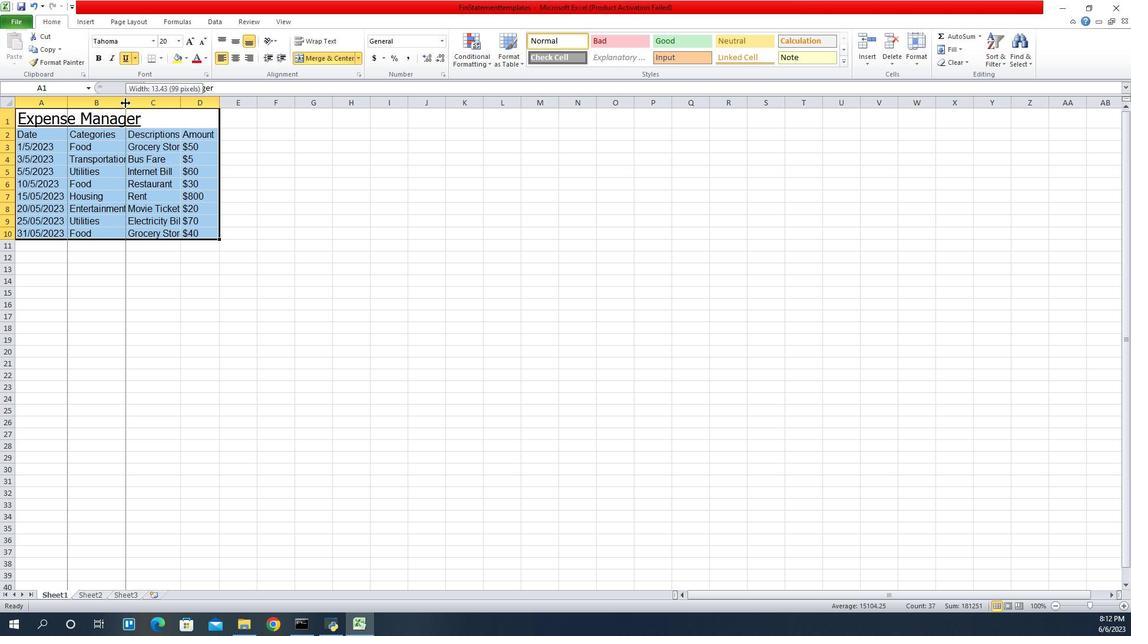 
Action: Mouse moved to (997, 103)
Screenshot: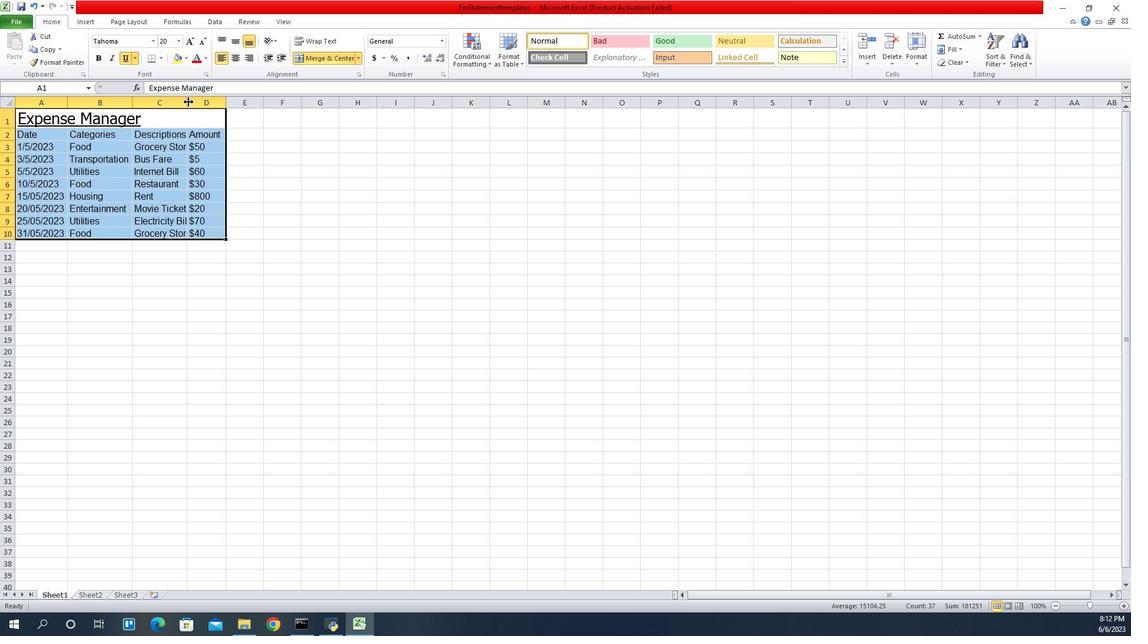 
Action: Mouse pressed left at (997, 103)
Screenshot: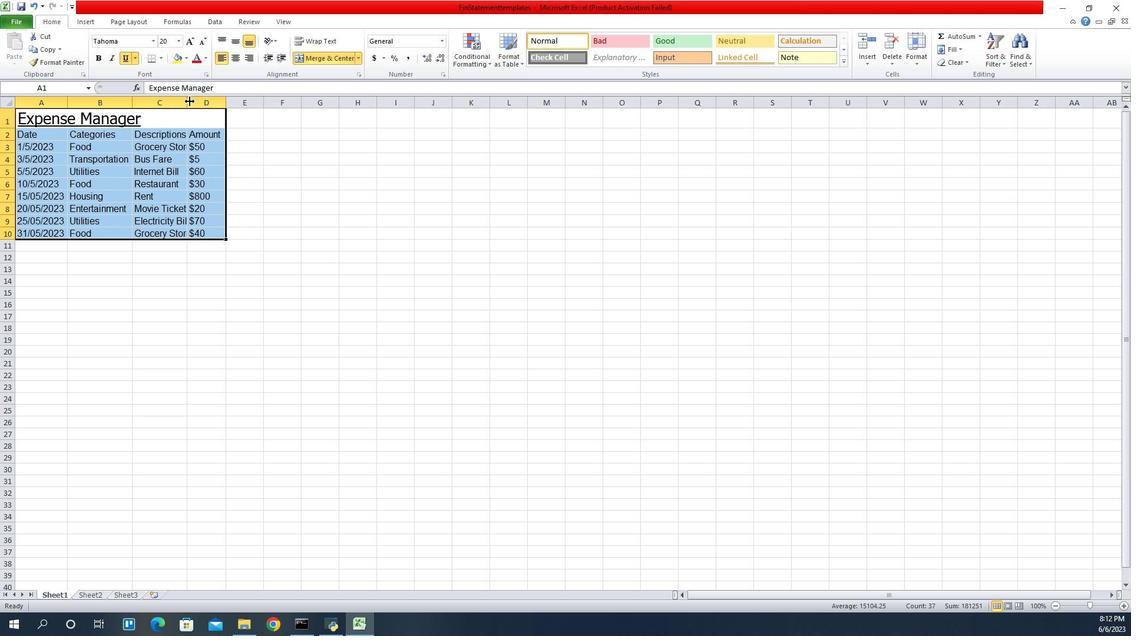 
Action: Mouse pressed left at (997, 103)
Screenshot: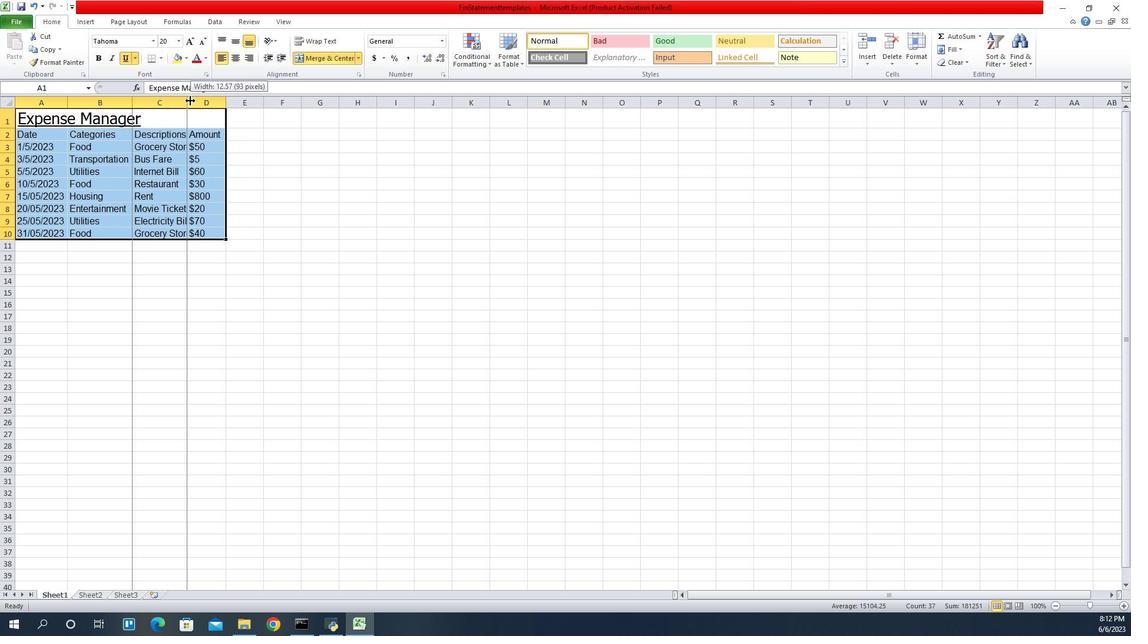 
Action: Mouse moved to (1042, 100)
Screenshot: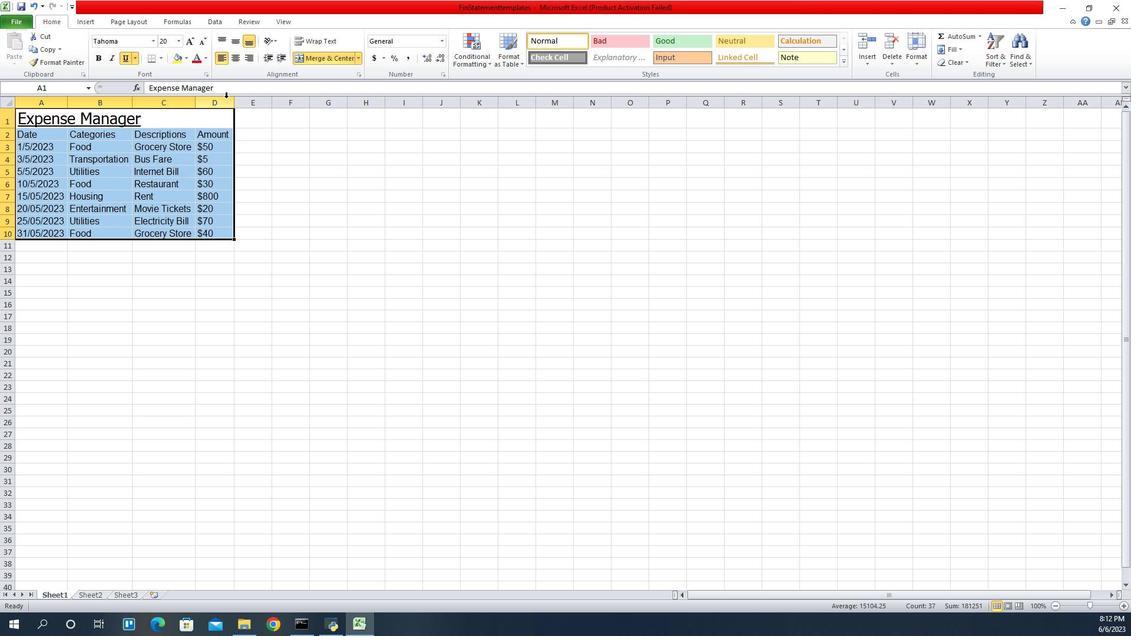 
Action: Mouse pressed left at (1042, 100)
Screenshot: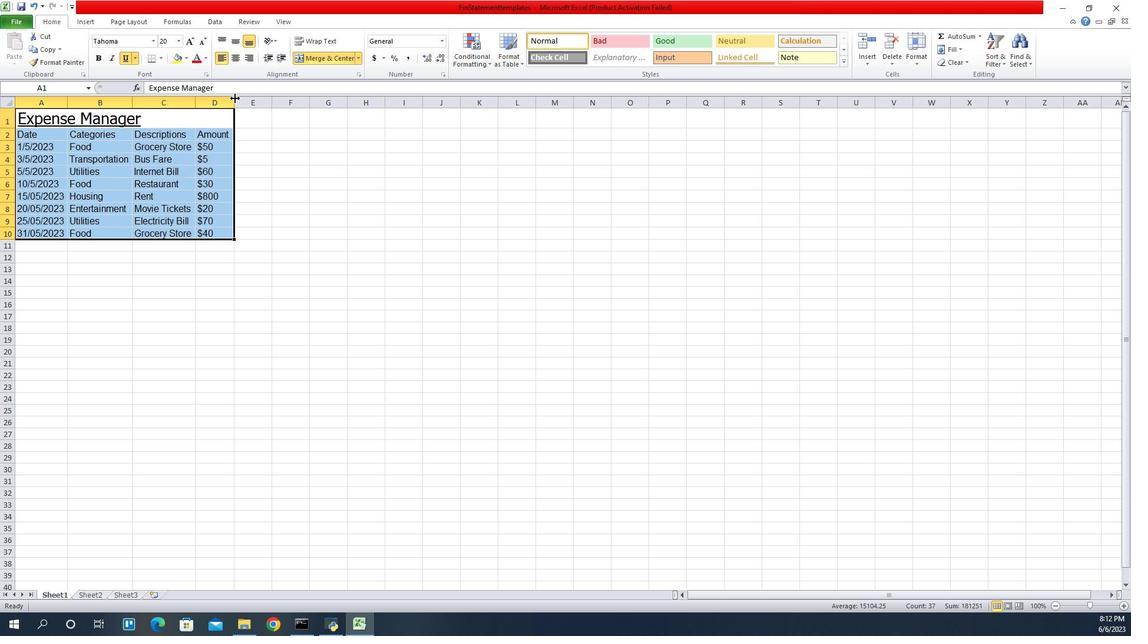 
Action: Mouse pressed left at (1042, 100)
Screenshot: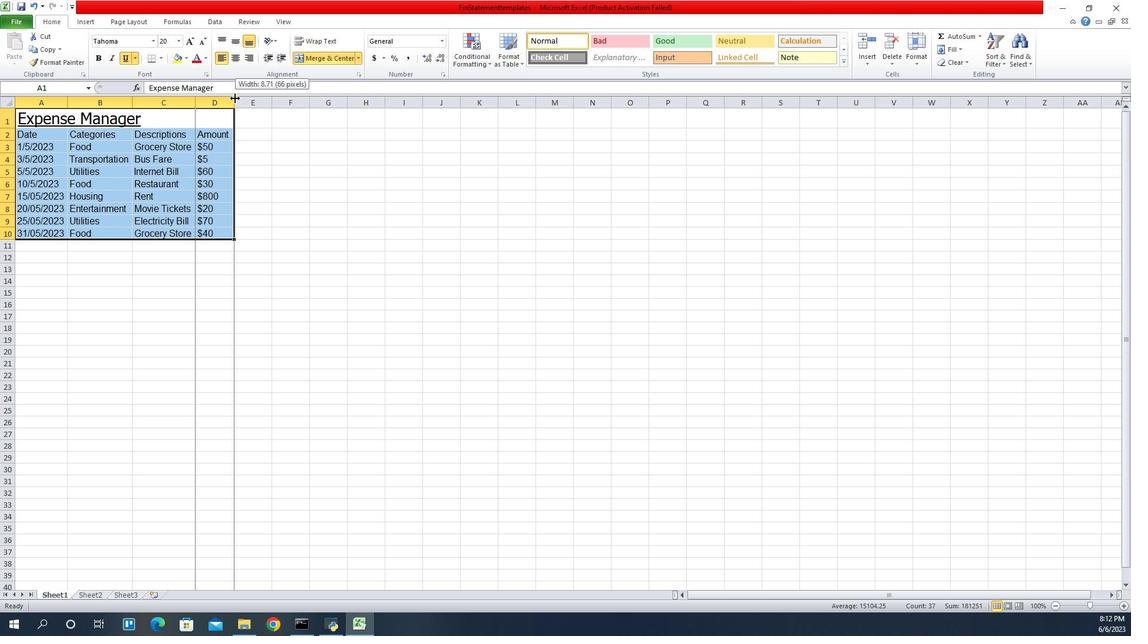 
